 Task: Enable GitHub's security features, tools, integrations, or plugins for vulnerability management, detection, remediation, or prevention.
Action: Mouse moved to (982, 276)
Screenshot: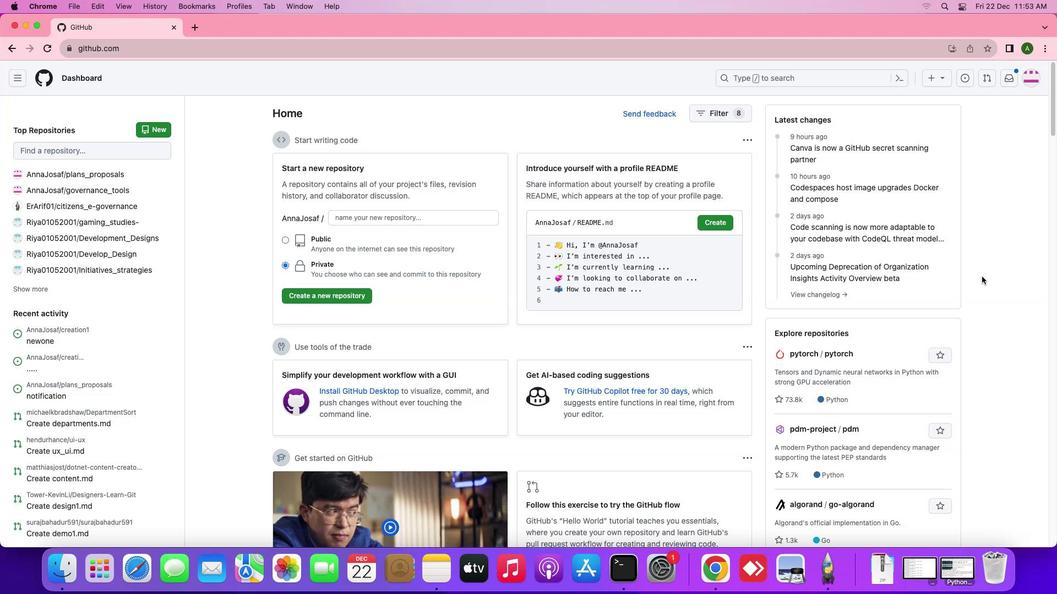 
Action: Mouse pressed left at (982, 276)
Screenshot: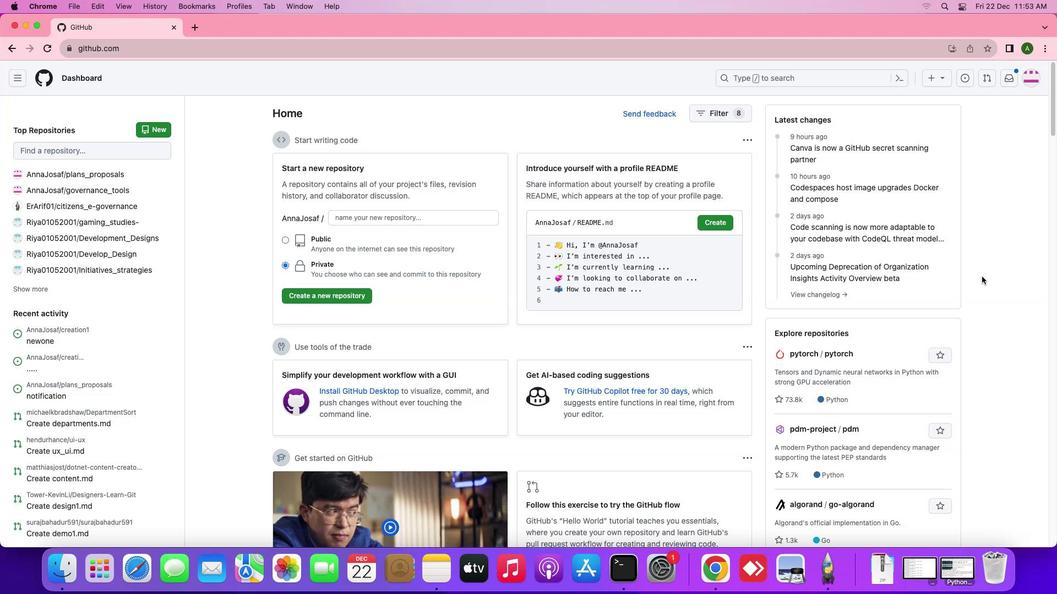 
Action: Mouse moved to (1032, 79)
Screenshot: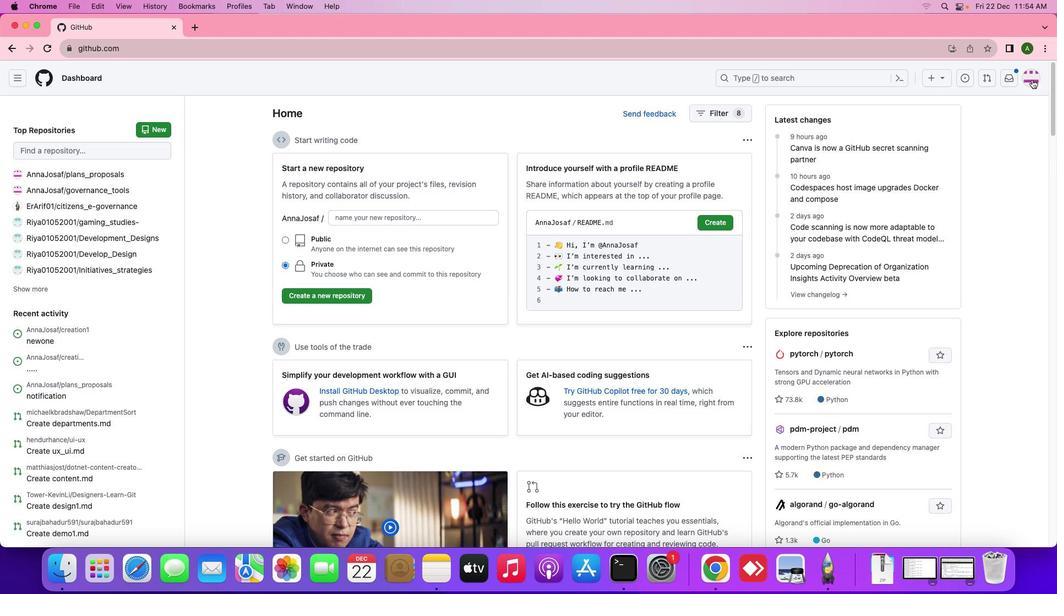 
Action: Mouse pressed left at (1032, 79)
Screenshot: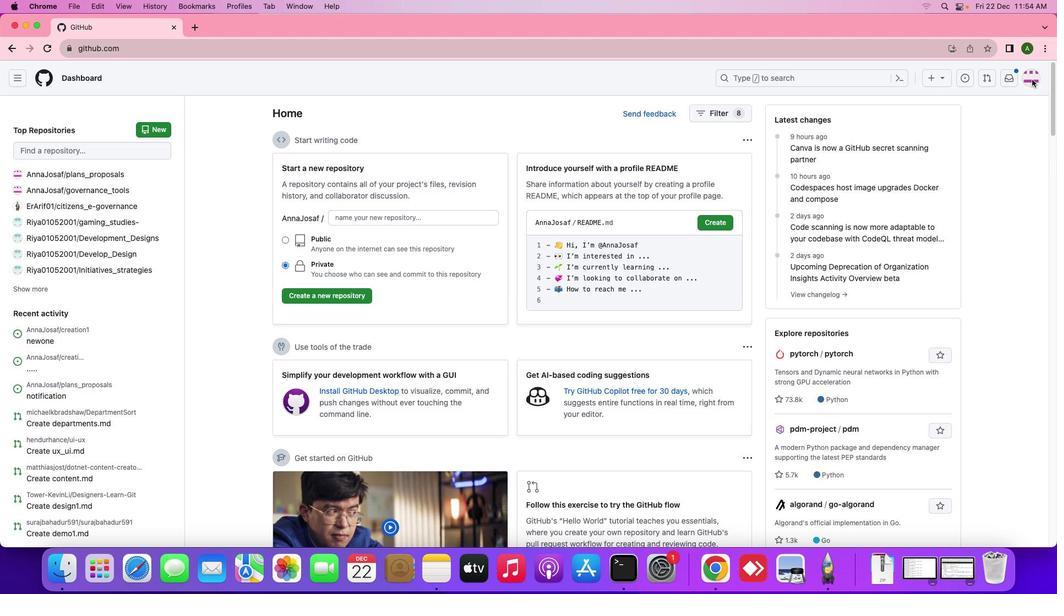 
Action: Mouse moved to (913, 380)
Screenshot: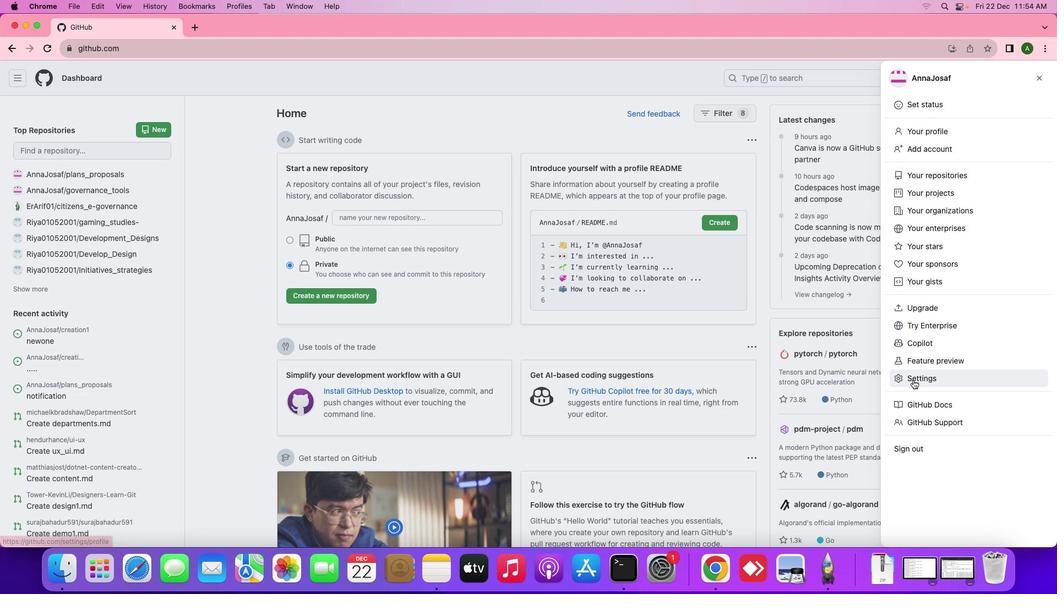 
Action: Mouse pressed left at (913, 380)
Screenshot: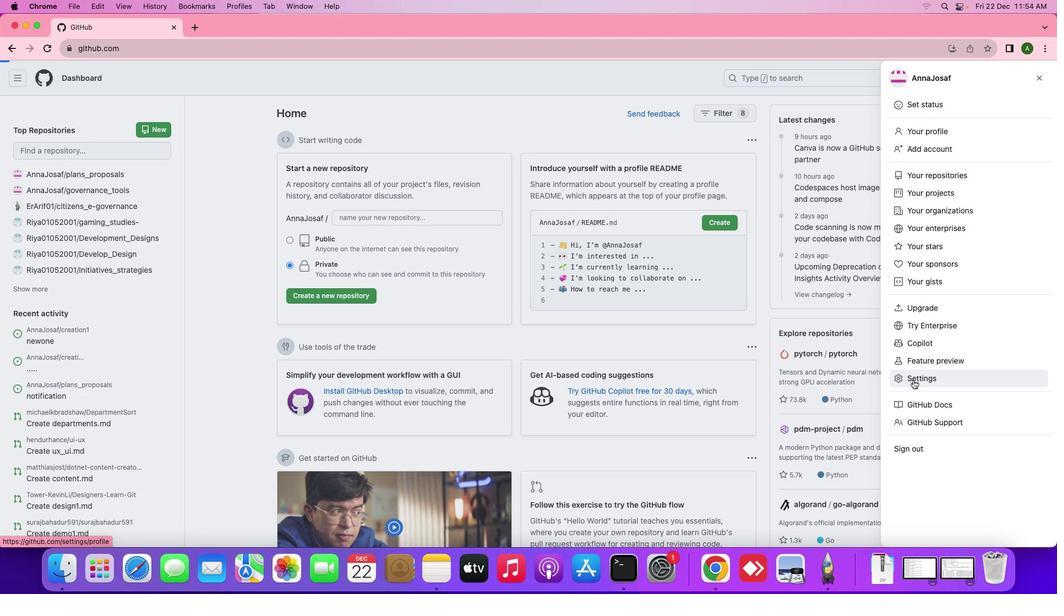 
Action: Mouse moved to (270, 362)
Screenshot: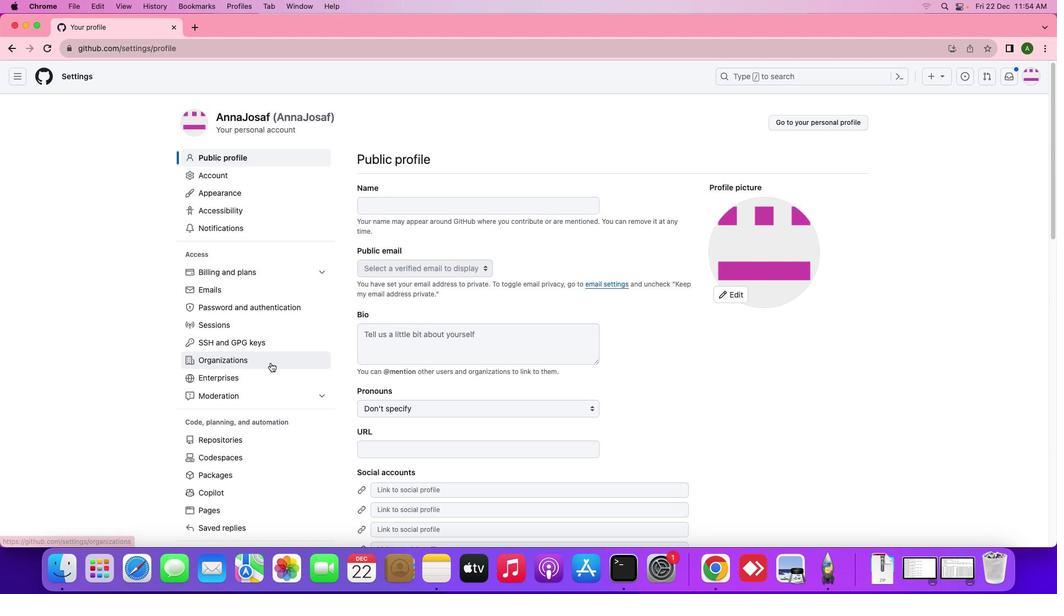 
Action: Mouse scrolled (270, 362) with delta (0, 0)
Screenshot: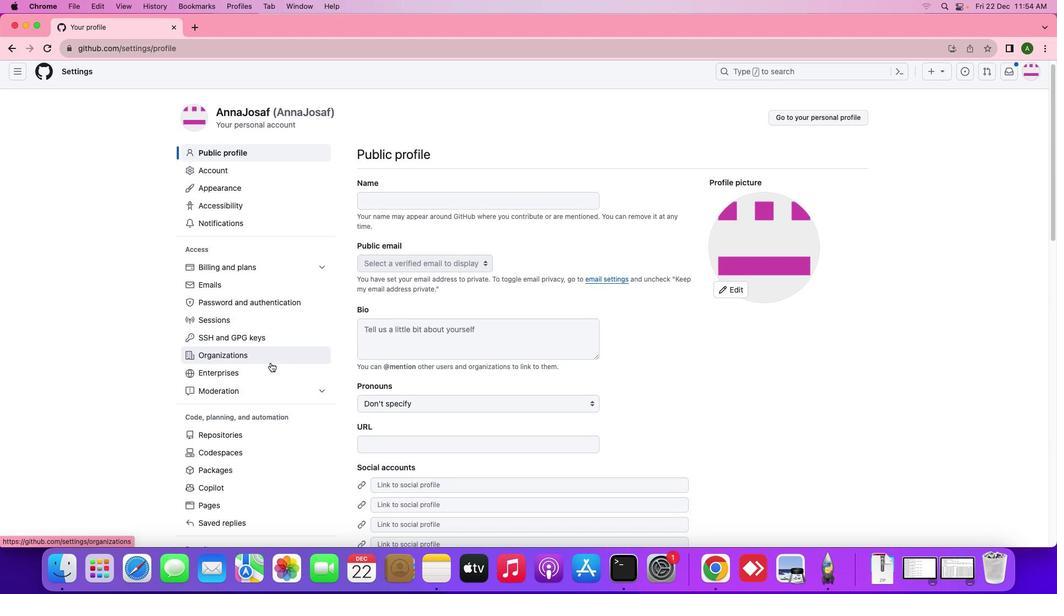 
Action: Mouse scrolled (270, 362) with delta (0, 0)
Screenshot: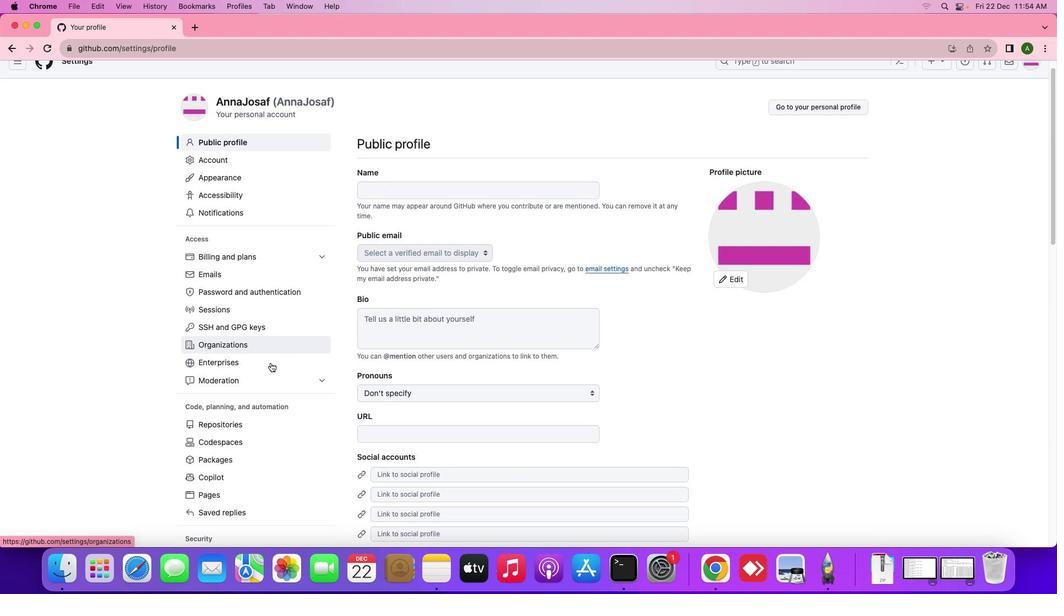 
Action: Mouse scrolled (270, 362) with delta (0, 0)
Screenshot: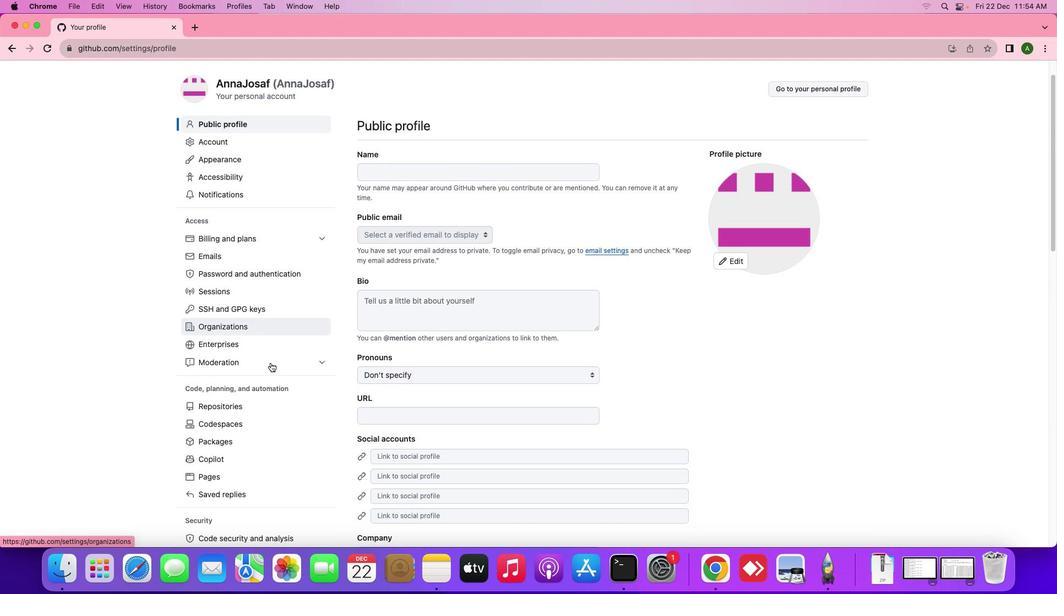 
Action: Mouse scrolled (270, 362) with delta (0, 0)
Screenshot: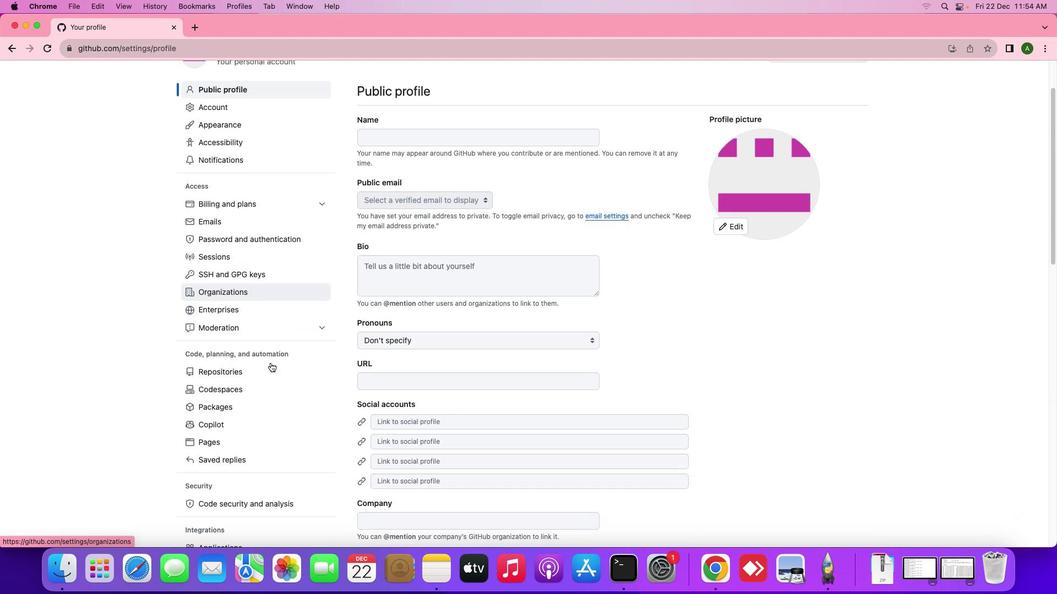 
Action: Mouse scrolled (270, 362) with delta (0, 0)
Screenshot: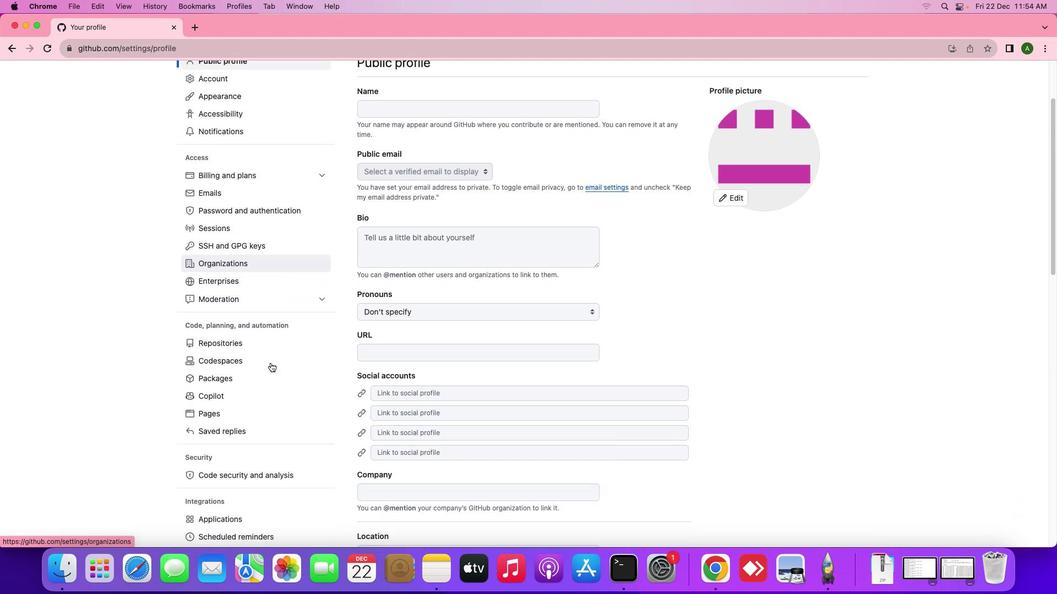 
Action: Mouse scrolled (270, 362) with delta (0, 0)
Screenshot: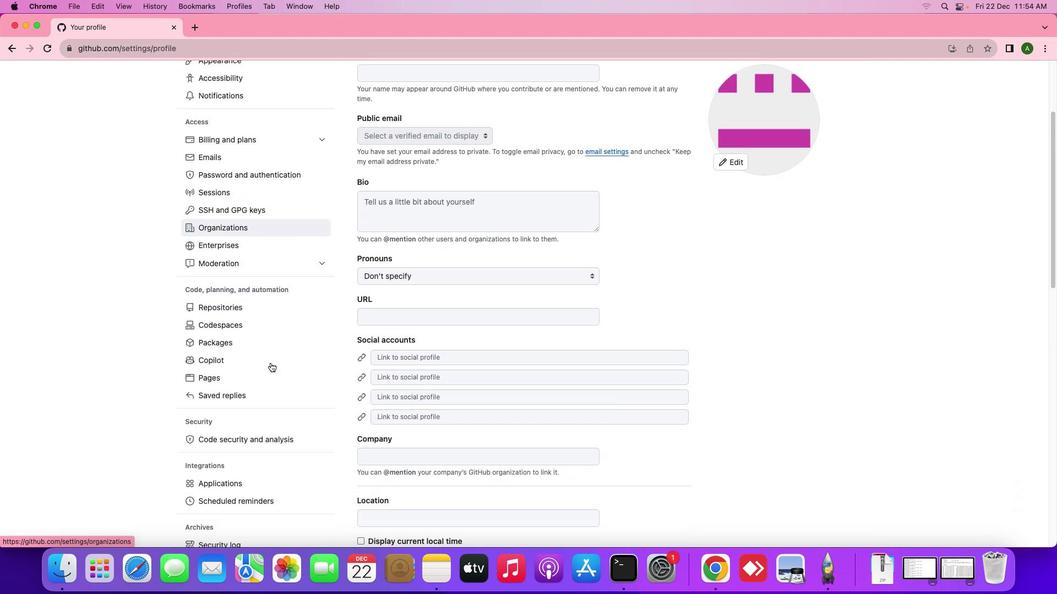 
Action: Mouse moved to (271, 363)
Screenshot: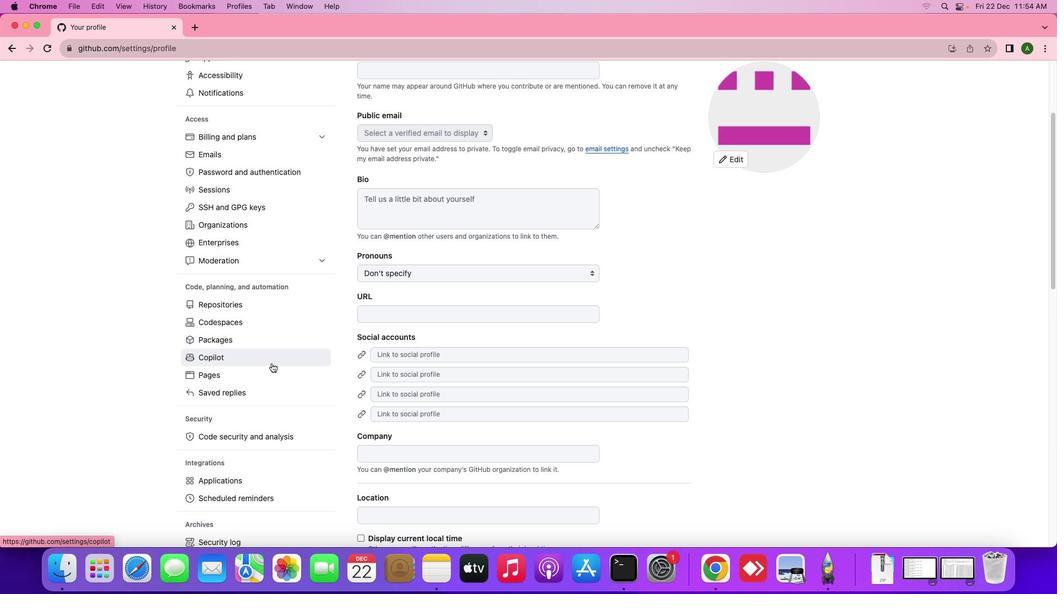 
Action: Mouse scrolled (271, 363) with delta (0, 0)
Screenshot: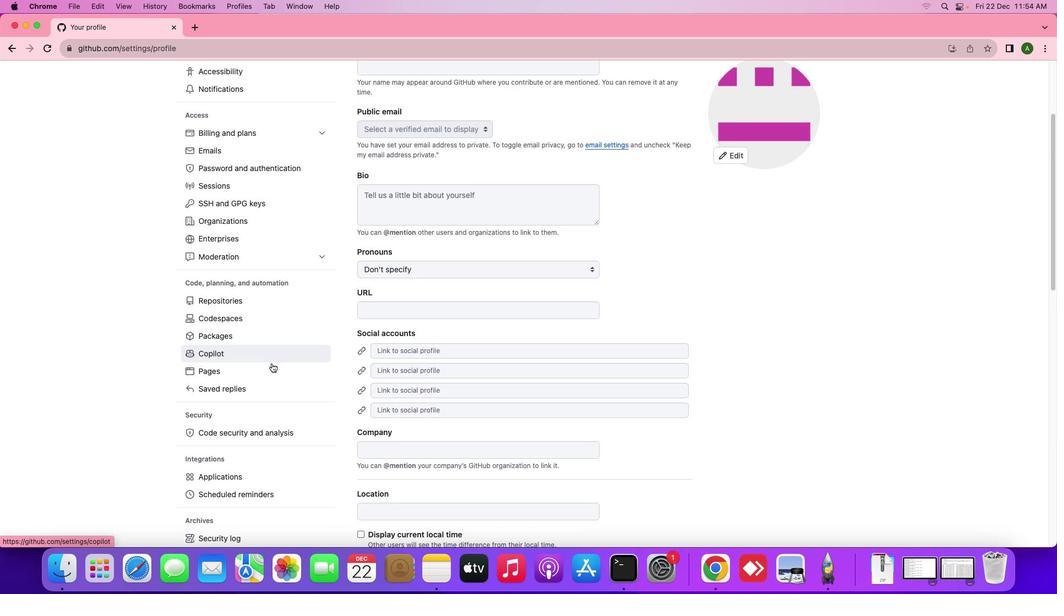 
Action: Mouse scrolled (271, 363) with delta (0, 0)
Screenshot: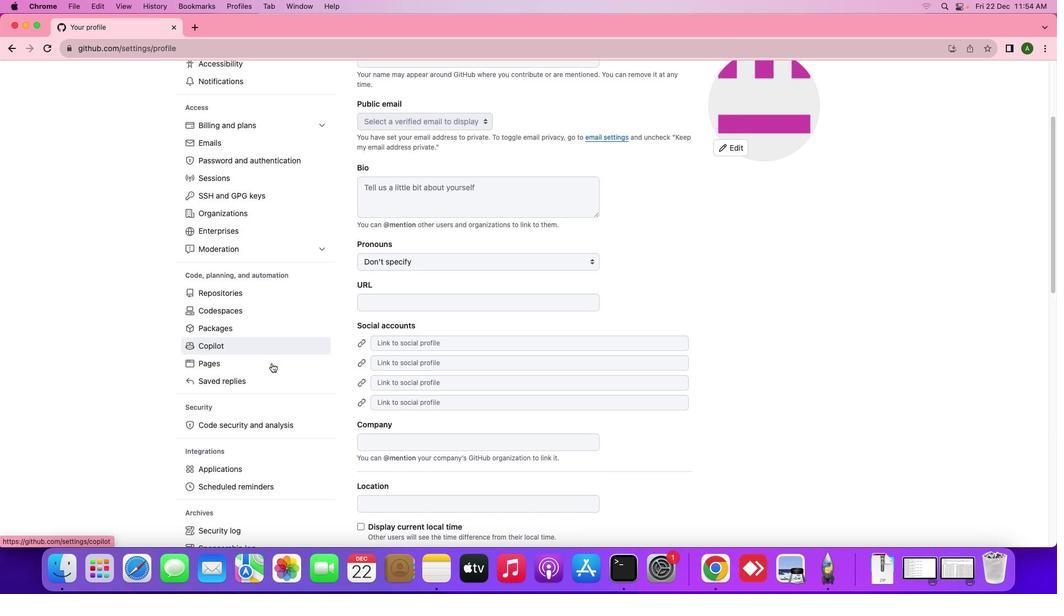 
Action: Mouse scrolled (271, 363) with delta (0, 0)
Screenshot: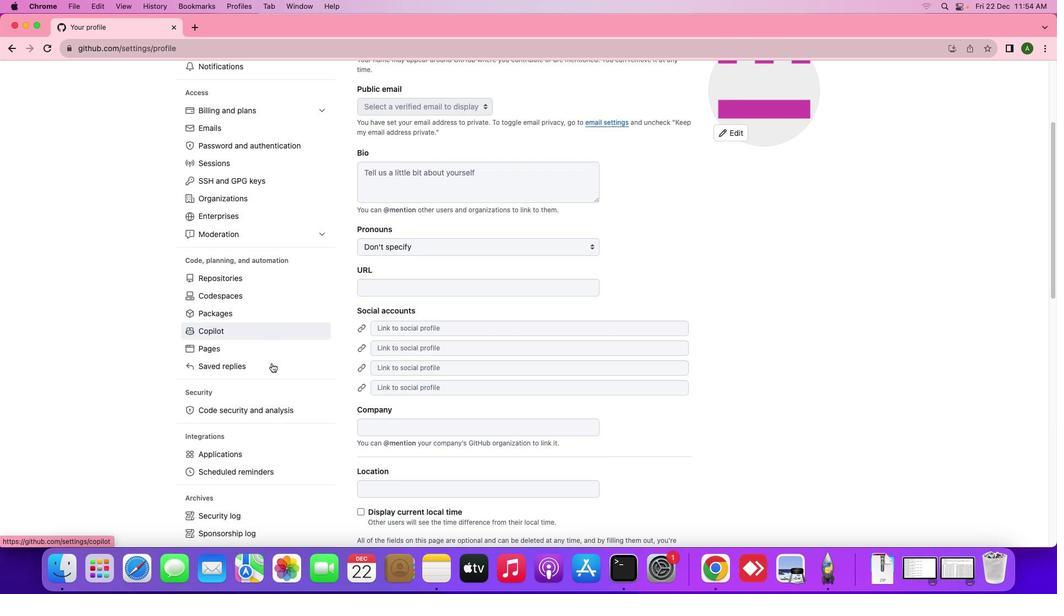 
Action: Mouse scrolled (271, 363) with delta (0, 0)
Screenshot: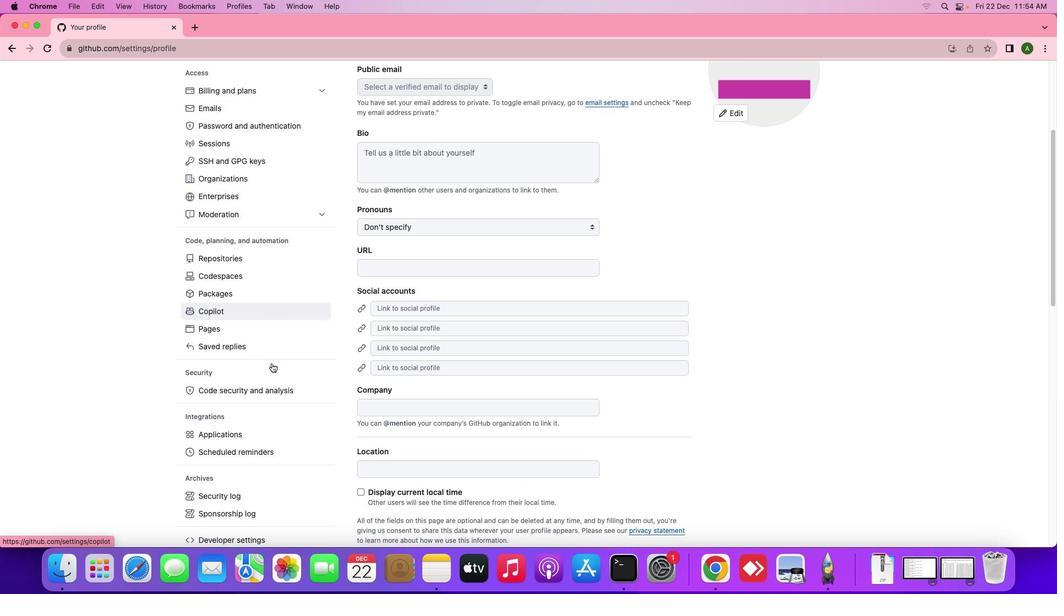 
Action: Mouse moved to (247, 391)
Screenshot: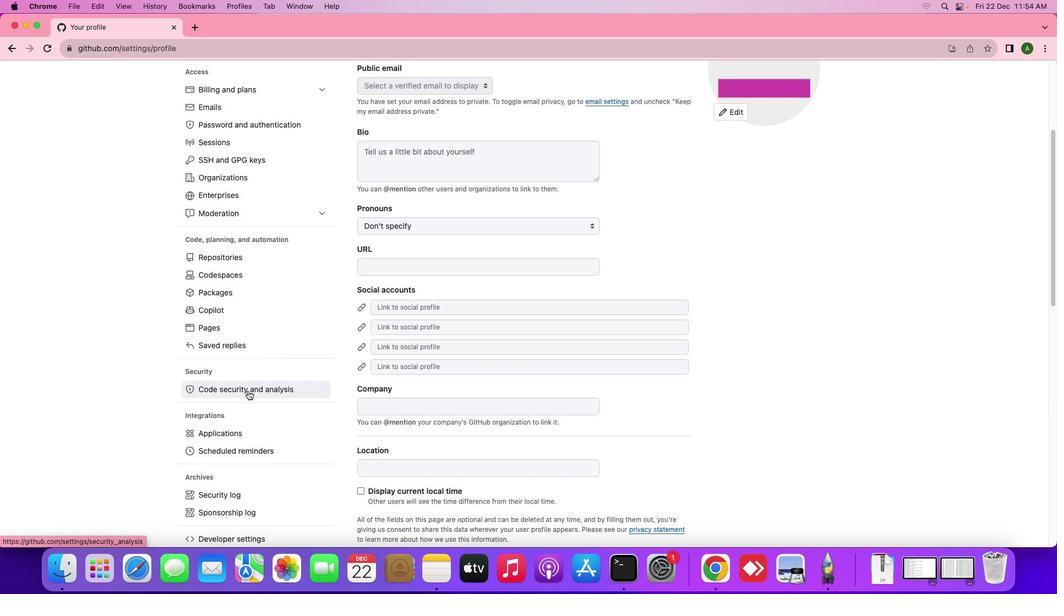 
Action: Mouse pressed left at (247, 391)
Screenshot: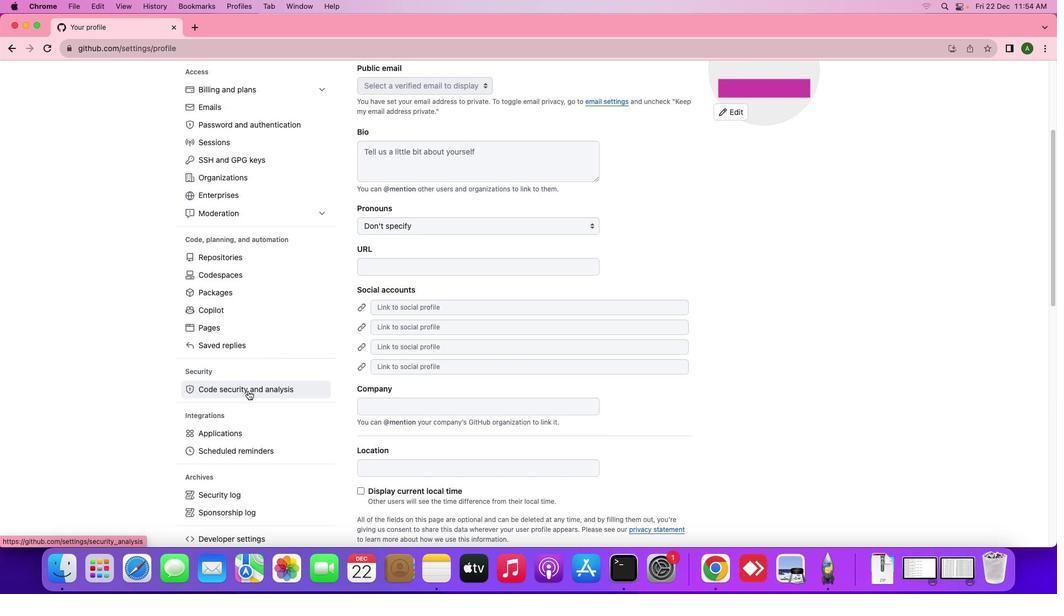 
Action: Mouse moved to (486, 421)
Screenshot: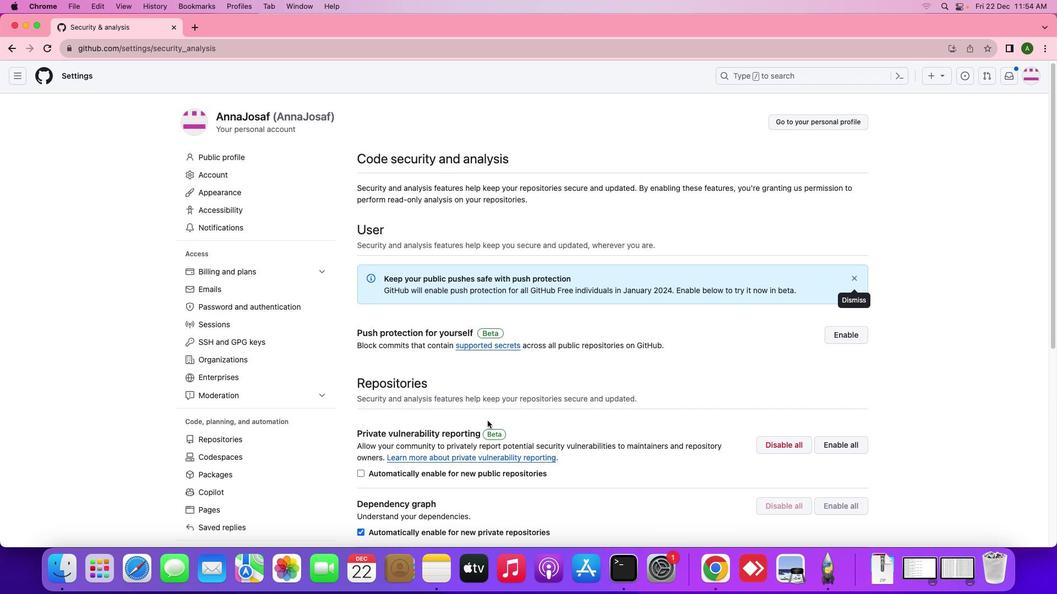 
Action: Mouse scrolled (486, 421) with delta (0, 0)
Screenshot: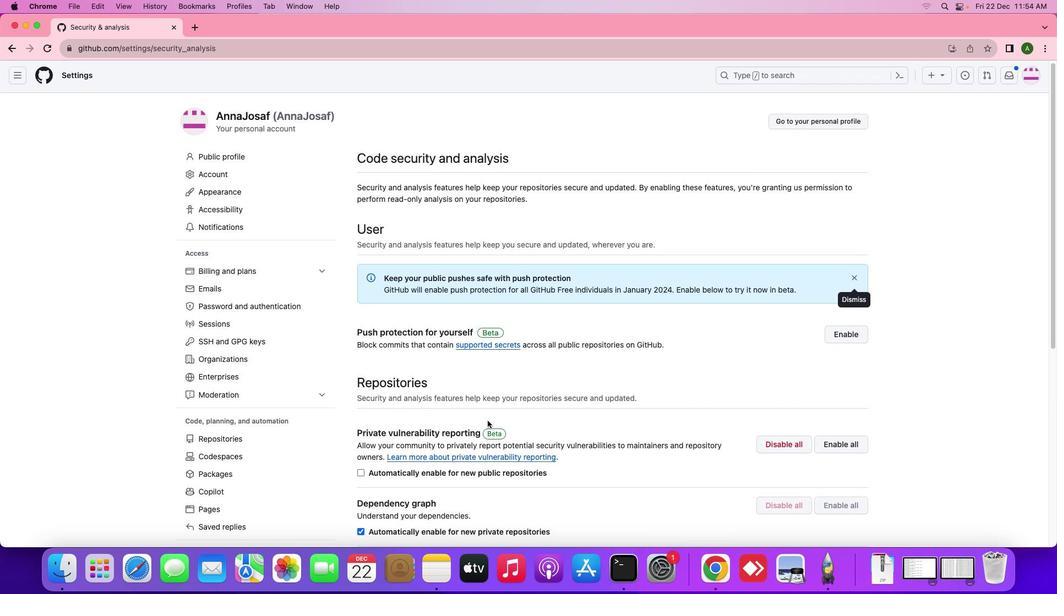 
Action: Mouse moved to (487, 421)
Screenshot: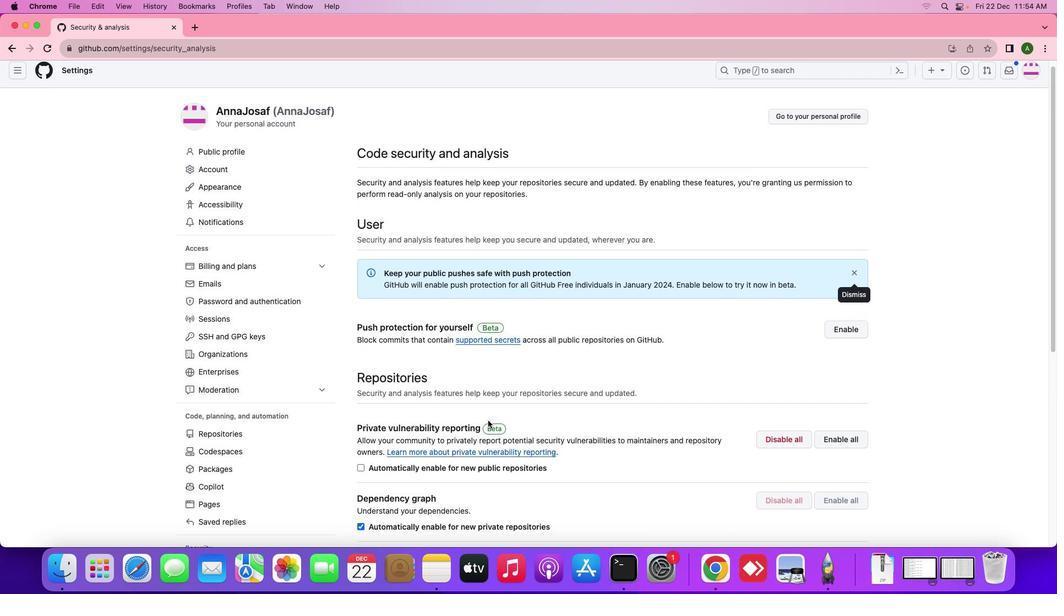 
Action: Mouse scrolled (487, 421) with delta (0, 0)
Screenshot: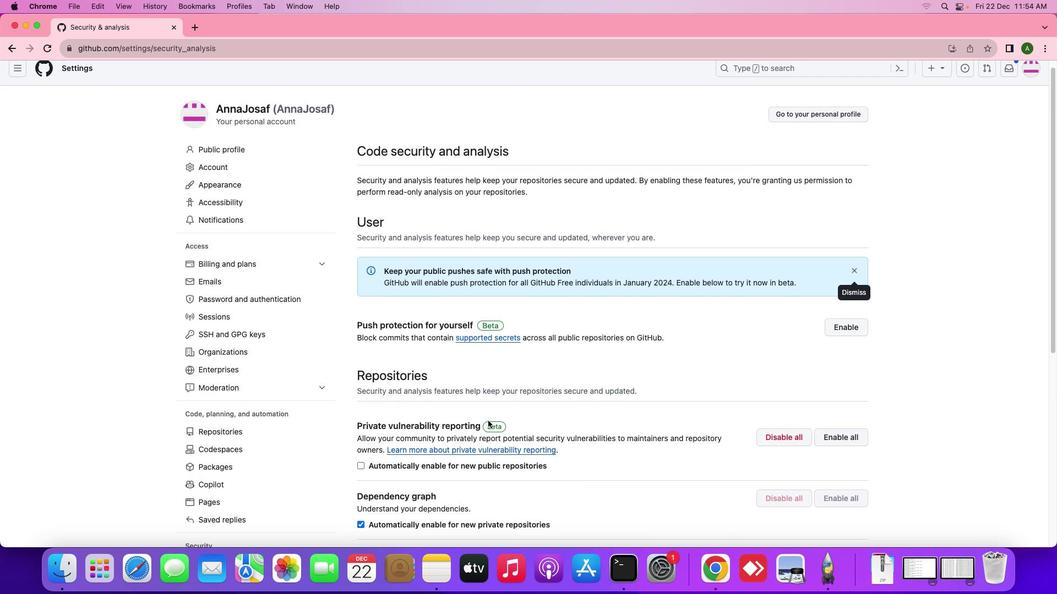 
Action: Mouse scrolled (487, 421) with delta (0, 0)
Screenshot: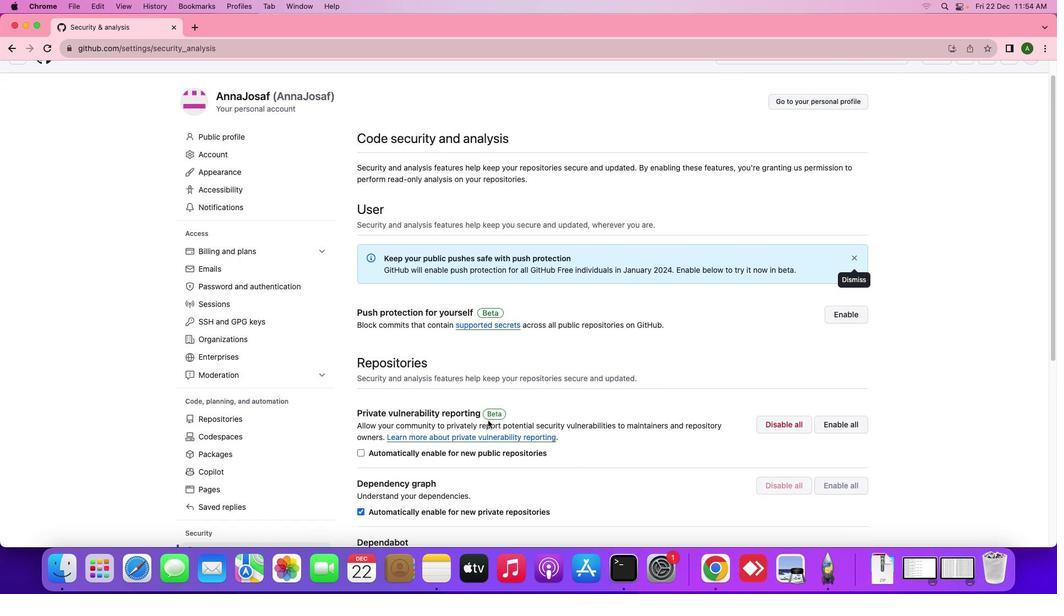 
Action: Mouse moved to (487, 421)
Screenshot: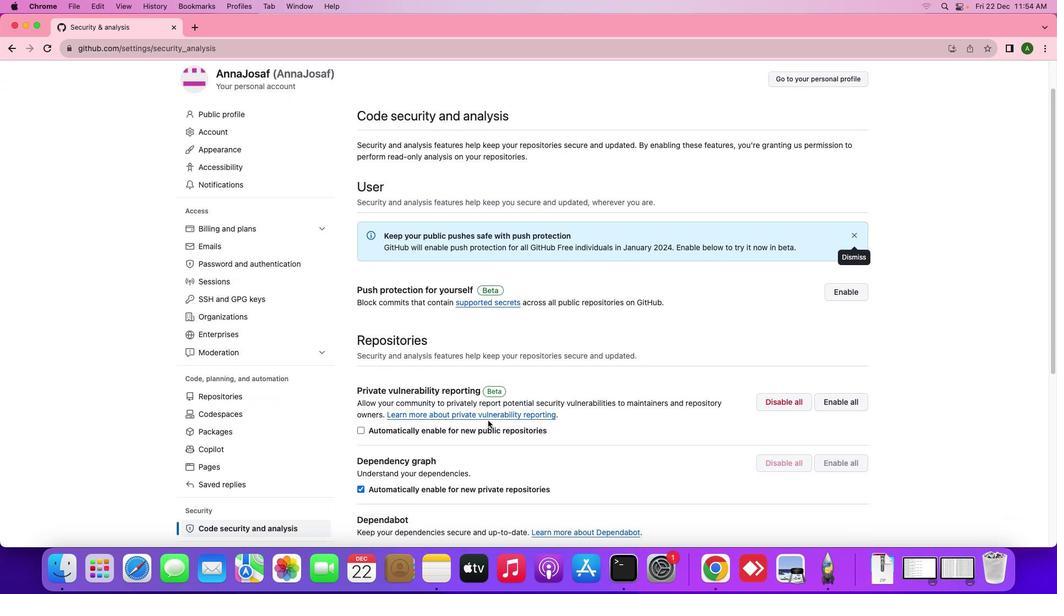 
Action: Mouse scrolled (487, 421) with delta (0, 0)
Screenshot: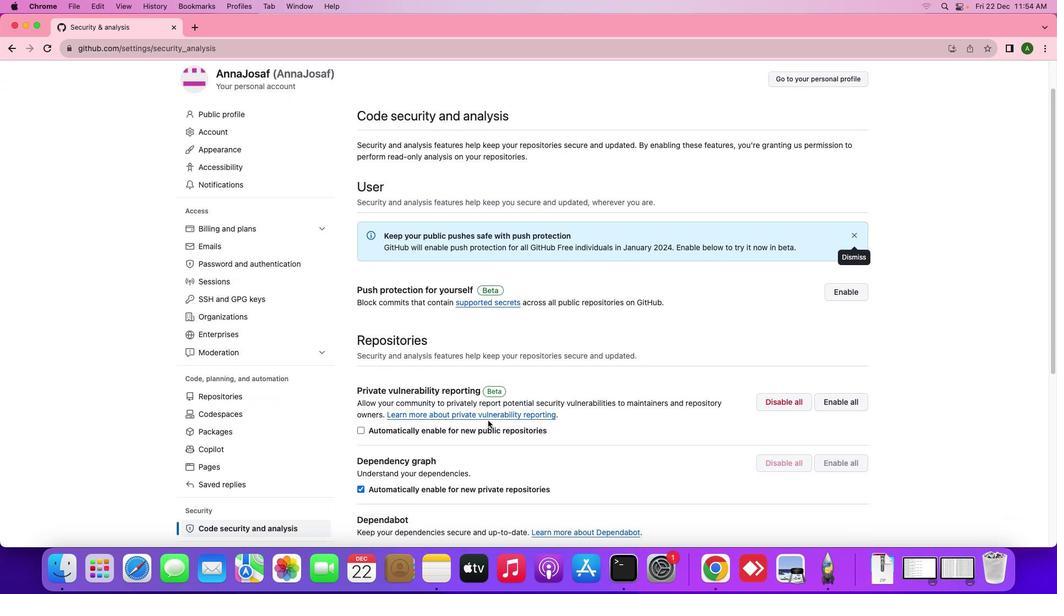 
Action: Mouse scrolled (487, 421) with delta (0, 0)
Screenshot: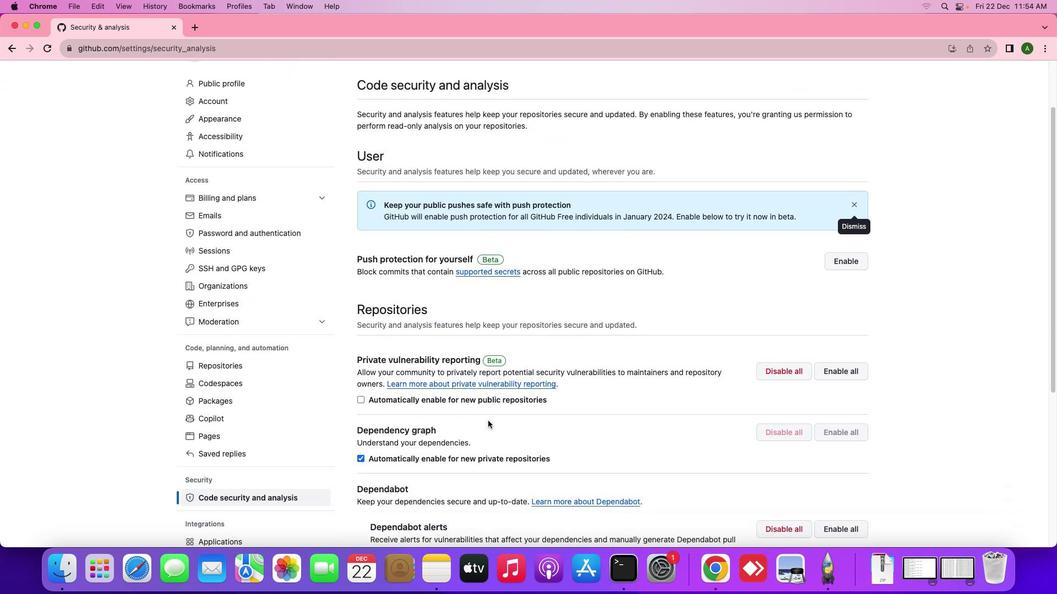 
Action: Mouse moved to (491, 413)
Screenshot: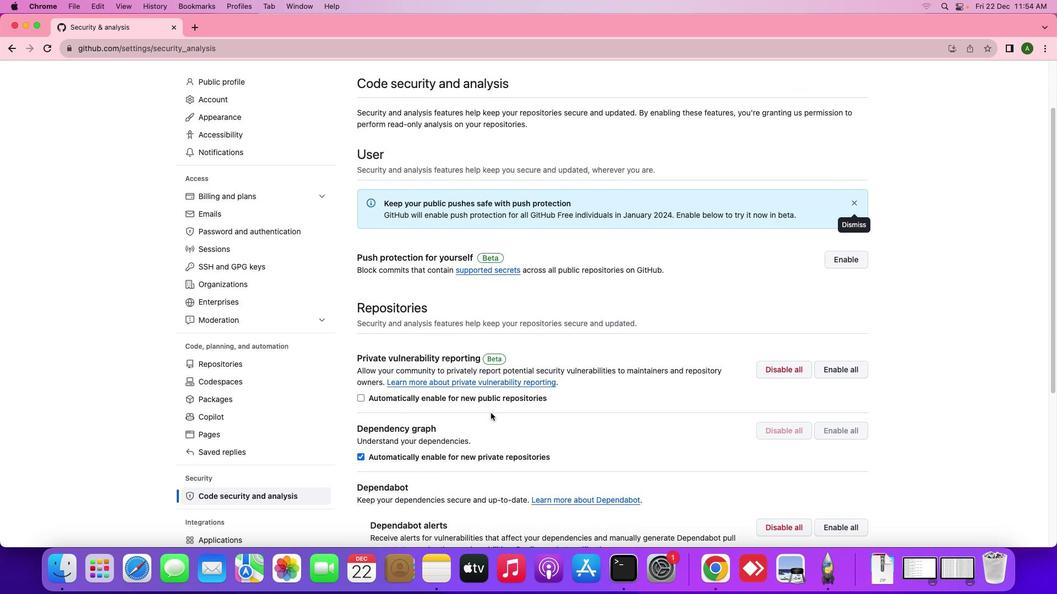
Action: Mouse scrolled (491, 413) with delta (0, 0)
Screenshot: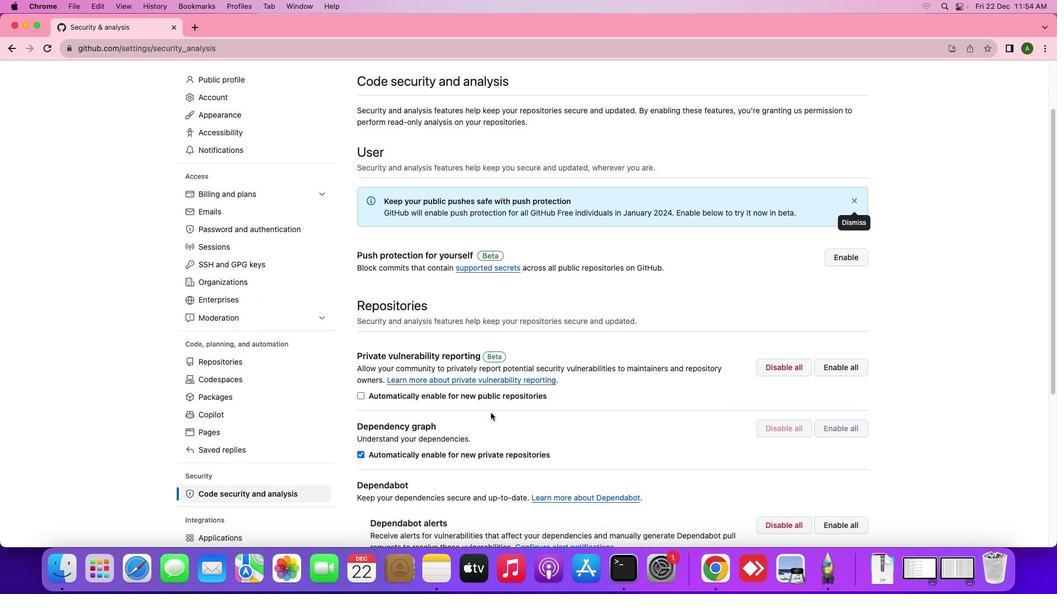 
Action: Mouse scrolled (491, 413) with delta (0, 0)
Screenshot: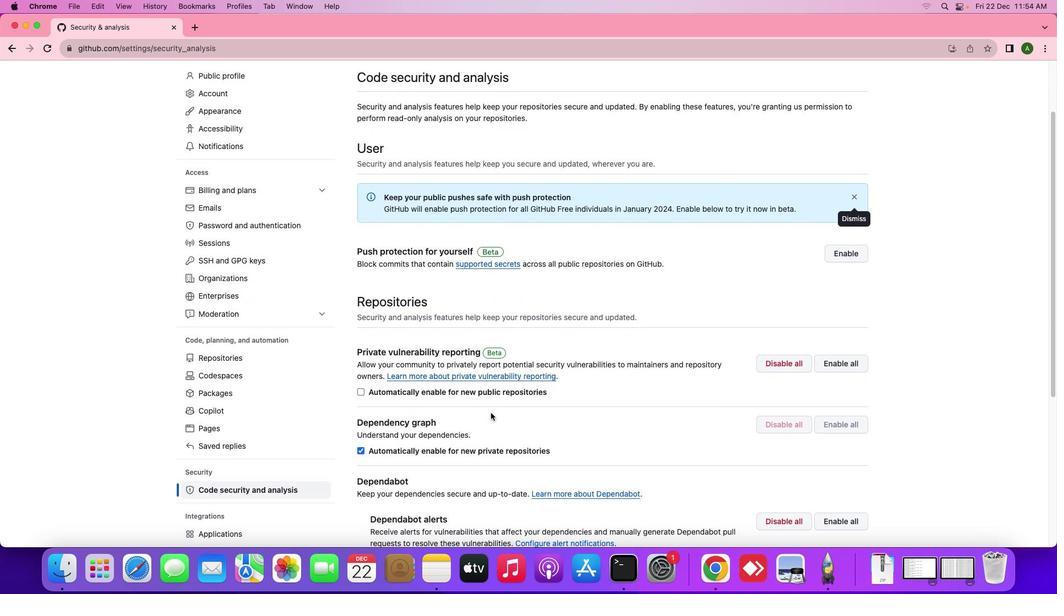 
Action: Mouse scrolled (491, 413) with delta (0, 0)
Screenshot: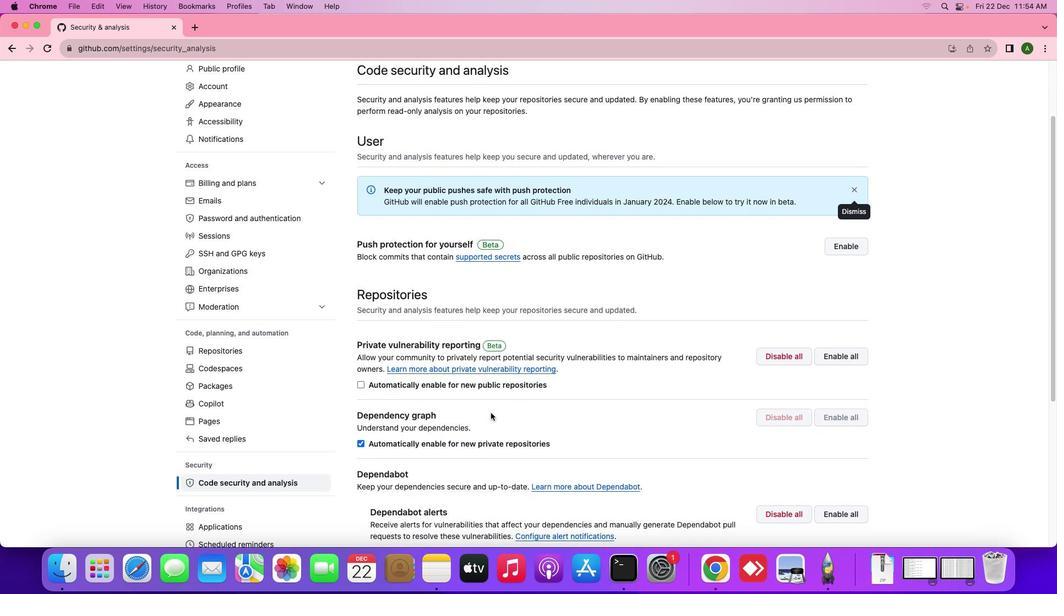 
Action: Mouse scrolled (491, 413) with delta (0, 0)
Screenshot: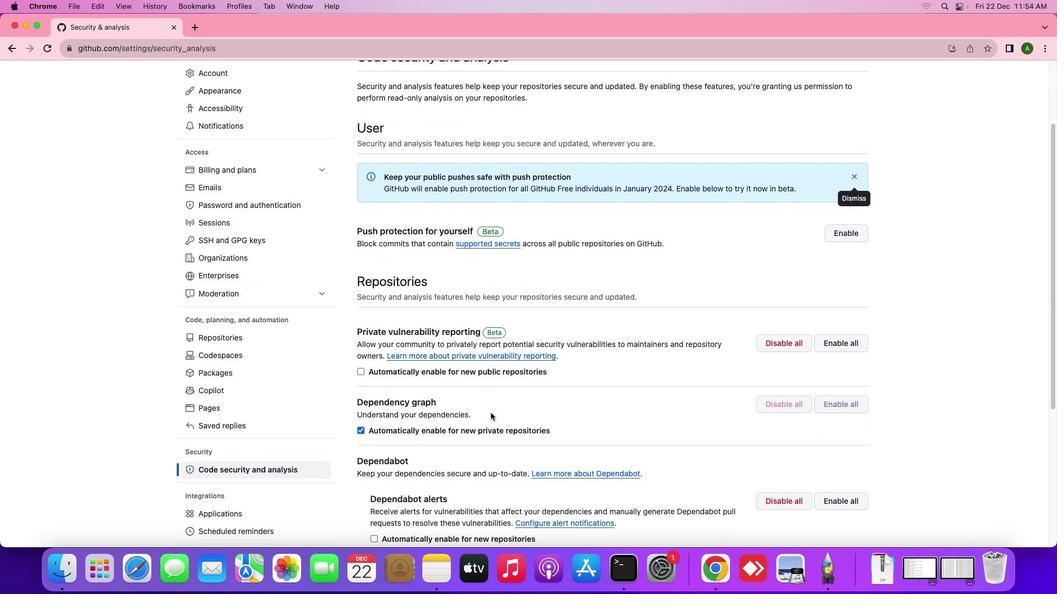 
Action: Mouse moved to (466, 408)
Screenshot: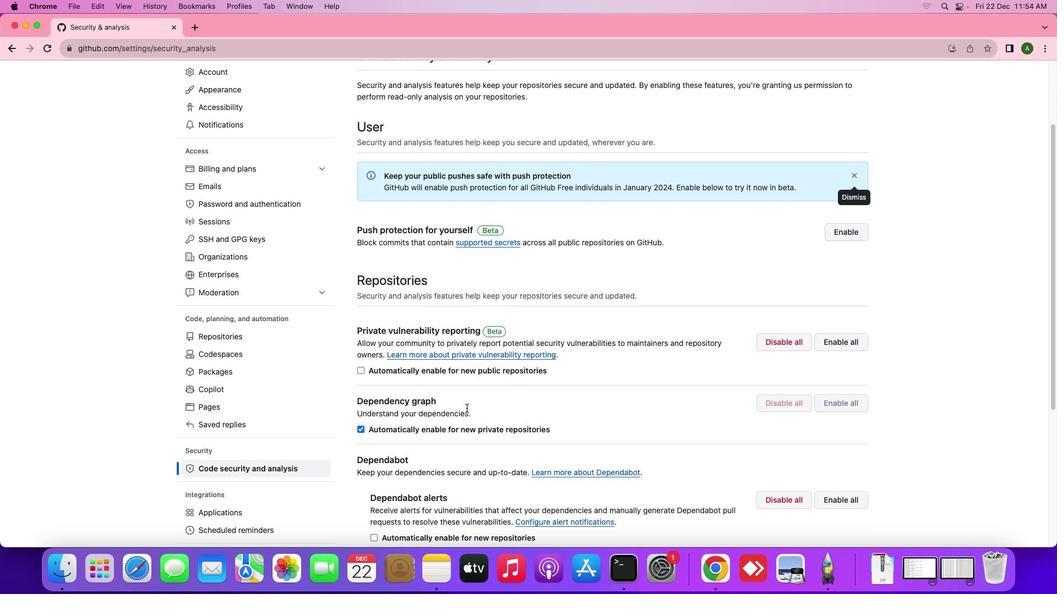 
Action: Mouse scrolled (466, 408) with delta (0, 0)
Screenshot: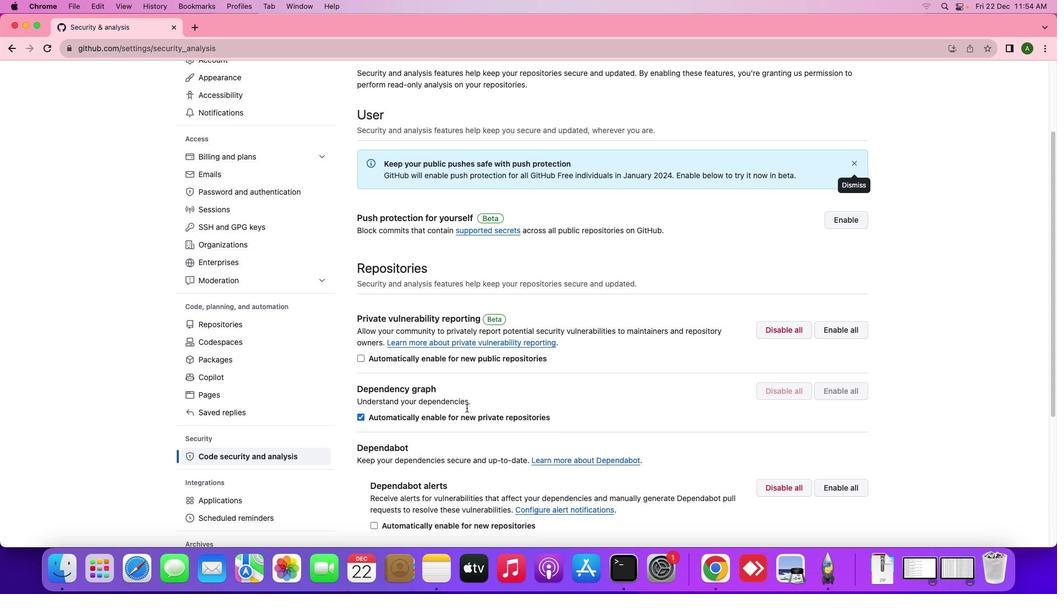 
Action: Mouse scrolled (466, 408) with delta (0, 0)
Screenshot: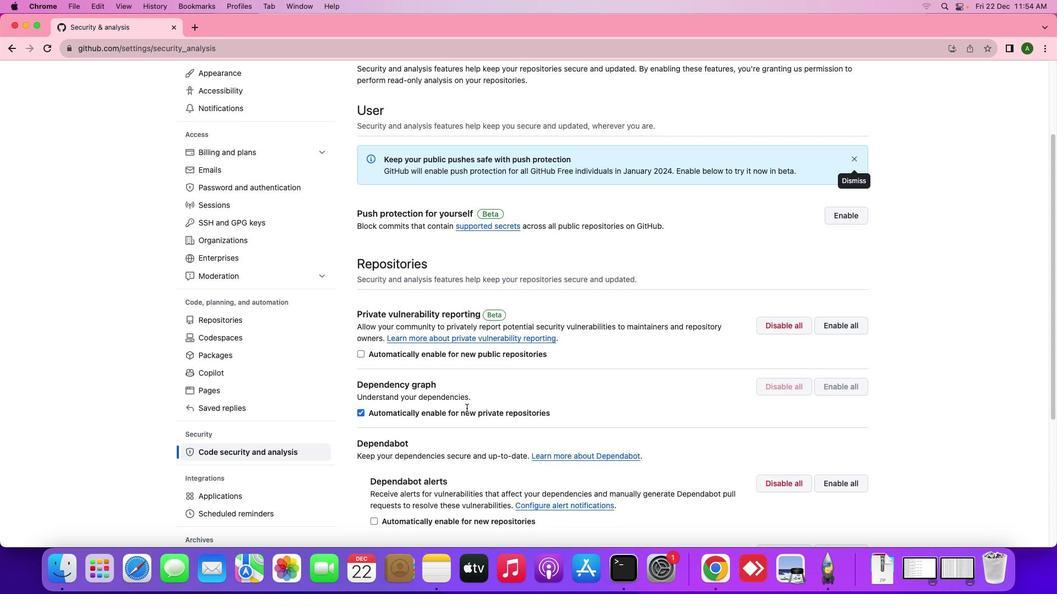 
Action: Mouse scrolled (466, 408) with delta (0, 0)
Screenshot: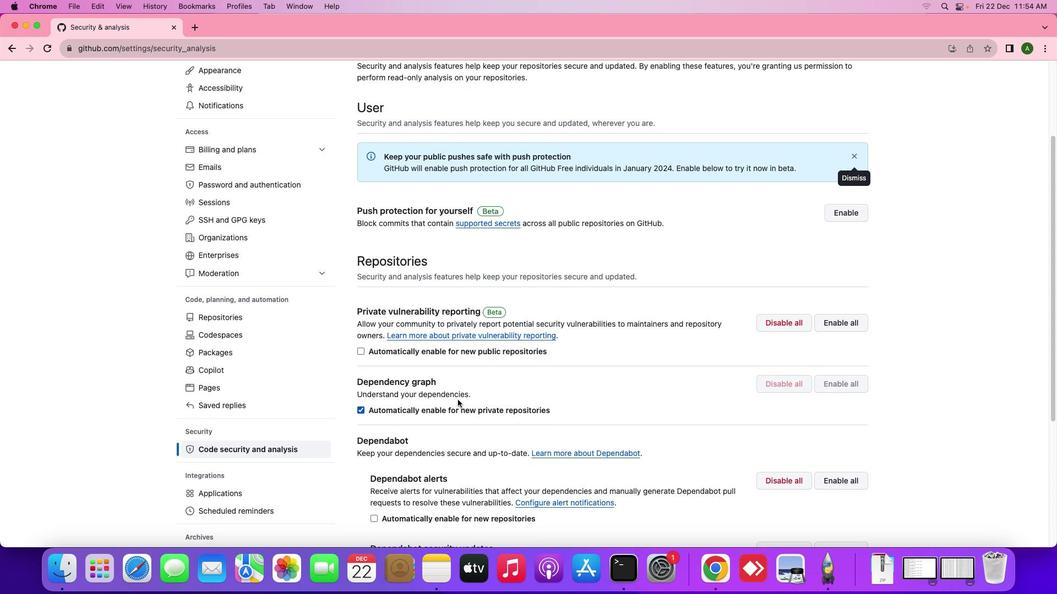 
Action: Mouse moved to (361, 349)
Screenshot: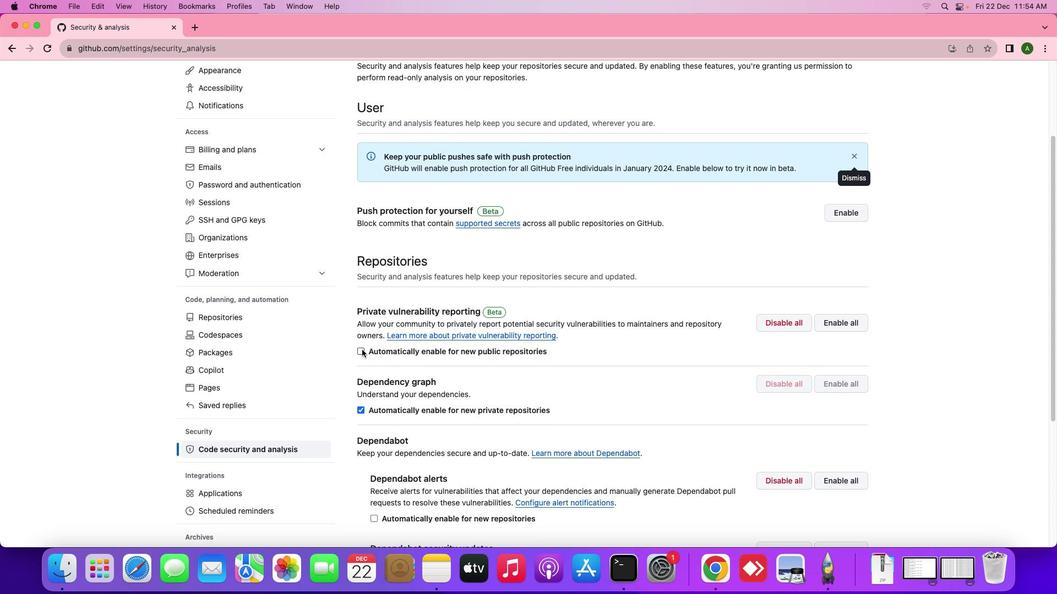 
Action: Mouse pressed left at (361, 349)
Screenshot: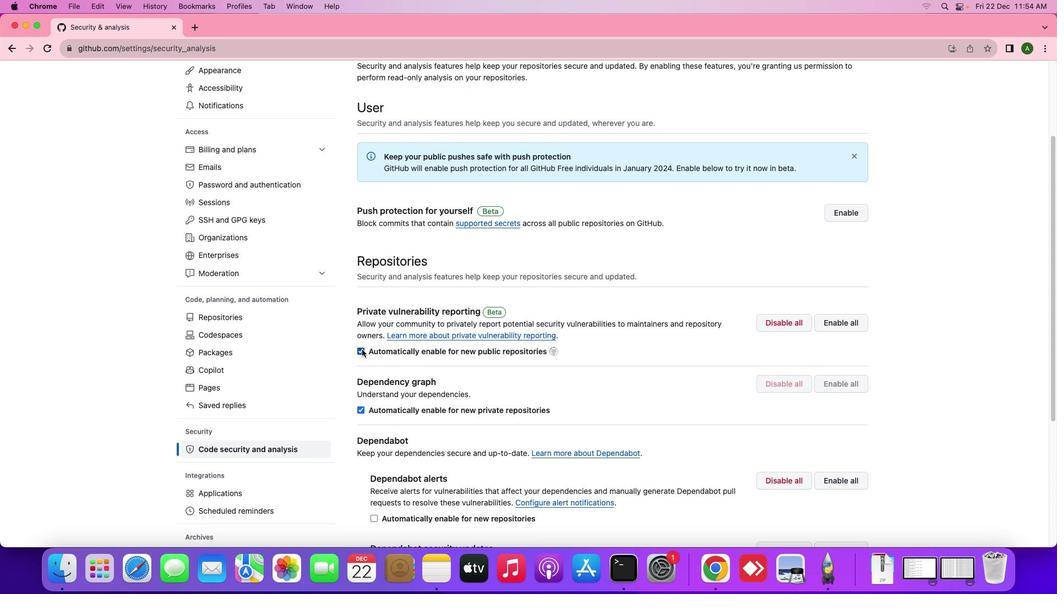 
Action: Mouse moved to (518, 379)
Screenshot: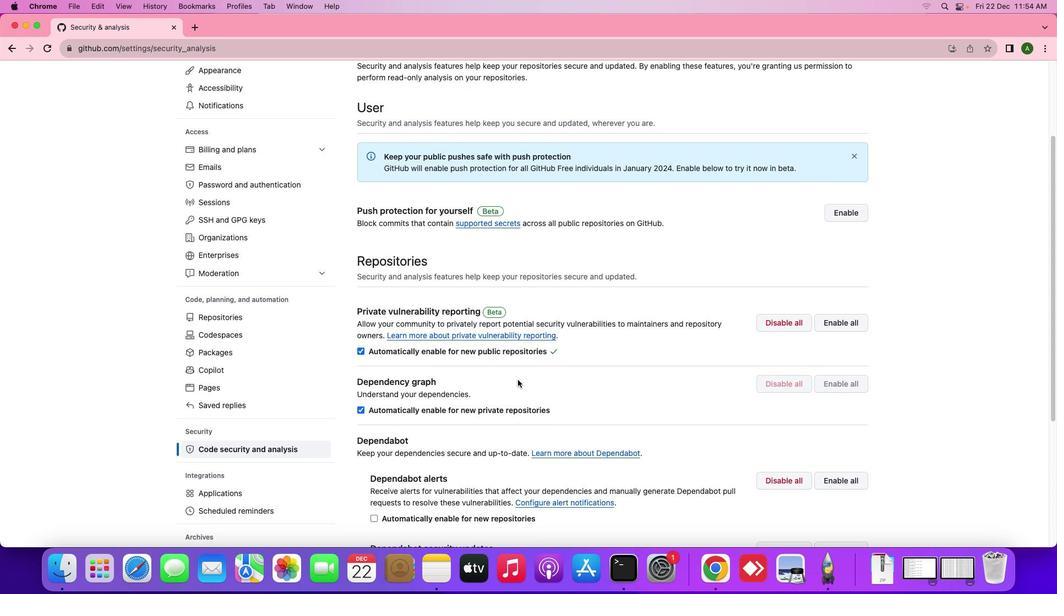 
Action: Mouse scrolled (518, 379) with delta (0, 0)
Screenshot: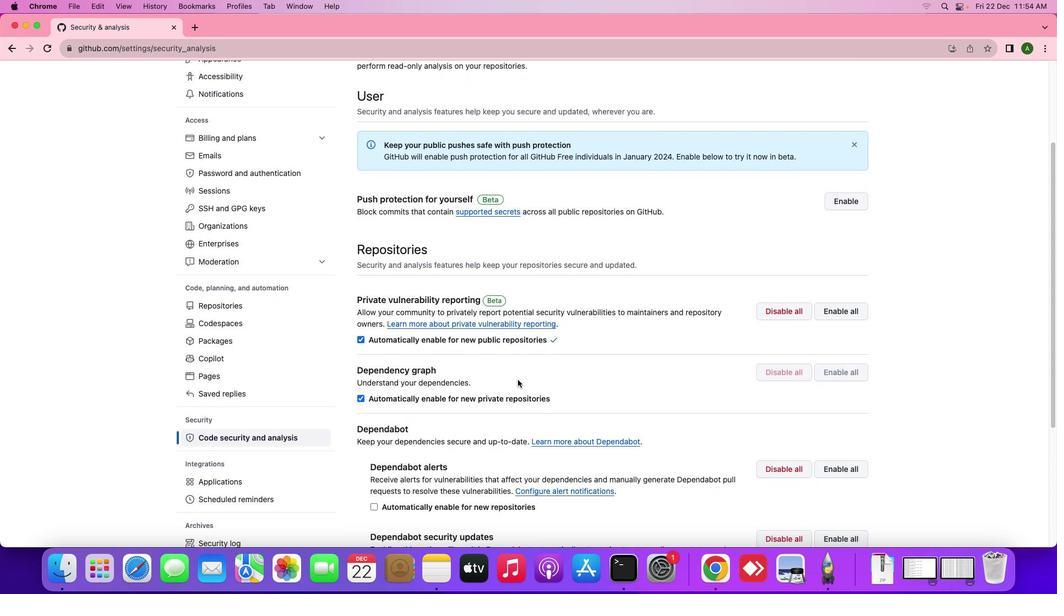 
Action: Mouse scrolled (518, 379) with delta (0, 0)
Screenshot: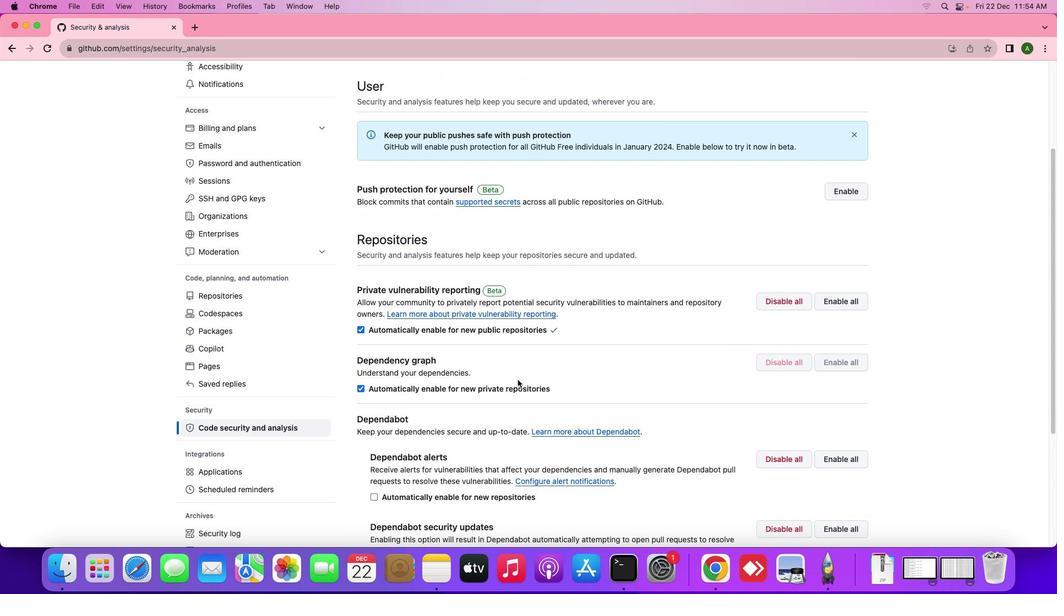 
Action: Mouse scrolled (518, 379) with delta (0, 0)
Screenshot: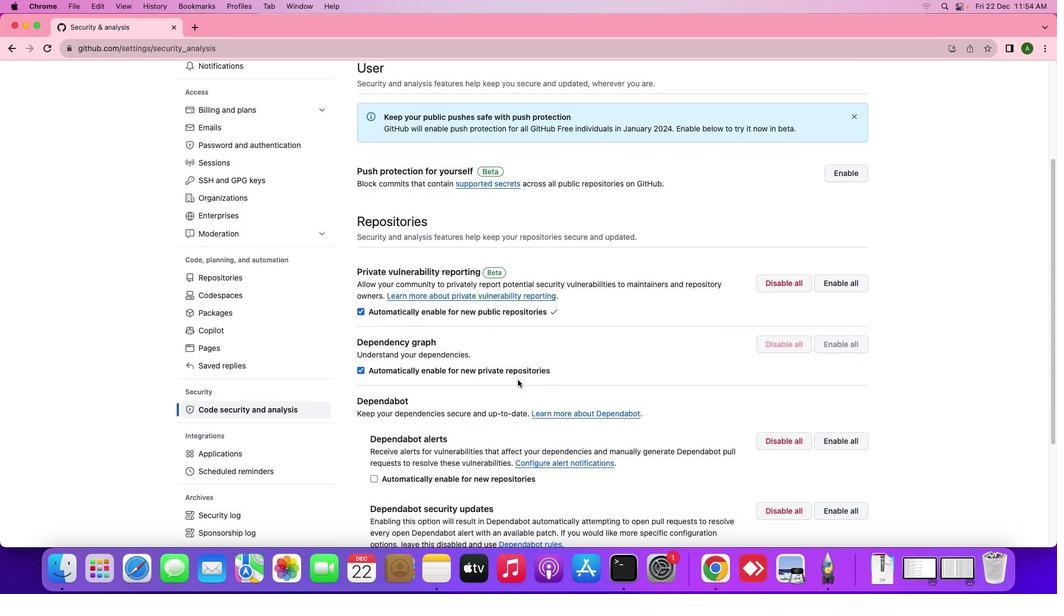 
Action: Mouse scrolled (518, 379) with delta (0, 0)
Screenshot: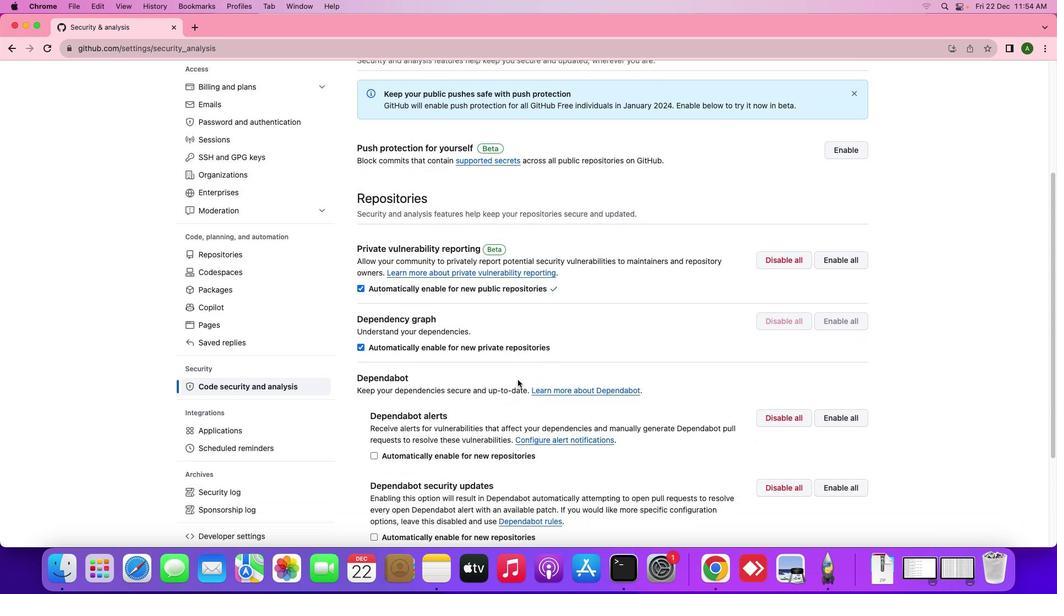 
Action: Mouse moved to (592, 401)
Screenshot: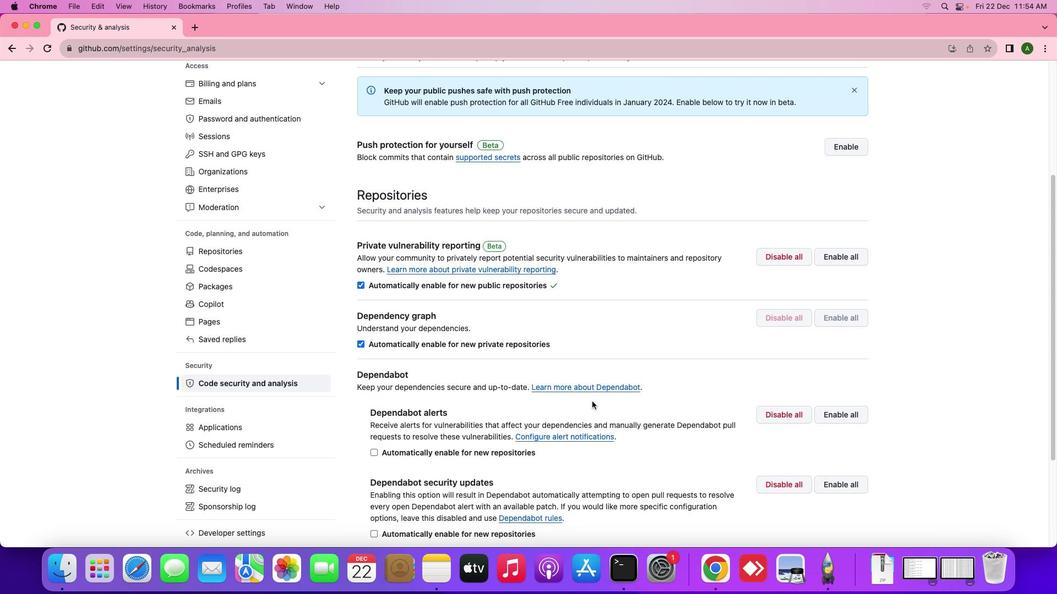 
Action: Mouse scrolled (592, 401) with delta (0, 0)
Screenshot: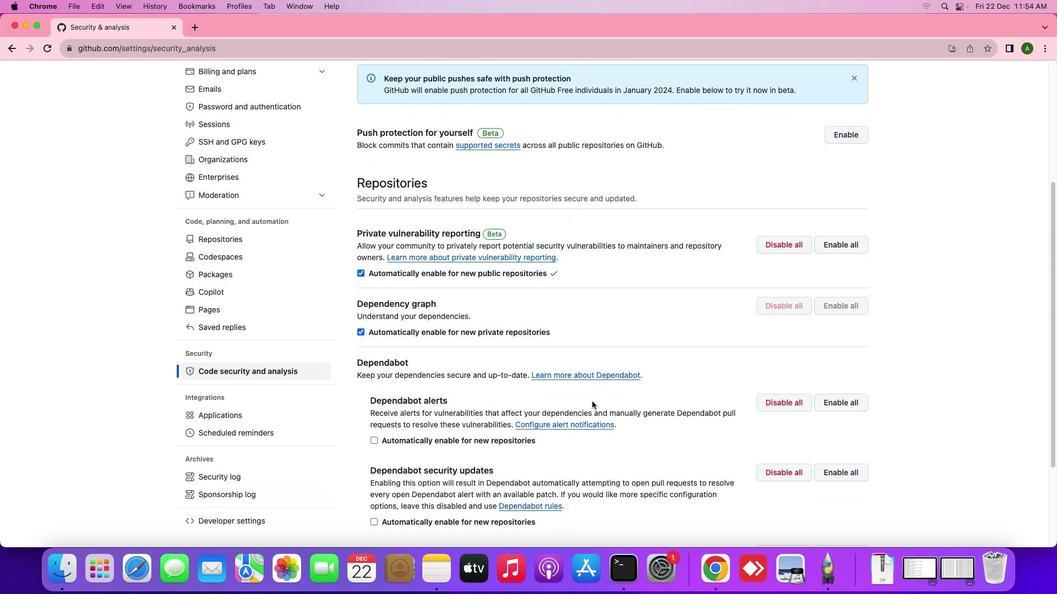 
Action: Mouse scrolled (592, 401) with delta (0, 0)
Screenshot: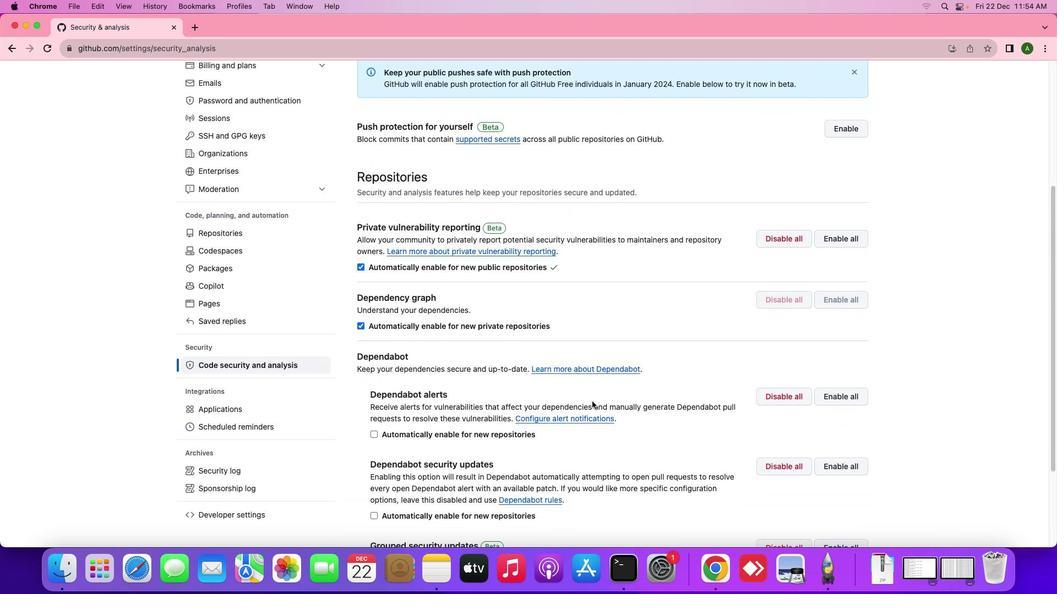 
Action: Mouse scrolled (592, 401) with delta (0, 0)
Screenshot: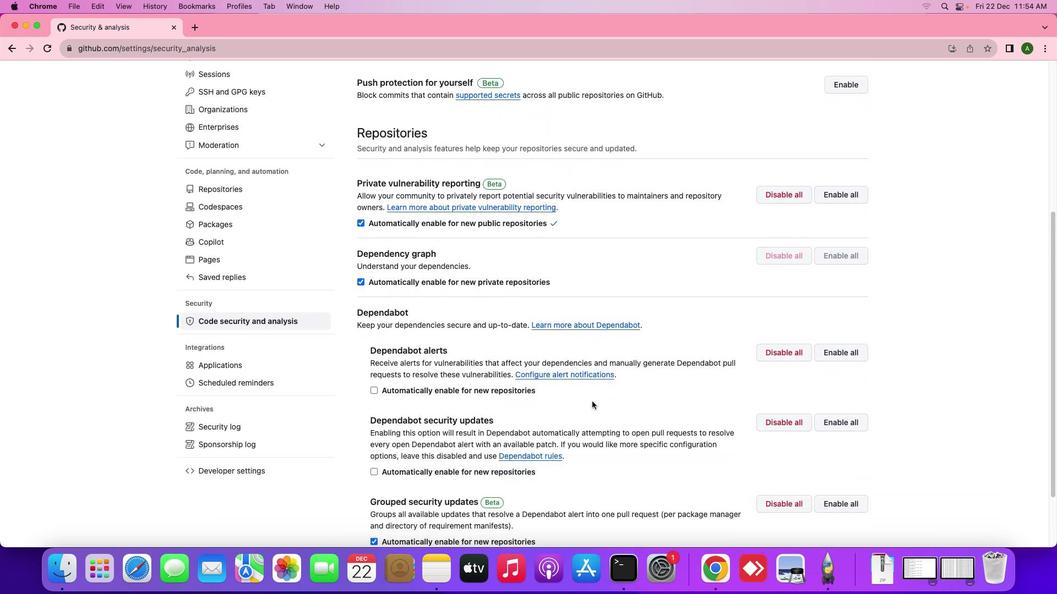 
Action: Mouse scrolled (592, 401) with delta (0, 0)
Screenshot: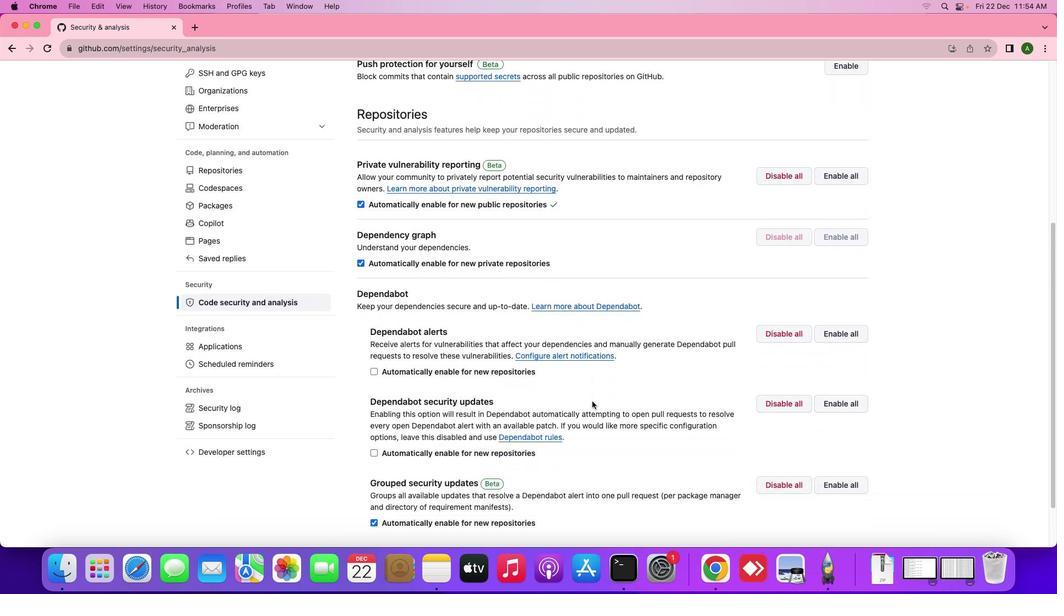 
Action: Mouse moved to (580, 382)
Screenshot: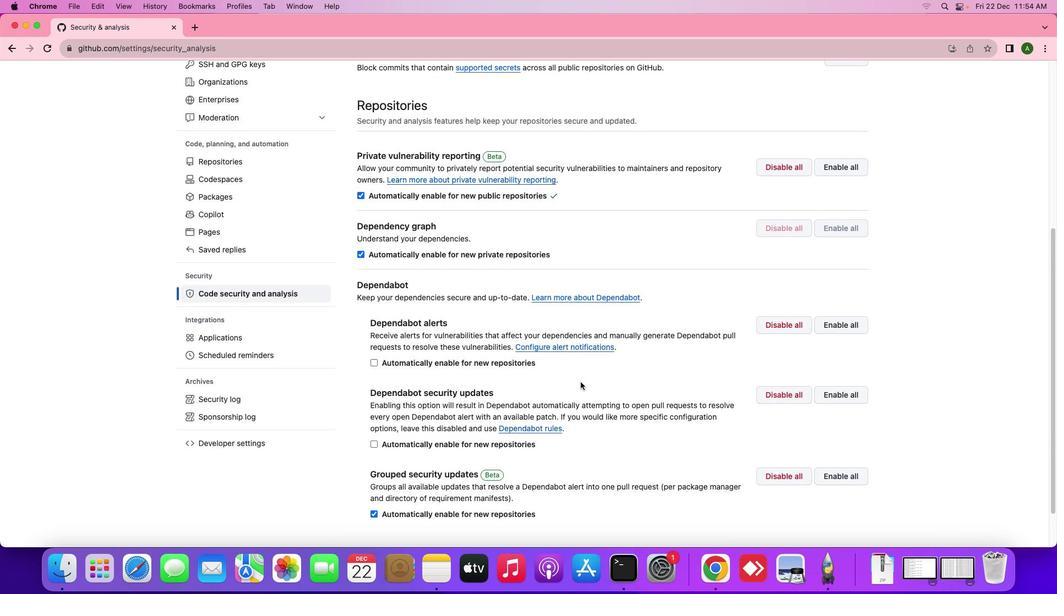 
Action: Mouse scrolled (580, 382) with delta (0, 0)
Screenshot: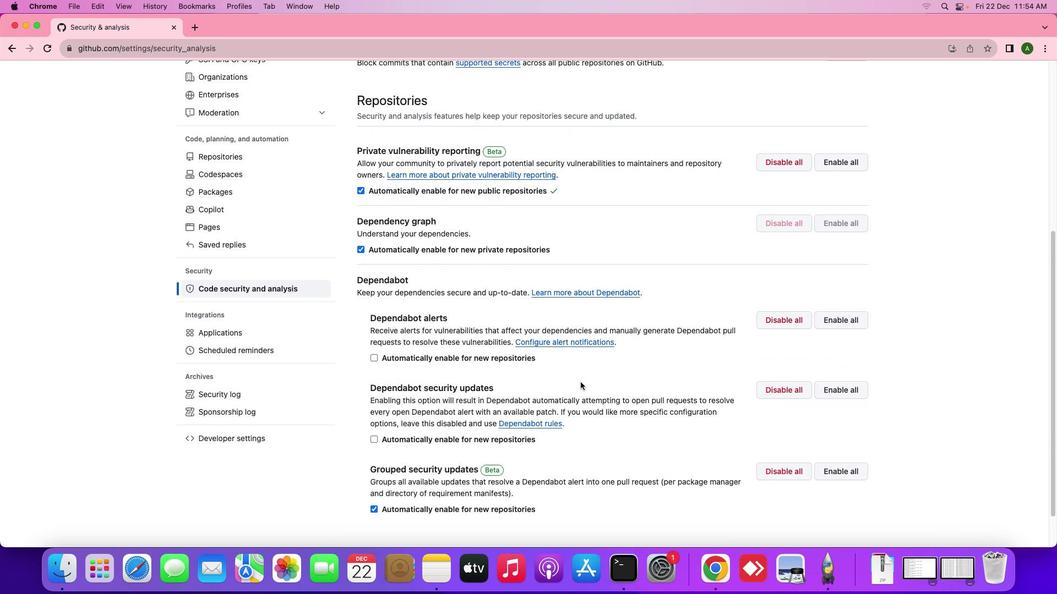 
Action: Mouse scrolled (580, 382) with delta (0, 0)
Screenshot: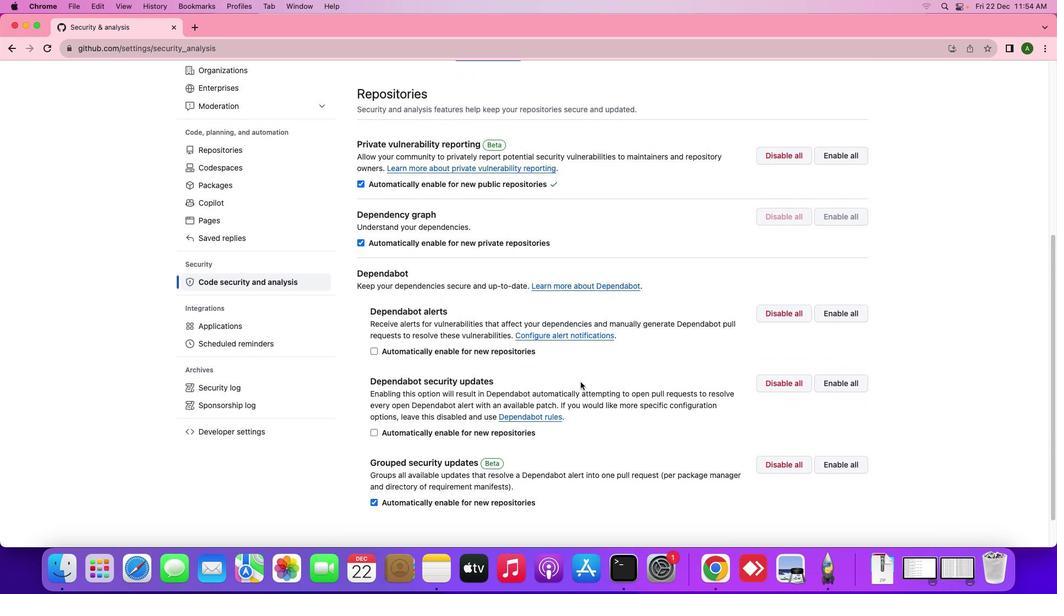 
Action: Mouse scrolled (580, 382) with delta (0, 0)
Screenshot: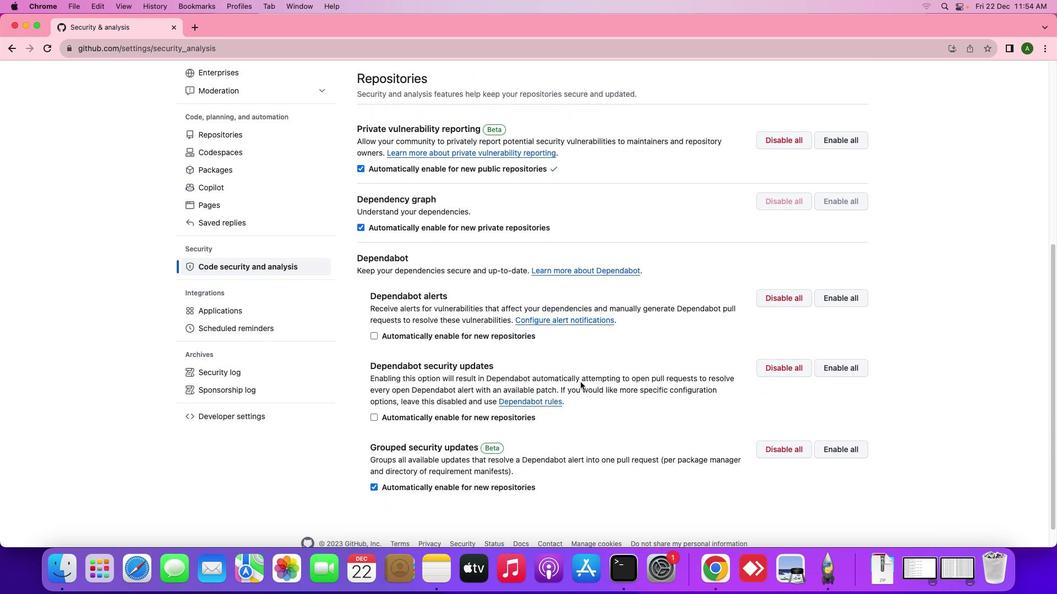 
Action: Mouse scrolled (580, 382) with delta (0, 0)
Screenshot: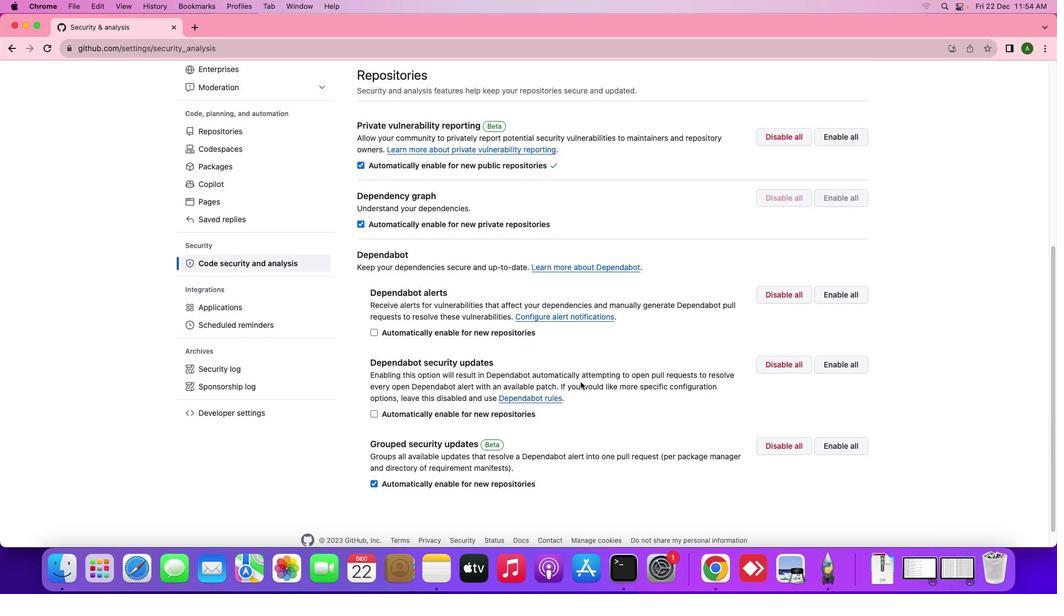 
Action: Mouse moved to (377, 413)
Screenshot: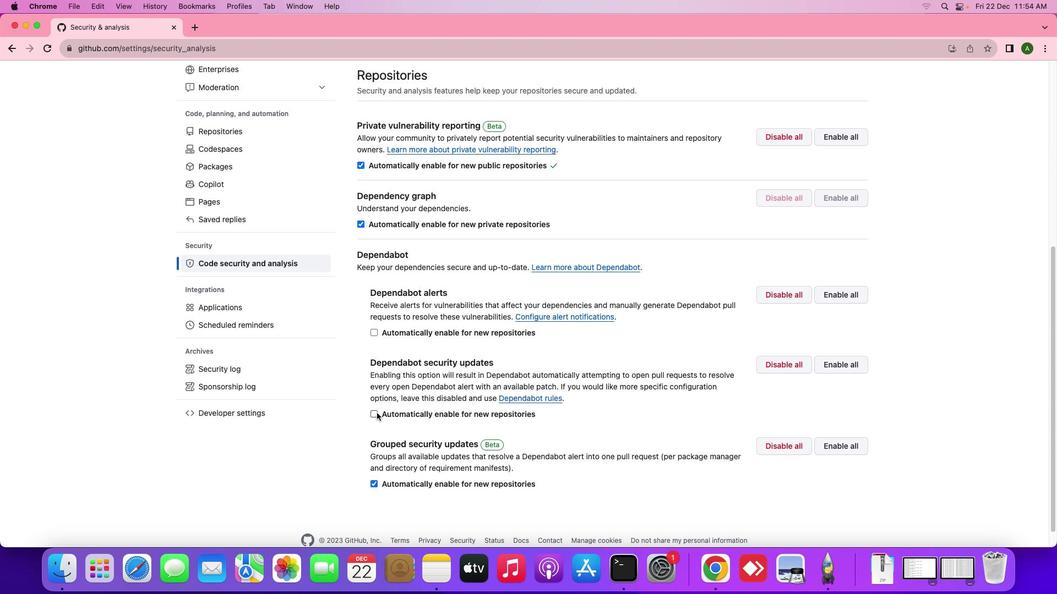
Action: Mouse pressed left at (377, 413)
Screenshot: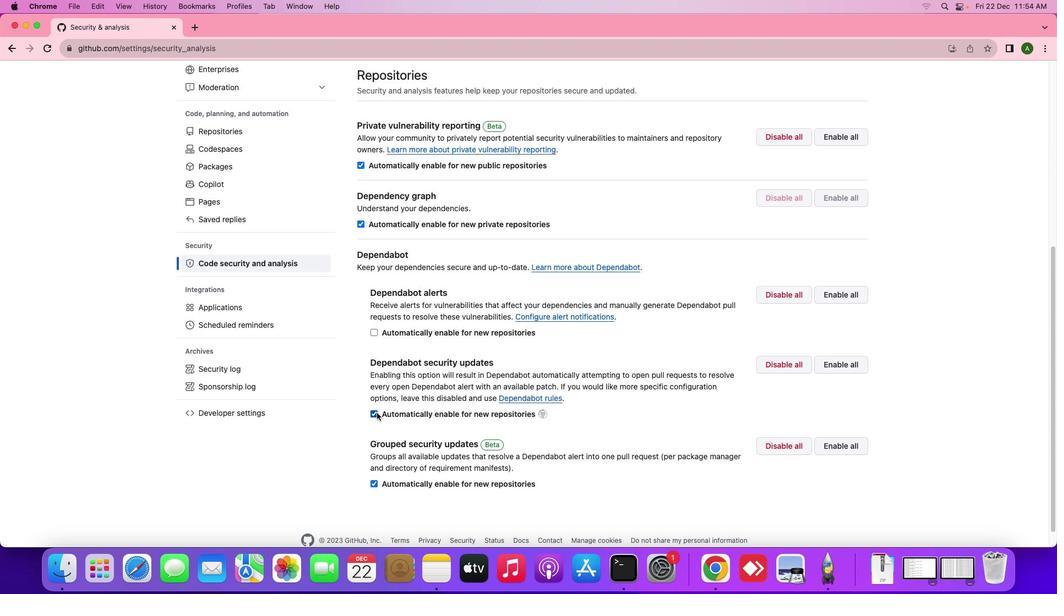 
Action: Mouse moved to (695, 424)
Screenshot: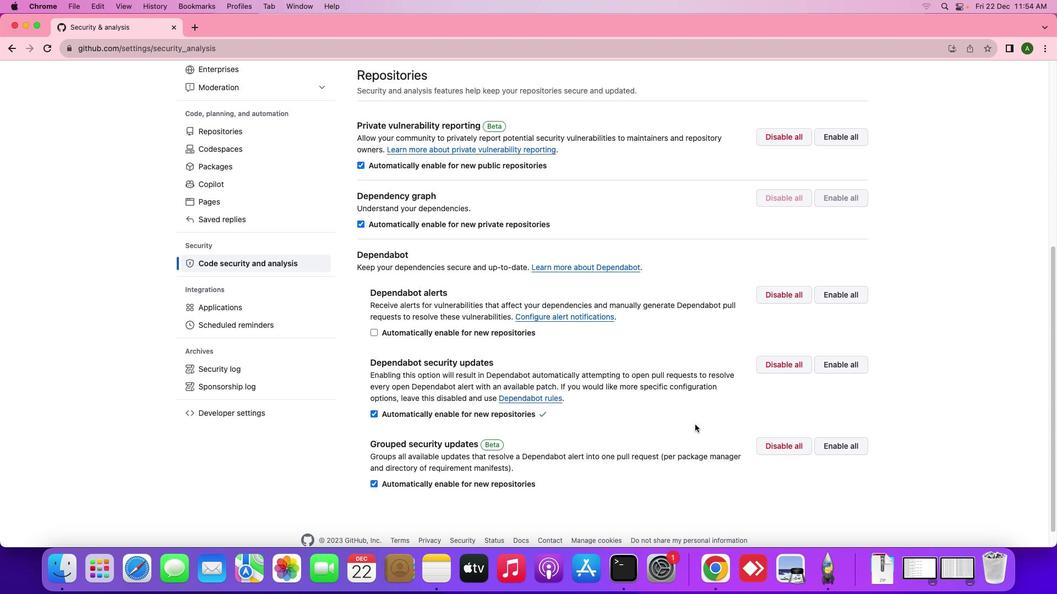
Action: Mouse scrolled (695, 424) with delta (0, 0)
Screenshot: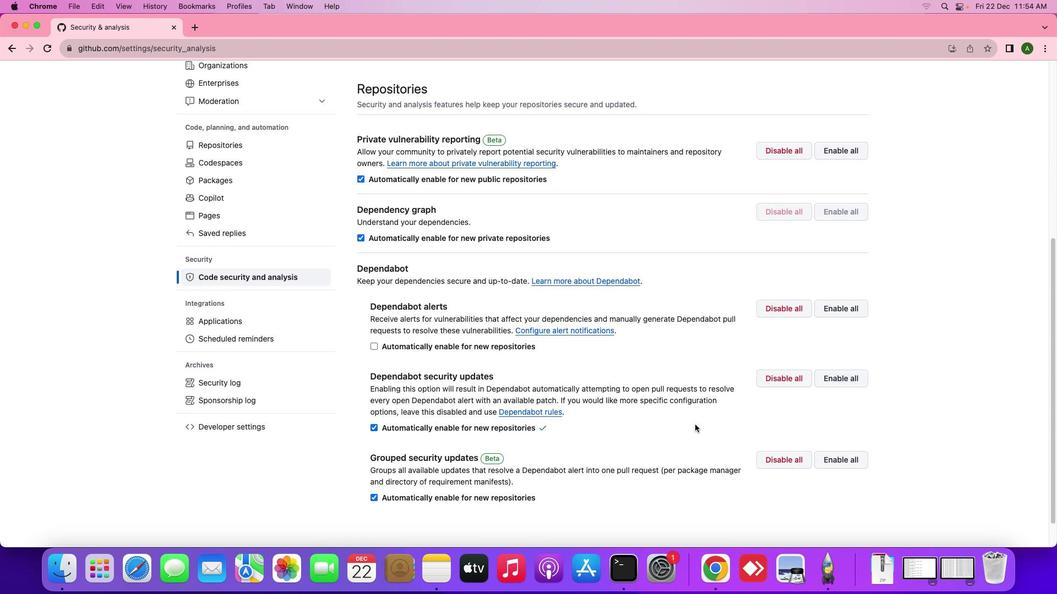 
Action: Mouse scrolled (695, 424) with delta (0, 0)
Screenshot: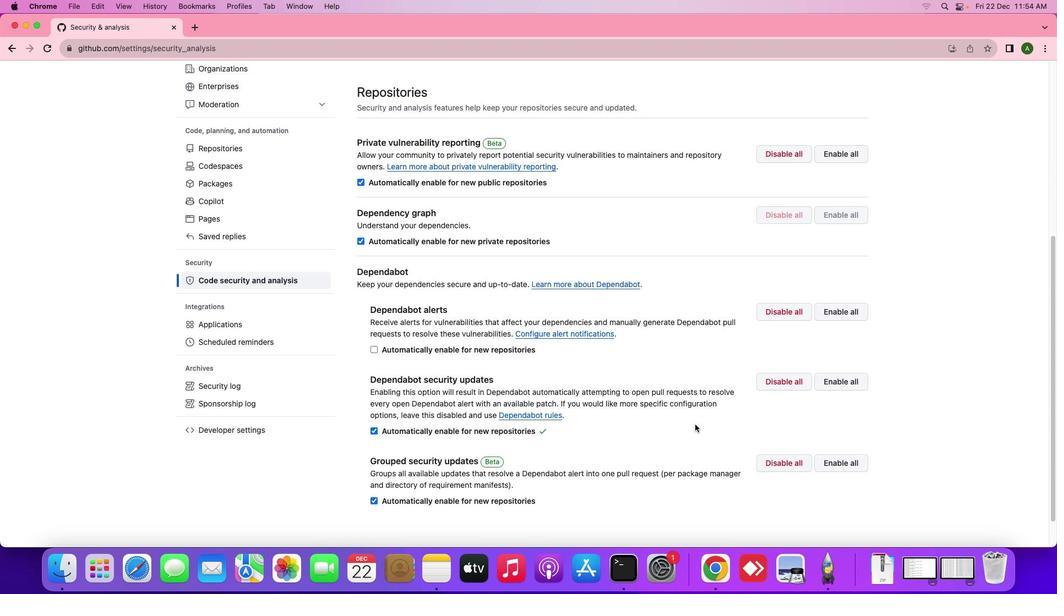 
Action: Mouse moved to (374, 353)
Screenshot: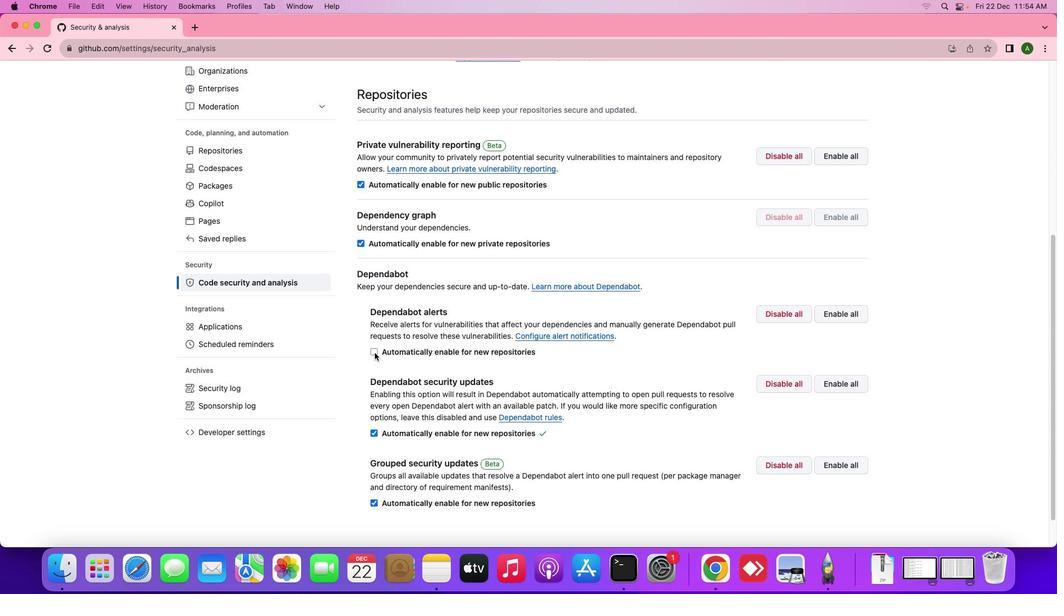 
Action: Mouse pressed left at (374, 353)
Screenshot: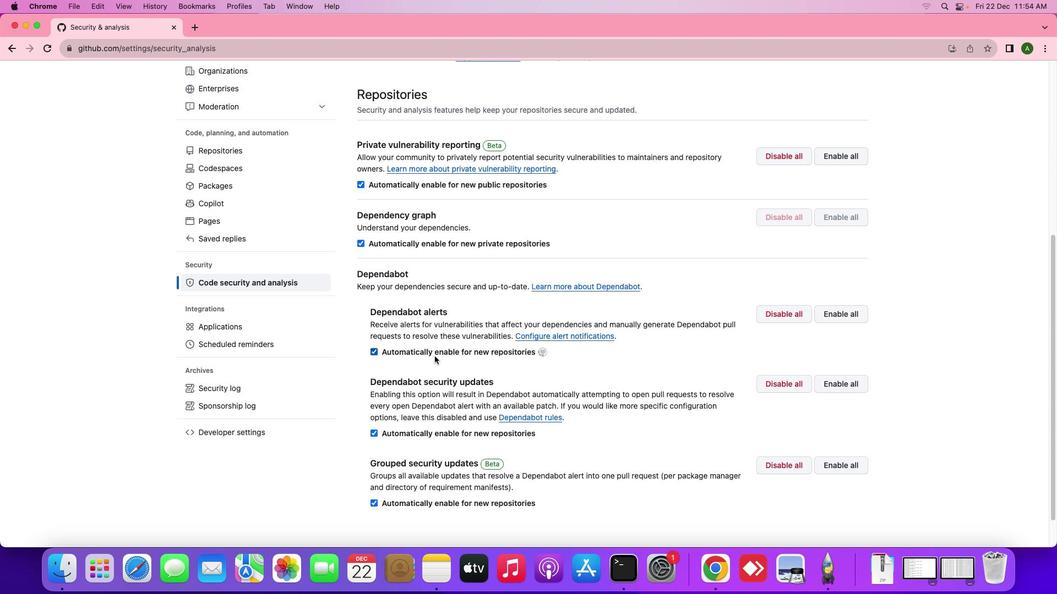 
Action: Mouse moved to (555, 375)
Screenshot: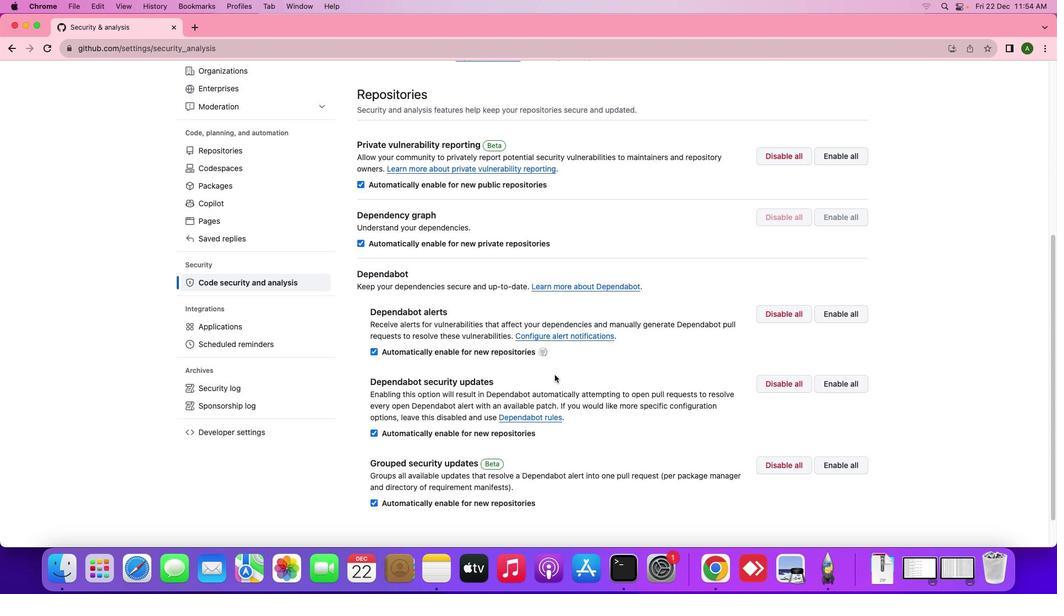 
Action: Mouse scrolled (555, 375) with delta (0, 0)
Screenshot: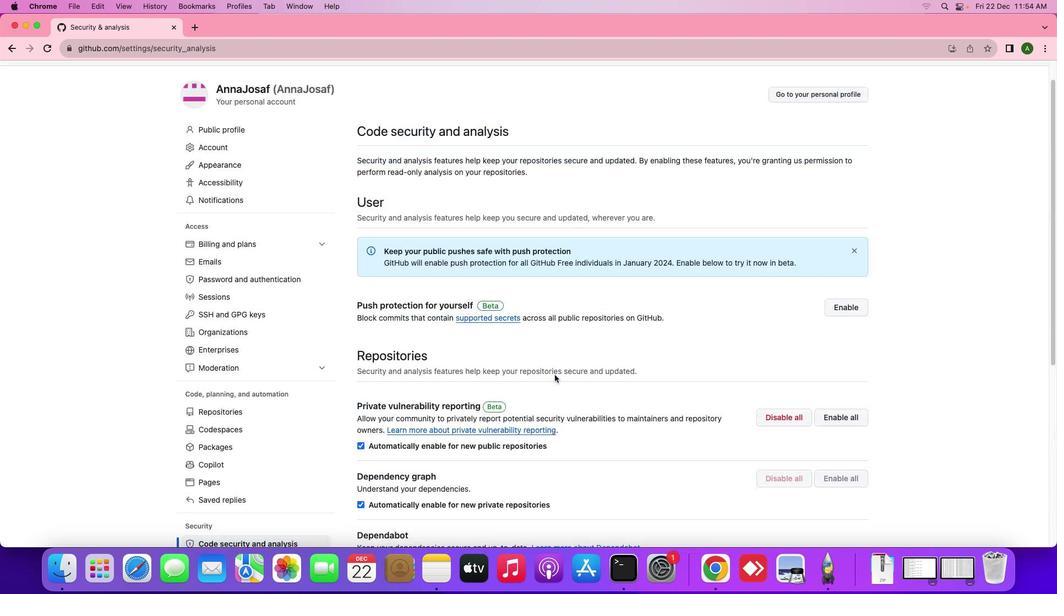 
Action: Mouse scrolled (555, 375) with delta (0, 0)
Screenshot: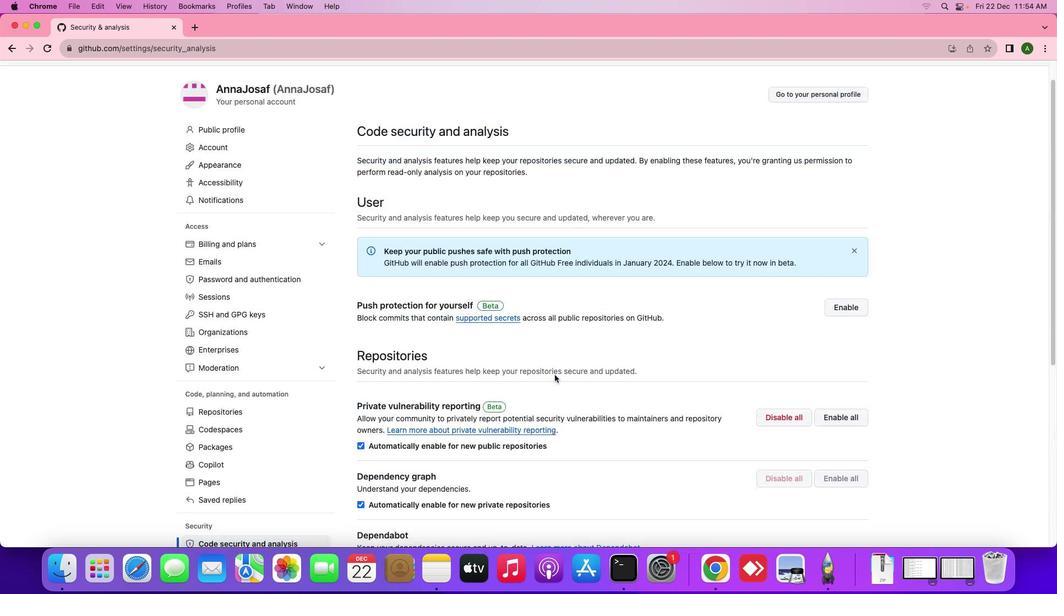 
Action: Mouse scrolled (555, 375) with delta (0, 1)
Screenshot: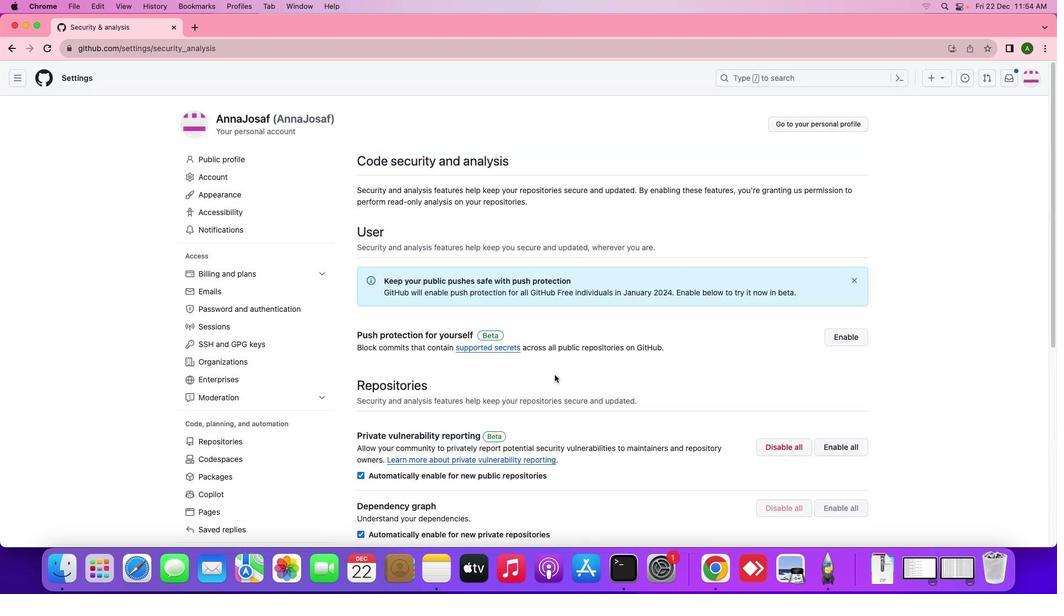 
Action: Mouse scrolled (555, 375) with delta (0, 2)
Screenshot: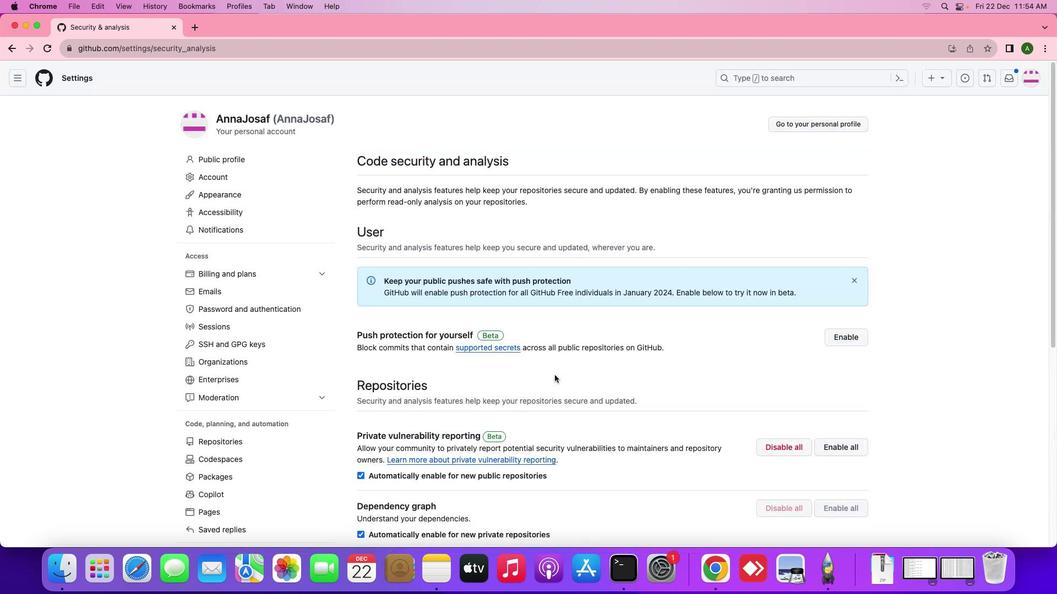 
Action: Mouse scrolled (555, 375) with delta (0, 3)
Screenshot: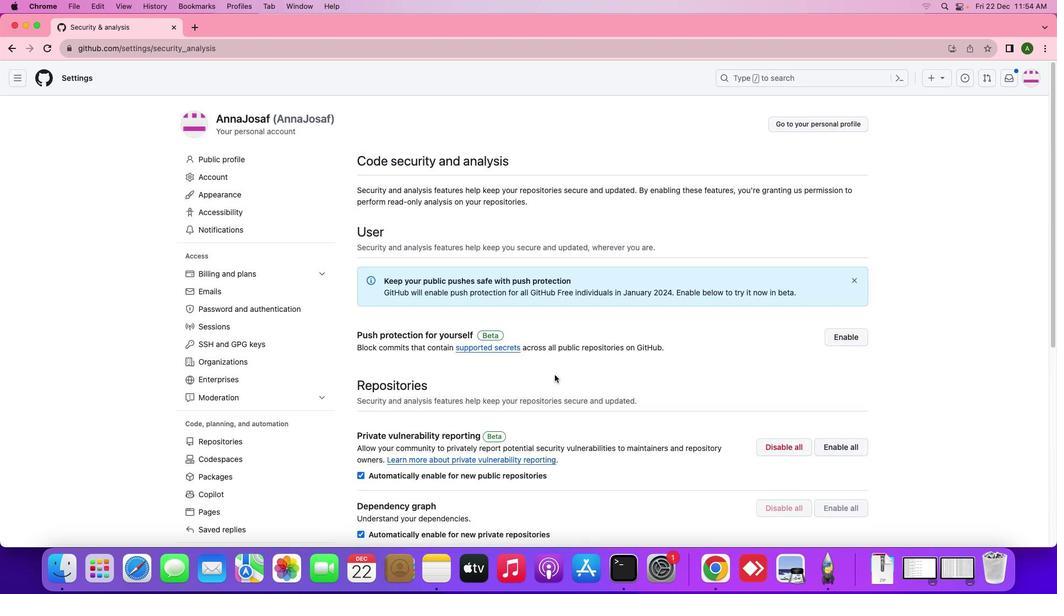 
Action: Mouse scrolled (555, 375) with delta (0, 0)
Screenshot: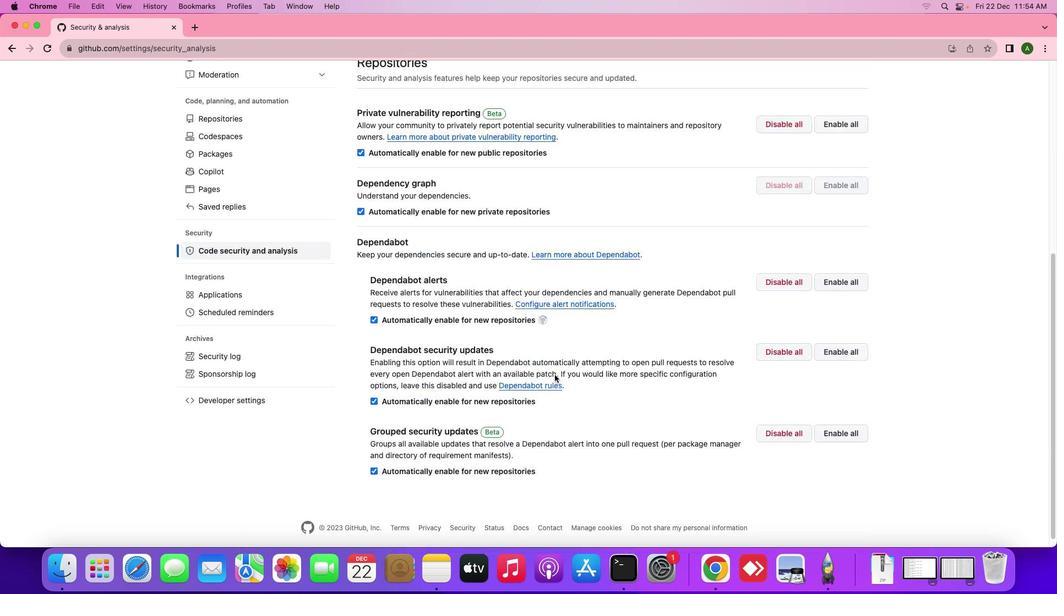 
Action: Mouse scrolled (555, 375) with delta (0, 0)
Screenshot: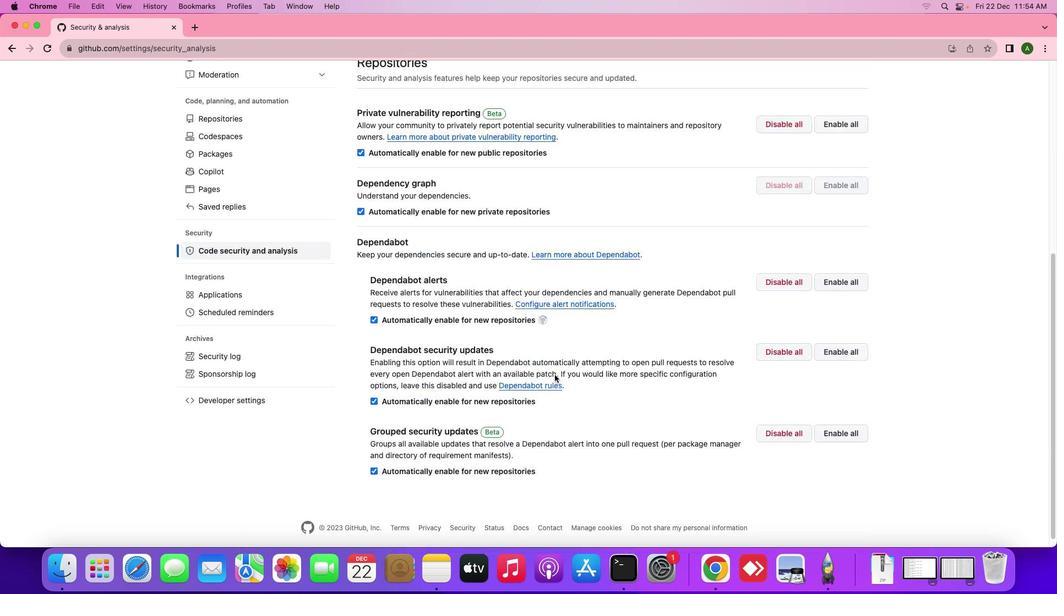
Action: Mouse scrolled (555, 375) with delta (0, -1)
Screenshot: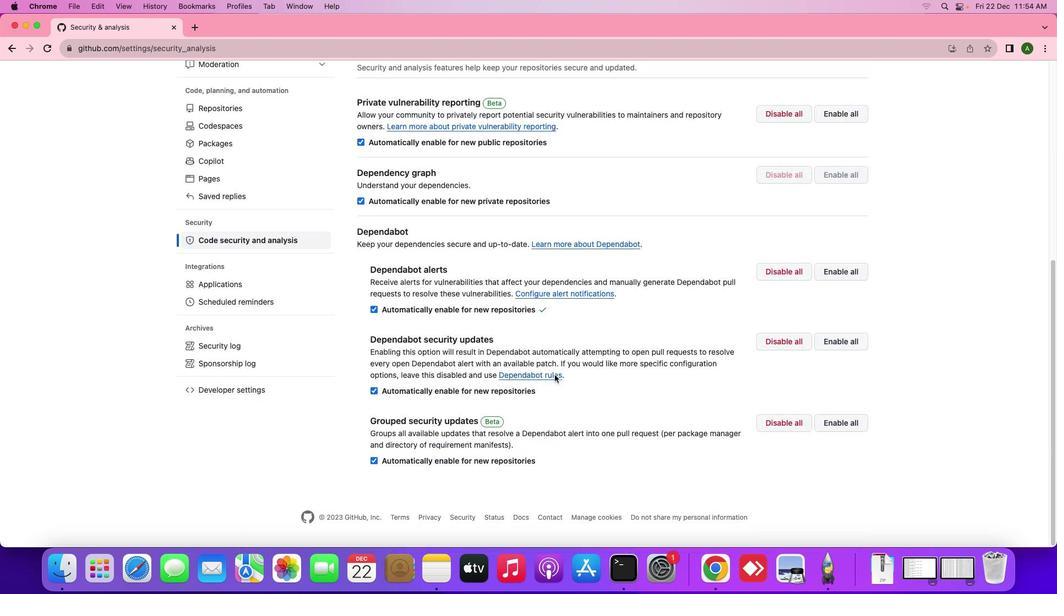 
Action: Mouse scrolled (555, 375) with delta (0, -2)
Screenshot: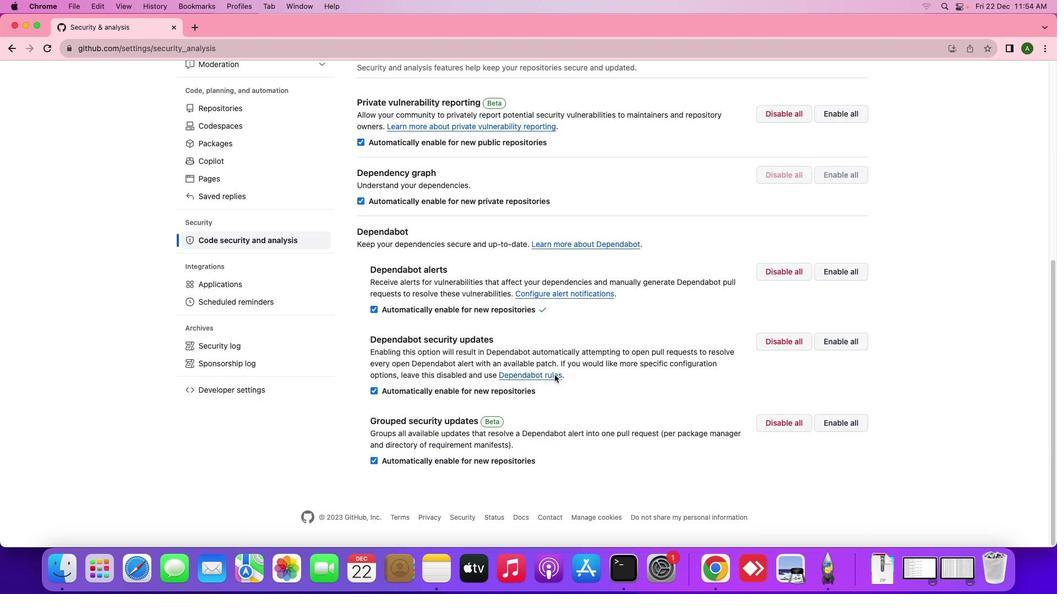 
Action: Mouse scrolled (555, 375) with delta (0, -3)
Screenshot: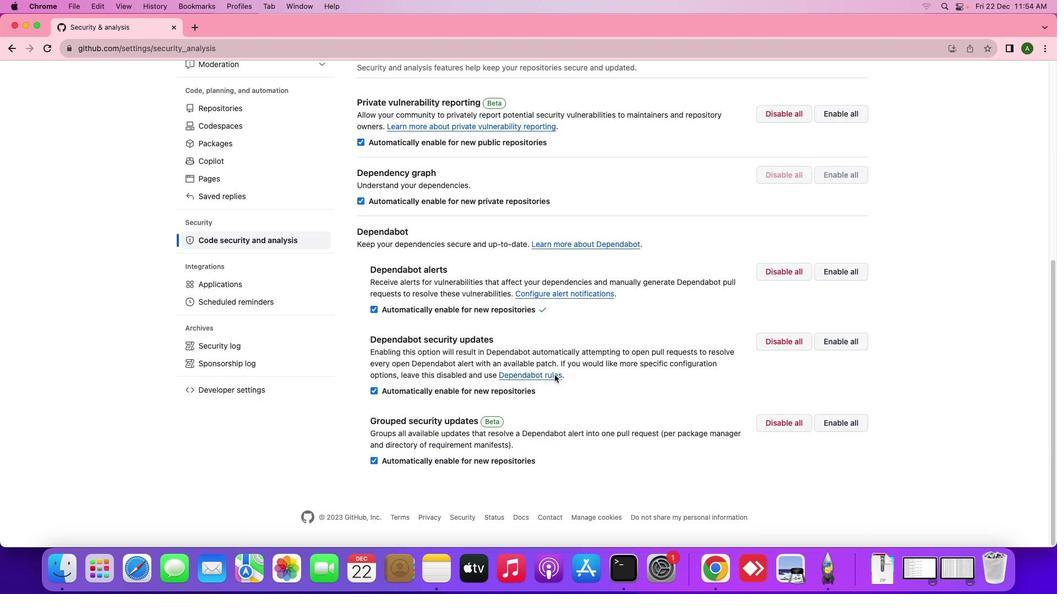 
Action: Mouse scrolled (555, 375) with delta (0, -3)
Screenshot: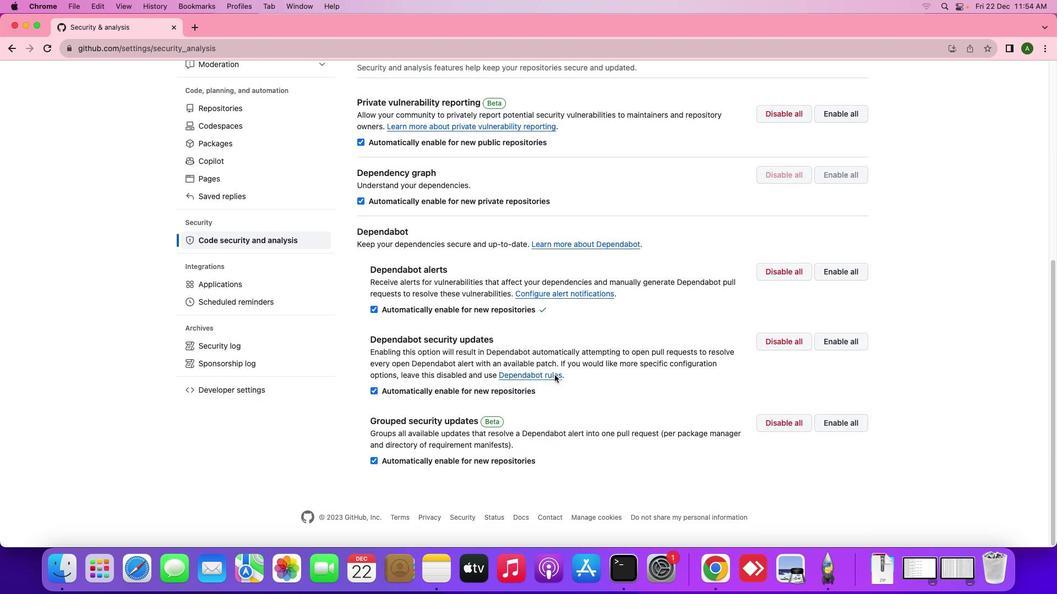 
Action: Mouse moved to (378, 308)
Screenshot: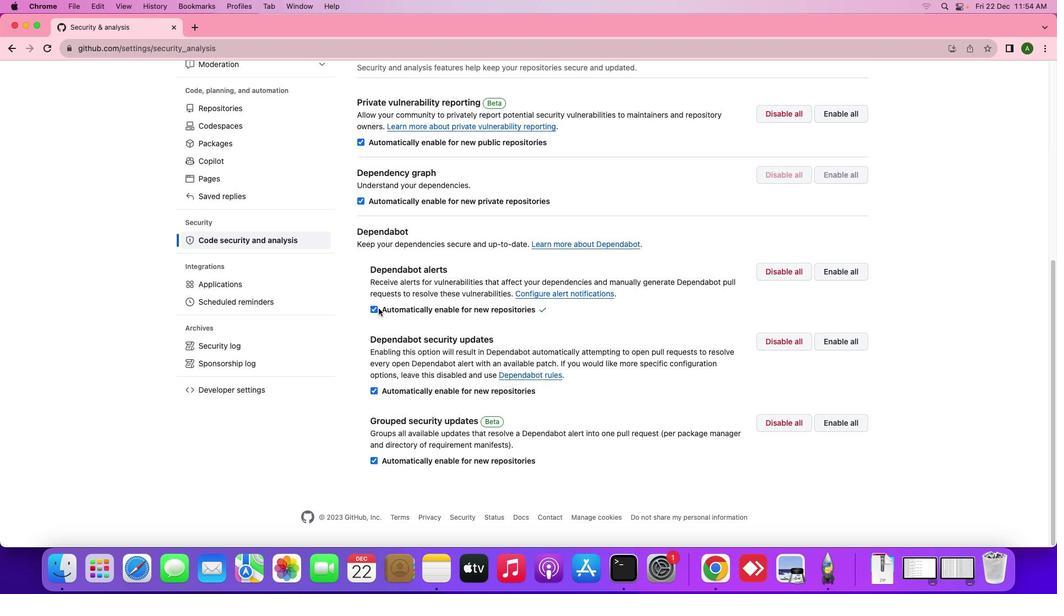 
Action: Mouse pressed left at (378, 308)
Screenshot: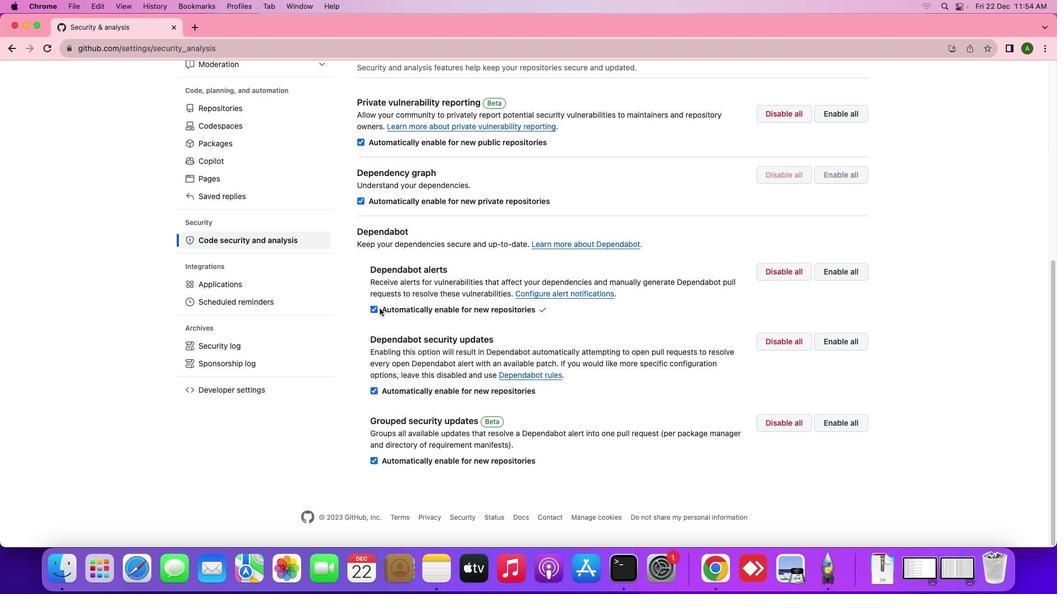 
Action: Mouse moved to (372, 311)
Screenshot: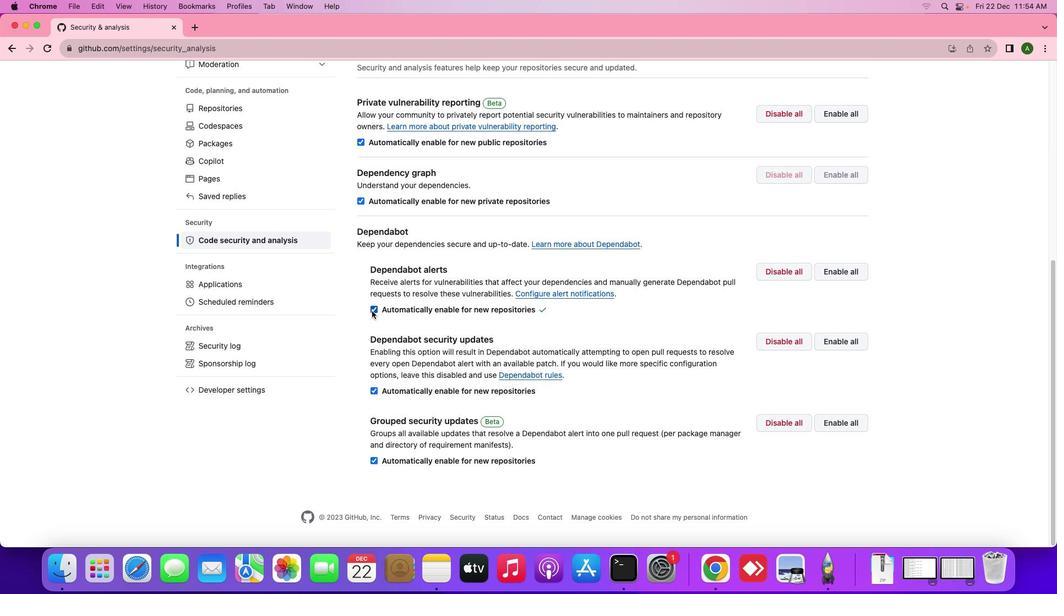 
Action: Mouse pressed left at (372, 311)
Screenshot: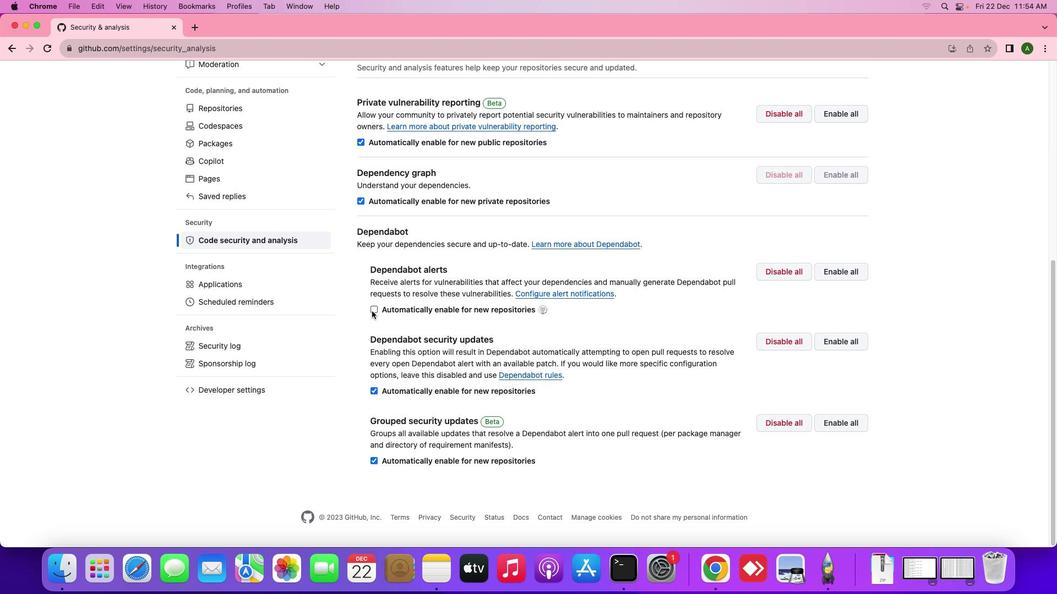 
Action: Mouse moved to (487, 325)
Screenshot: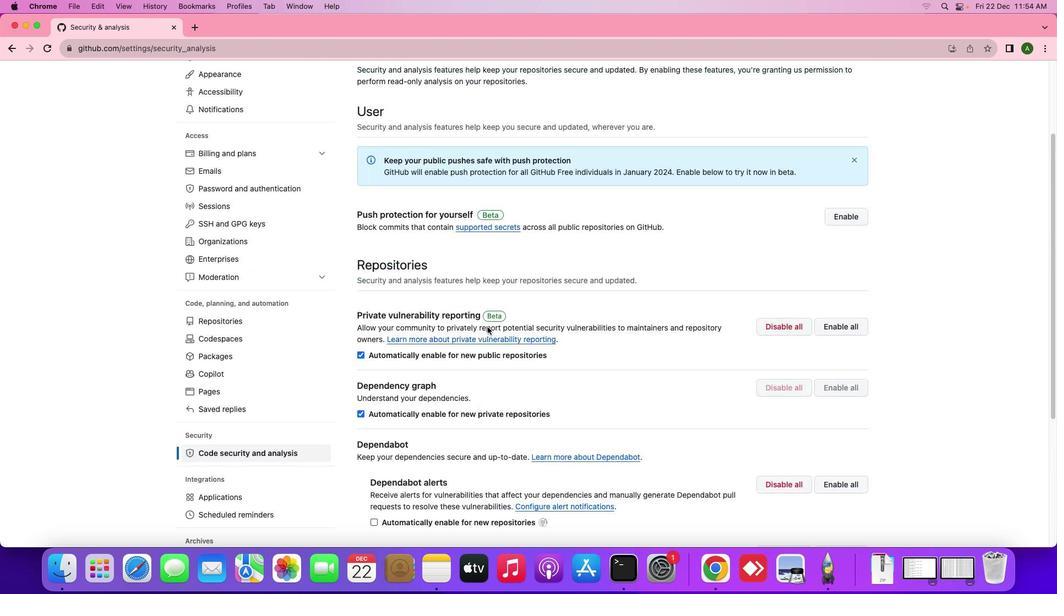 
Action: Mouse scrolled (487, 325) with delta (0, 0)
Screenshot: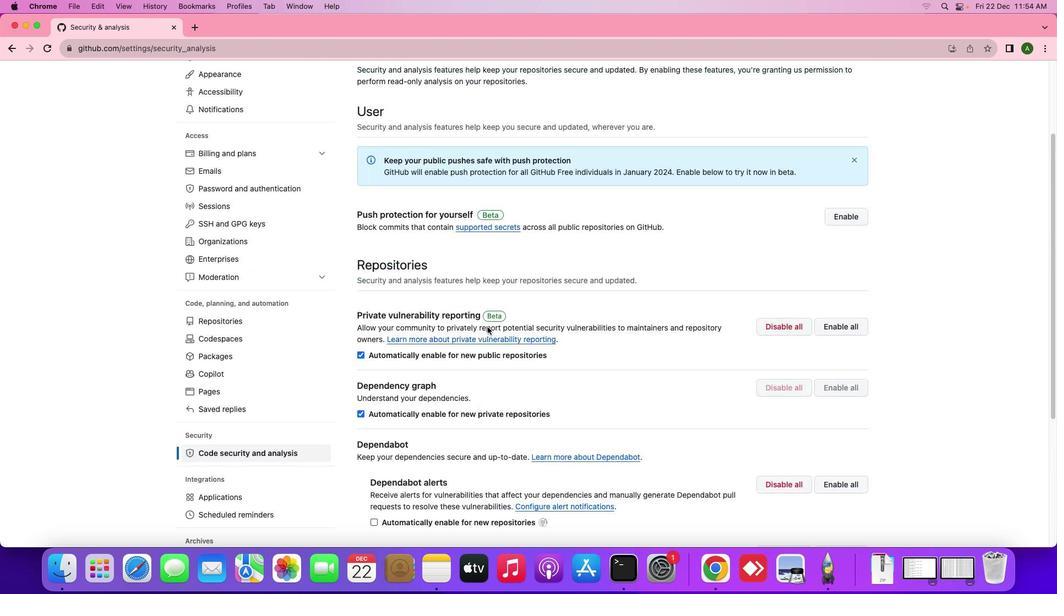 
Action: Mouse moved to (487, 327)
Screenshot: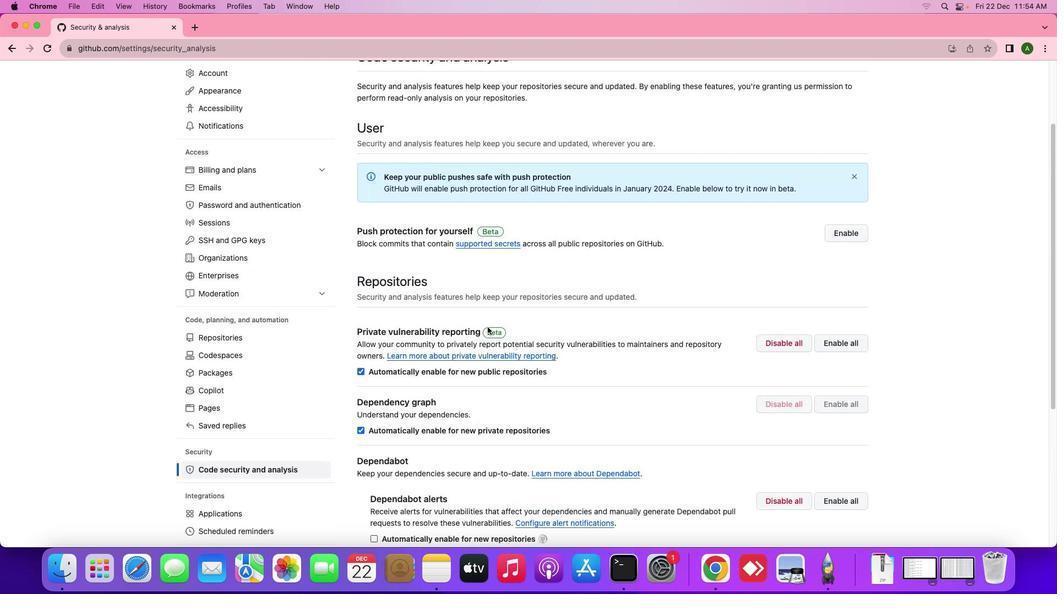 
Action: Mouse scrolled (487, 327) with delta (0, 0)
Screenshot: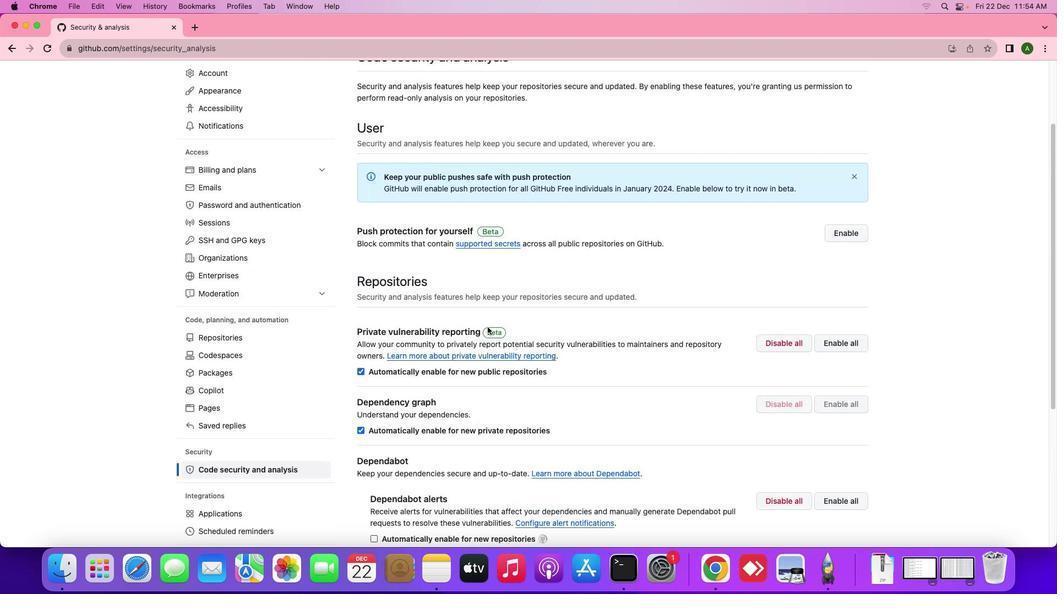 
Action: Mouse moved to (487, 327)
Screenshot: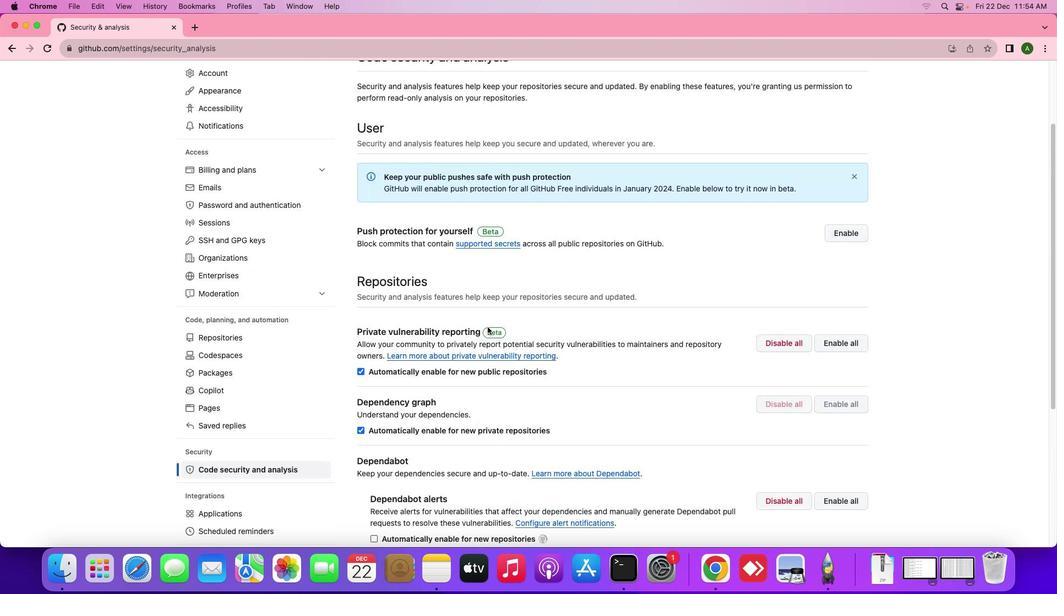 
Action: Mouse scrolled (487, 327) with delta (0, 1)
Screenshot: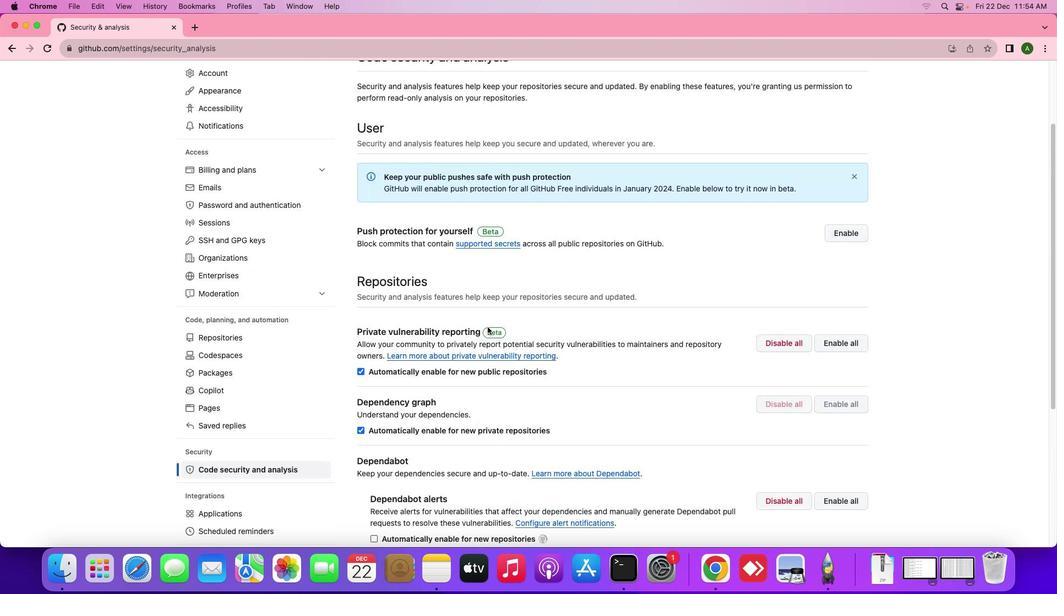 
Action: Mouse moved to (487, 327)
Screenshot: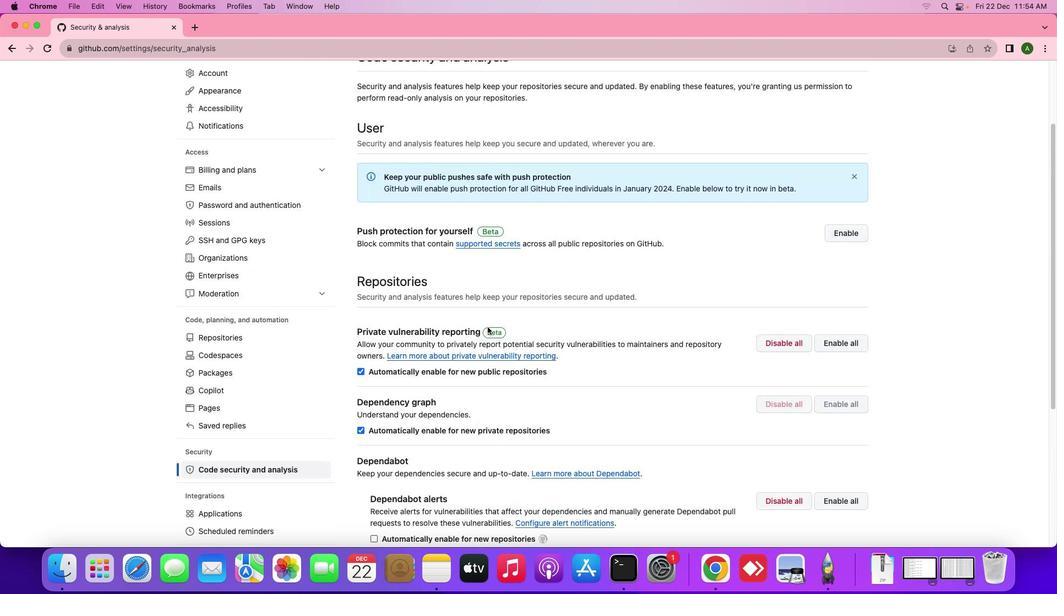 
Action: Mouse scrolled (487, 327) with delta (0, 2)
Screenshot: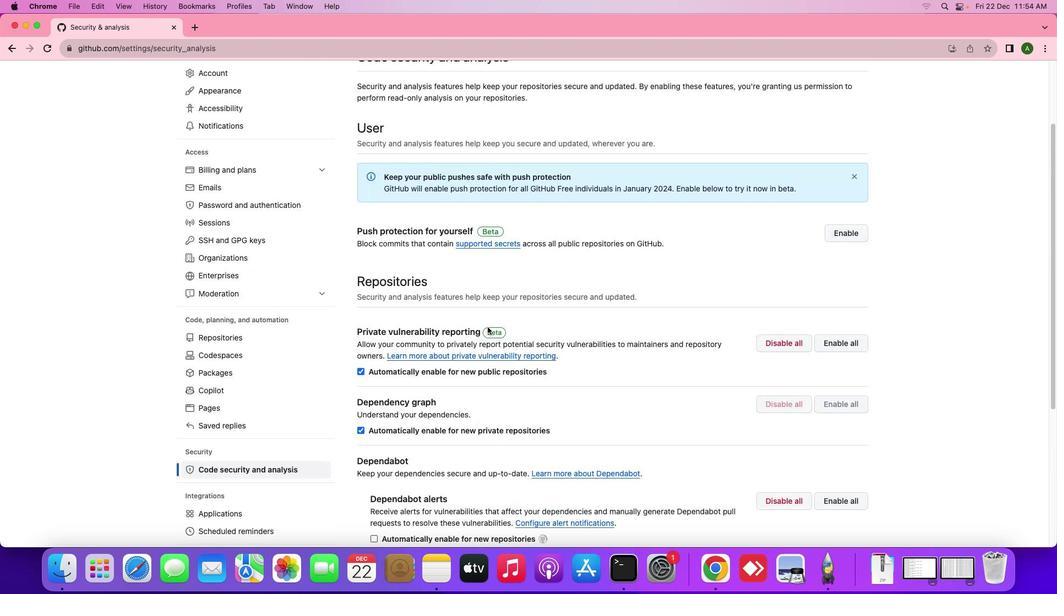
Action: Mouse scrolled (487, 327) with delta (0, 0)
Screenshot: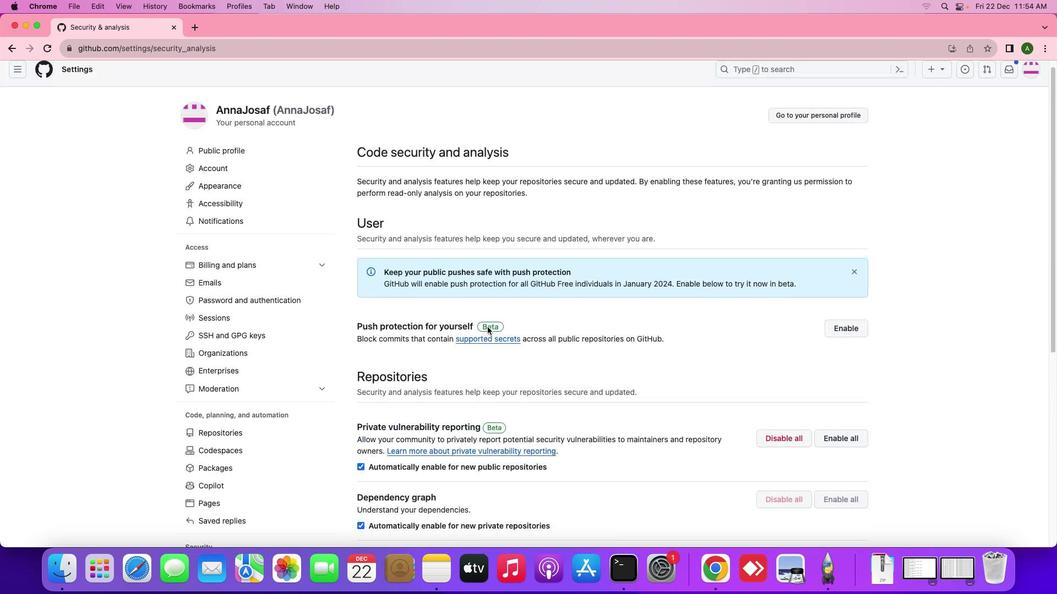 
Action: Mouse scrolled (487, 327) with delta (0, 0)
Screenshot: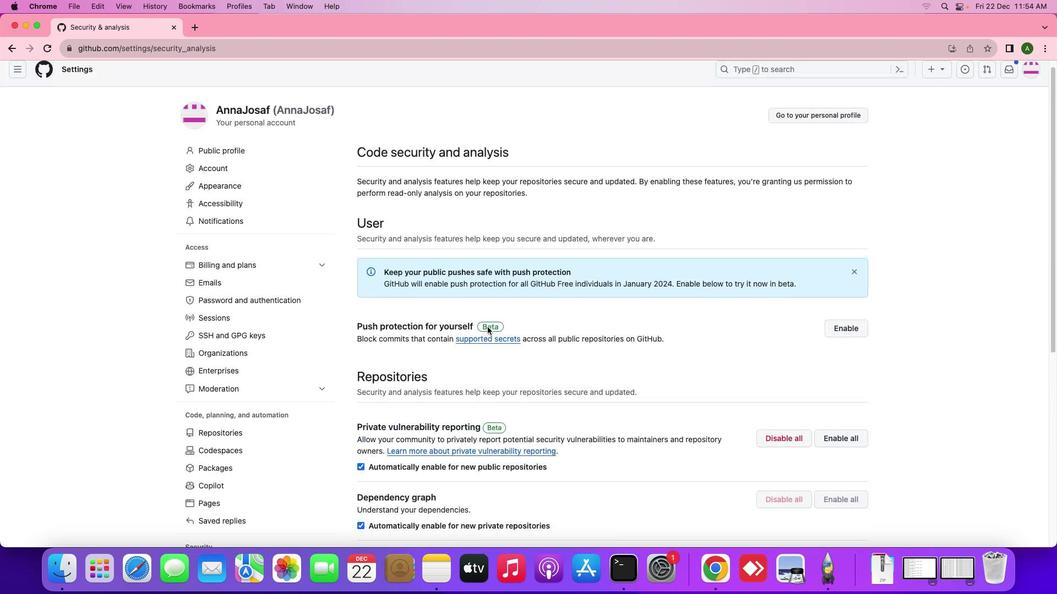 
Action: Mouse scrolled (487, 327) with delta (0, 1)
Screenshot: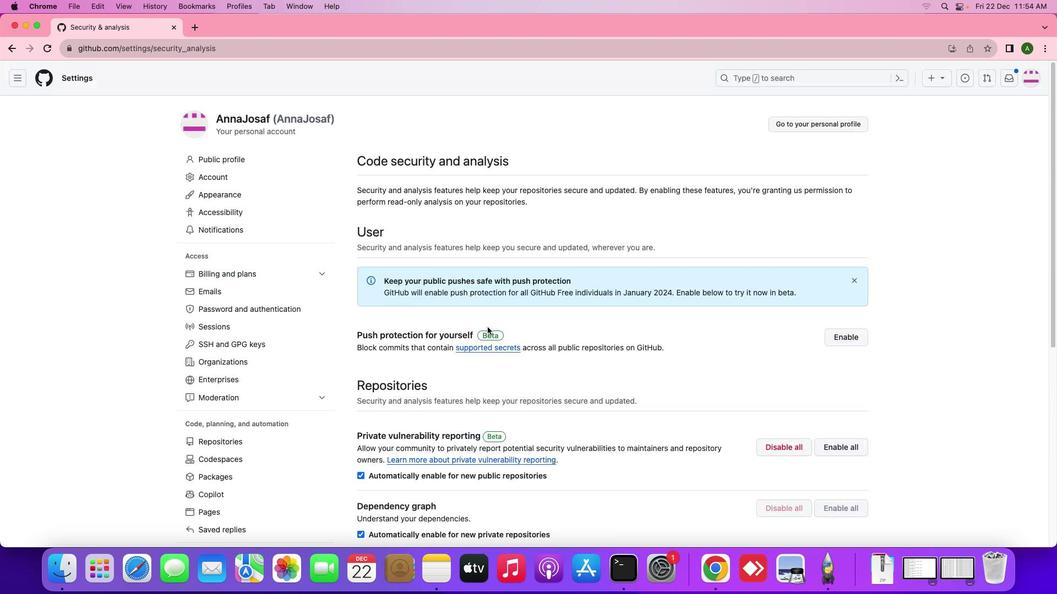 
Action: Mouse scrolled (487, 327) with delta (0, 2)
Screenshot: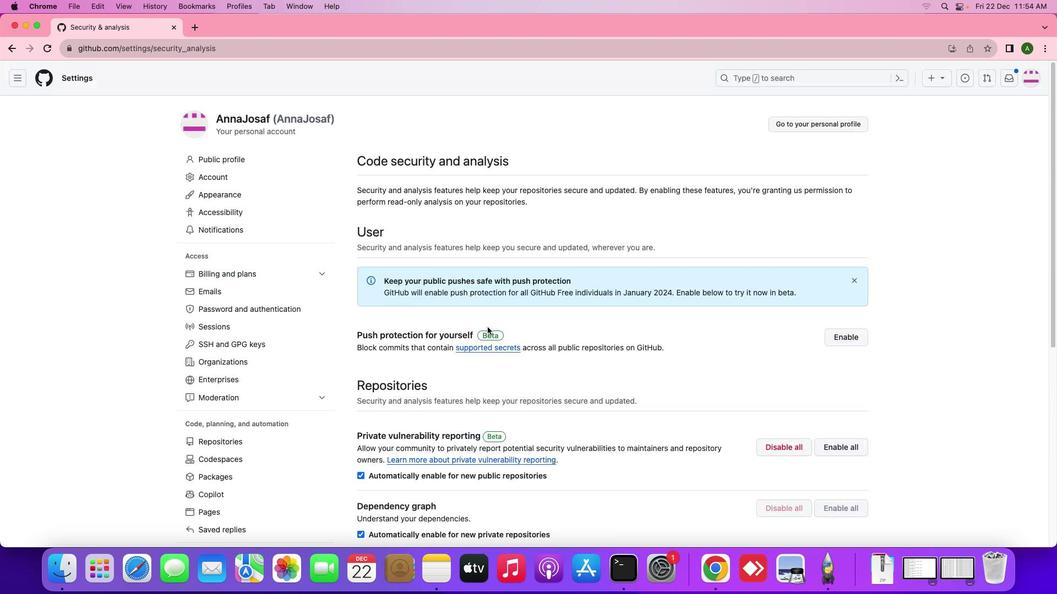 
Action: Mouse moved to (846, 335)
Screenshot: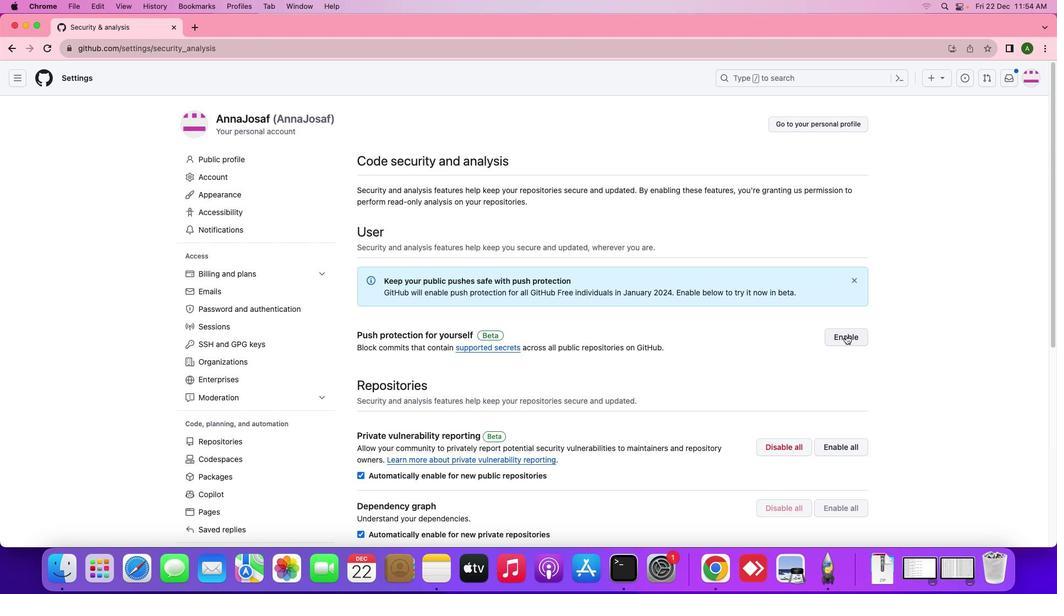 
Action: Mouse pressed left at (846, 335)
Screenshot: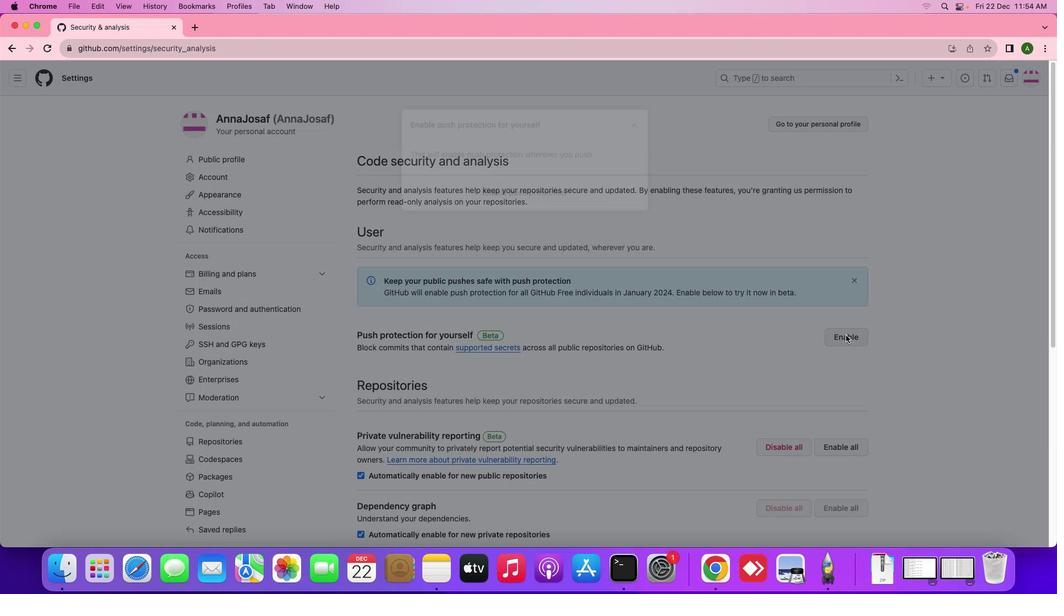 
Action: Mouse moved to (527, 189)
Screenshot: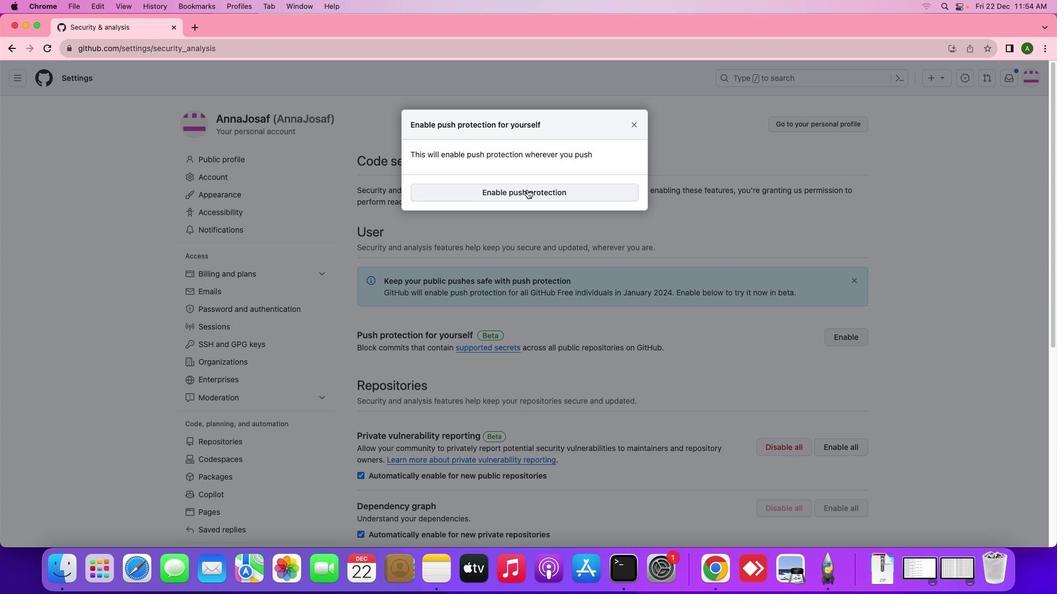 
Action: Mouse pressed left at (527, 189)
Screenshot: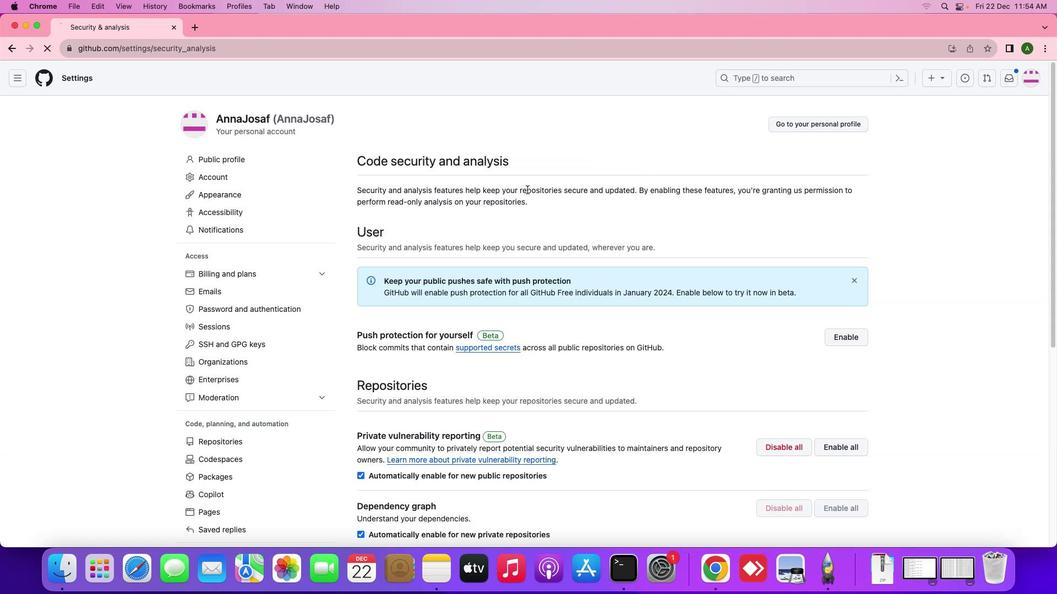 
Action: Mouse moved to (534, 392)
Screenshot: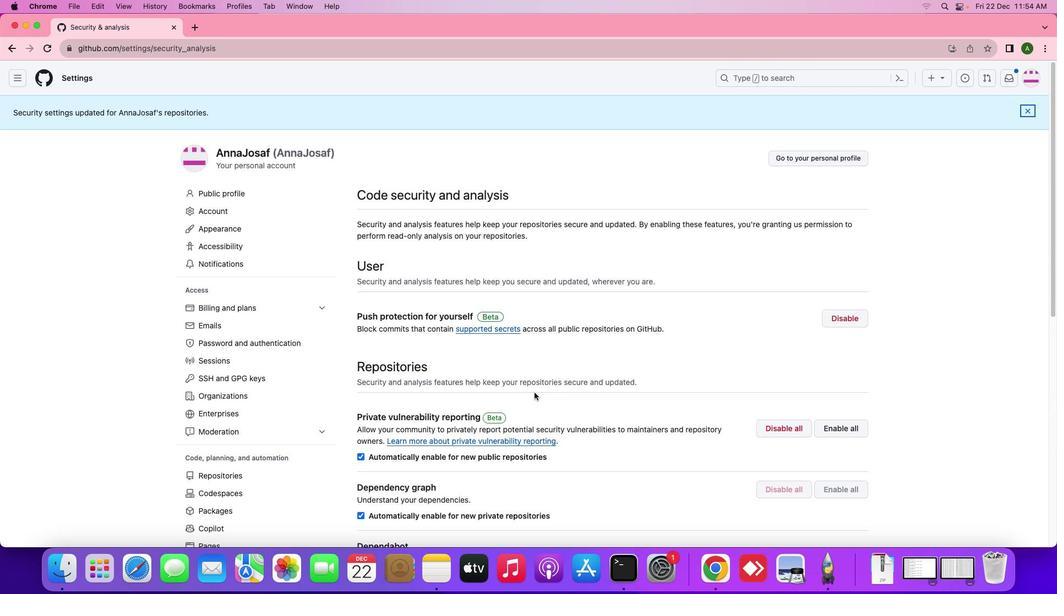 
Action: Mouse scrolled (534, 392) with delta (0, 0)
Screenshot: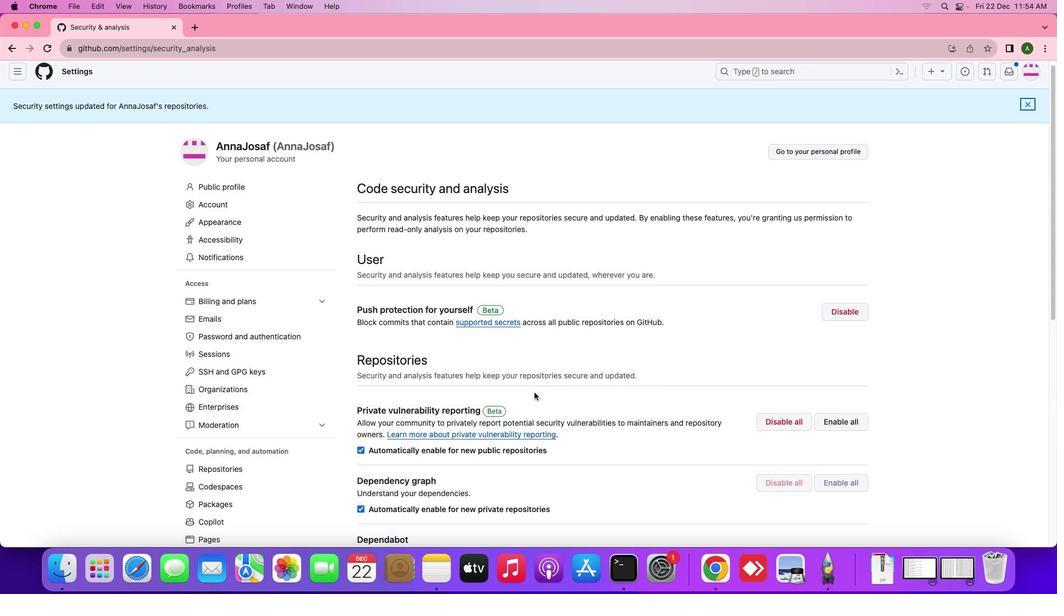 
Action: Mouse scrolled (534, 392) with delta (0, 0)
Screenshot: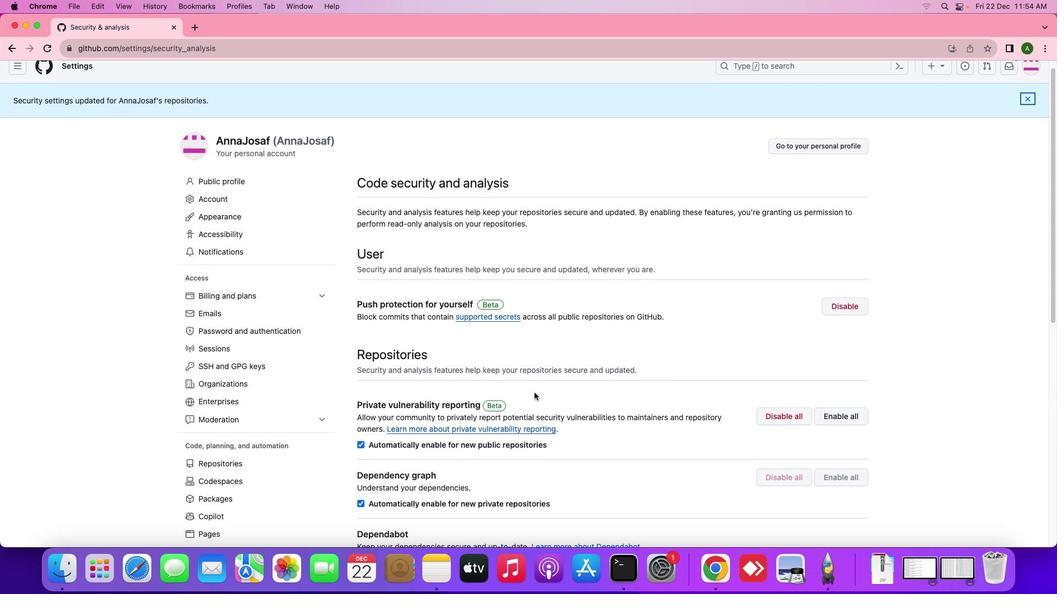 
Action: Mouse scrolled (534, 392) with delta (0, 0)
Screenshot: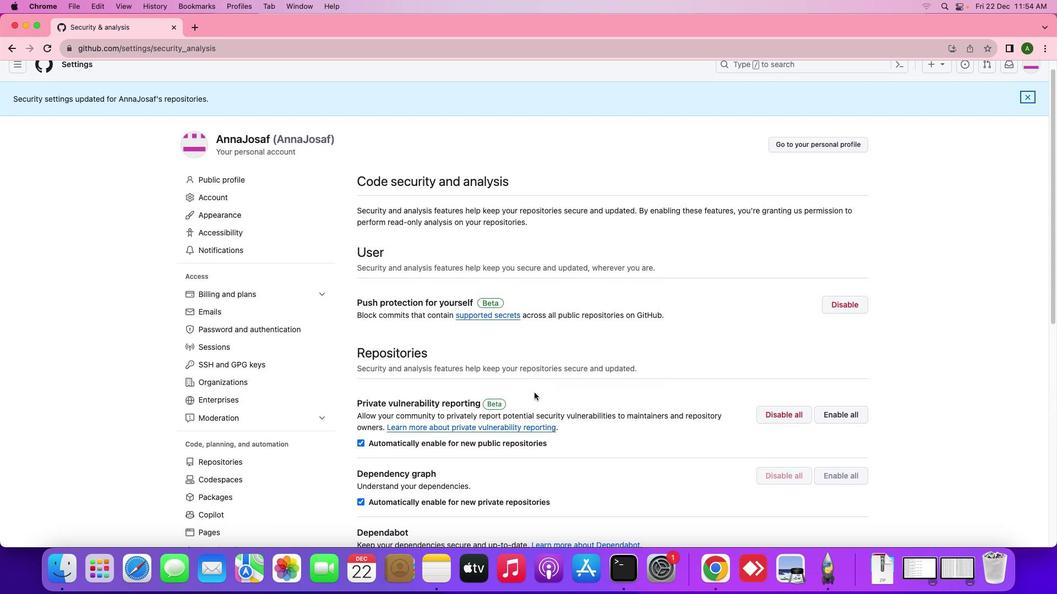 
Action: Mouse scrolled (534, 392) with delta (0, 0)
Screenshot: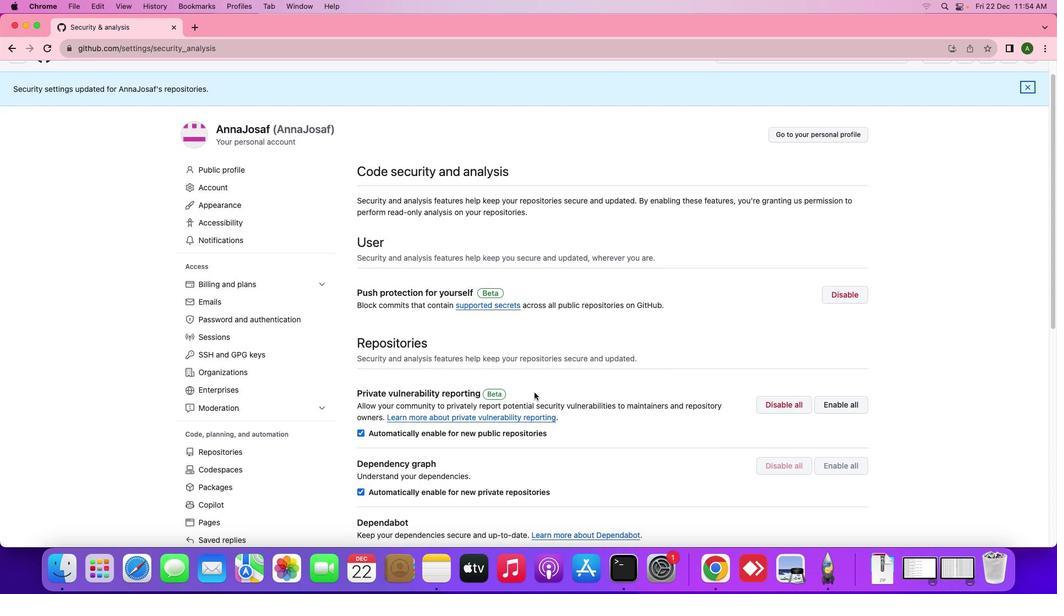 
Action: Mouse scrolled (534, 392) with delta (0, 0)
Screenshot: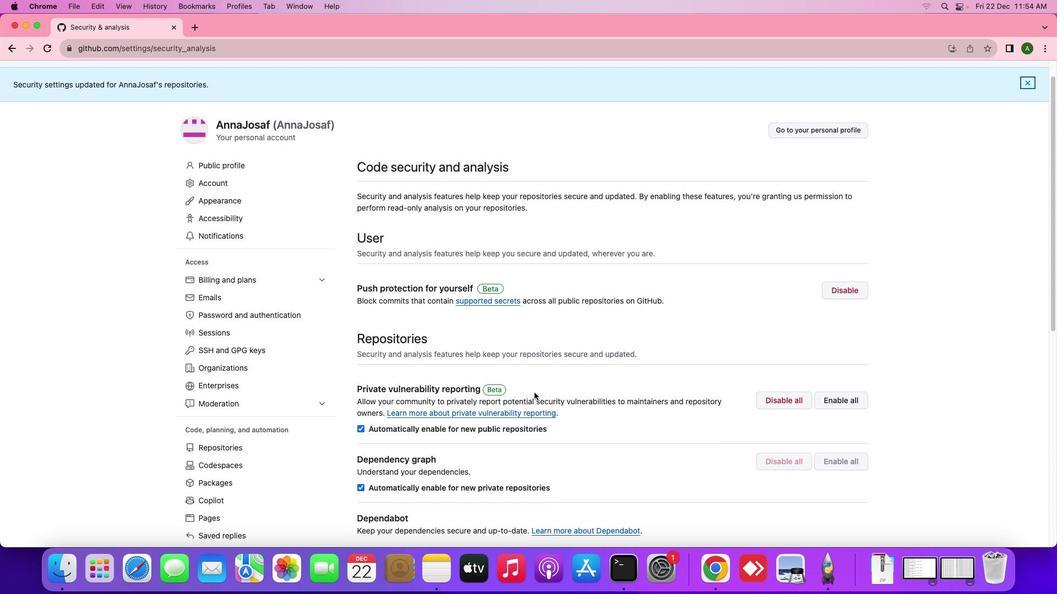 
Action: Mouse scrolled (534, 392) with delta (0, 0)
Screenshot: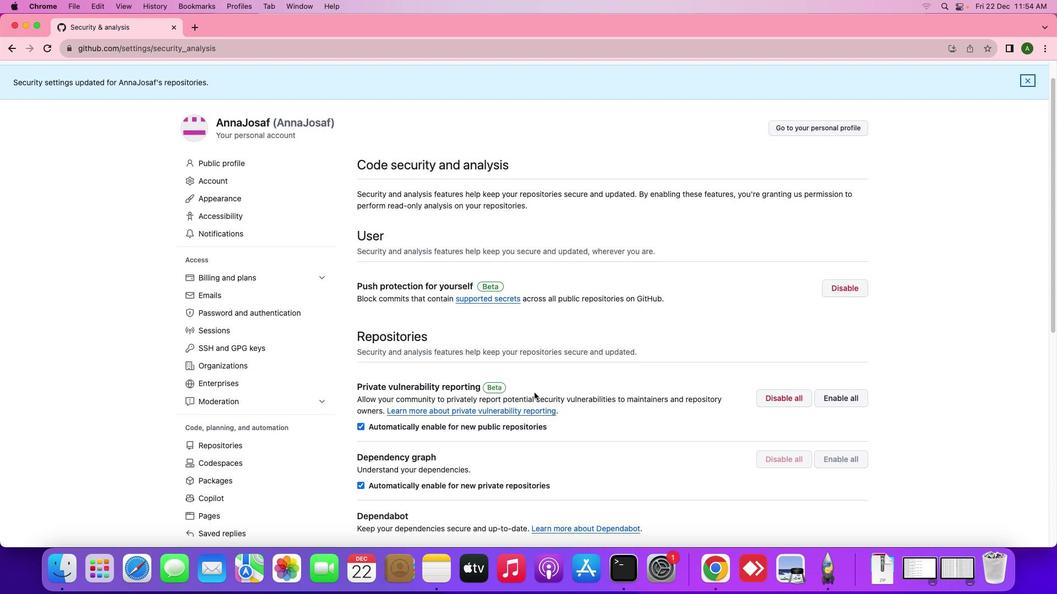 
Action: Mouse scrolled (534, 392) with delta (0, 0)
Screenshot: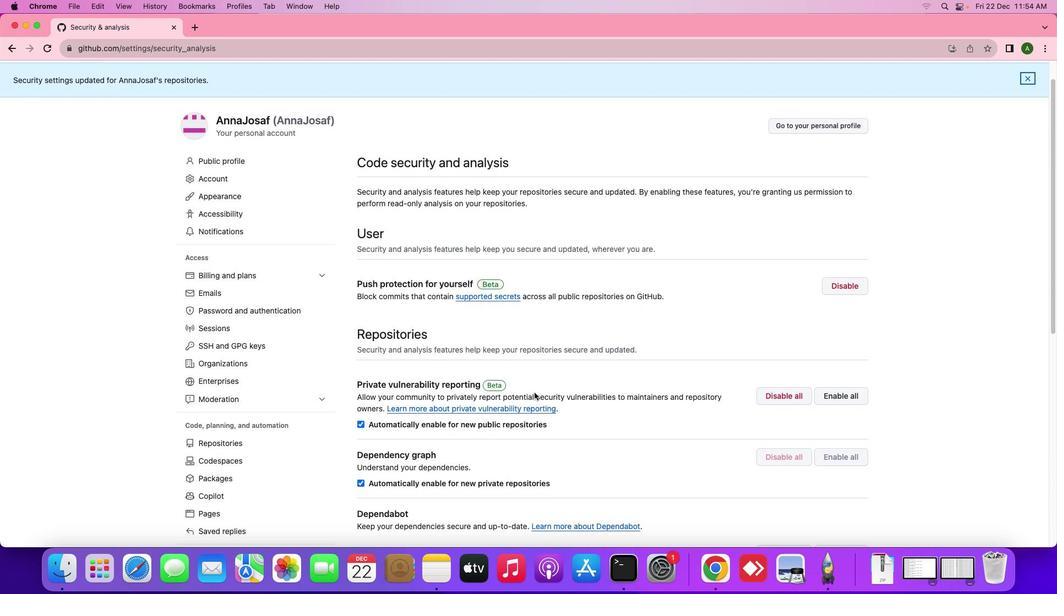
Action: Mouse scrolled (534, 392) with delta (0, 0)
Screenshot: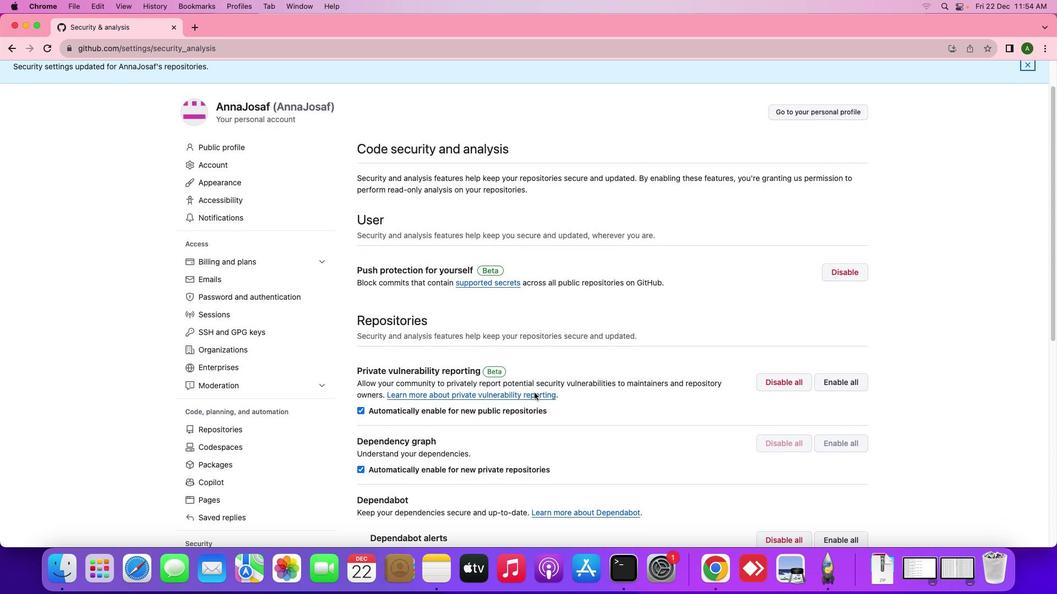 
Action: Mouse scrolled (534, 392) with delta (0, 0)
Screenshot: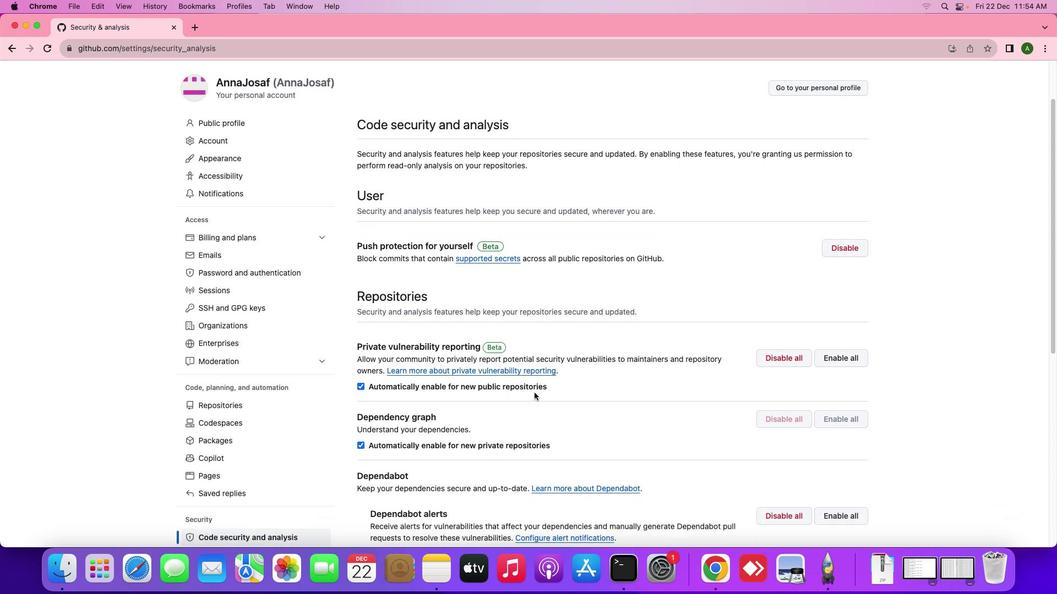 
Action: Mouse scrolled (534, 392) with delta (0, 0)
Screenshot: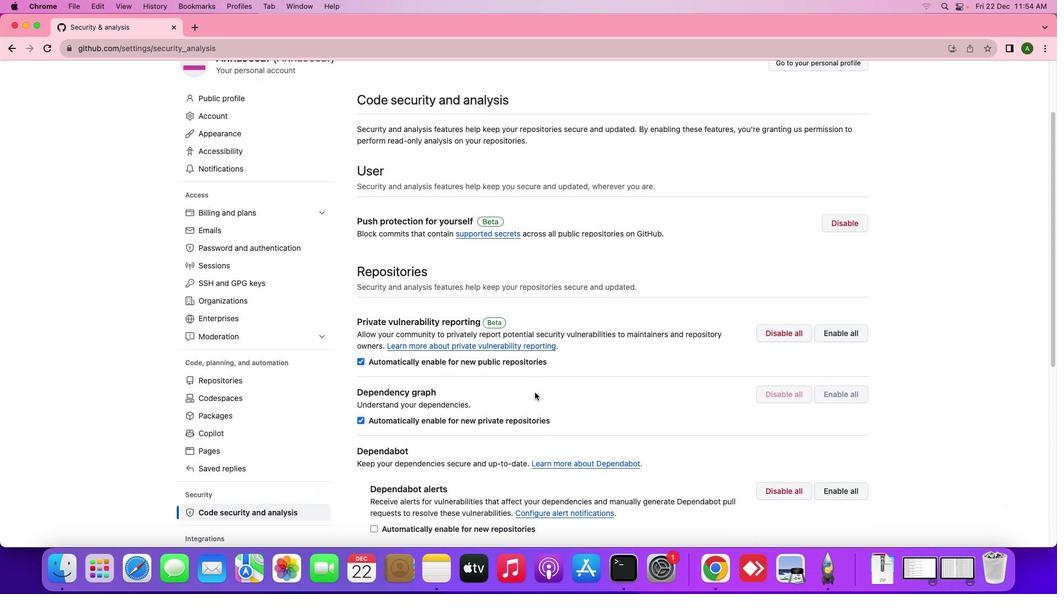 
Action: Mouse scrolled (534, 392) with delta (0, 0)
Screenshot: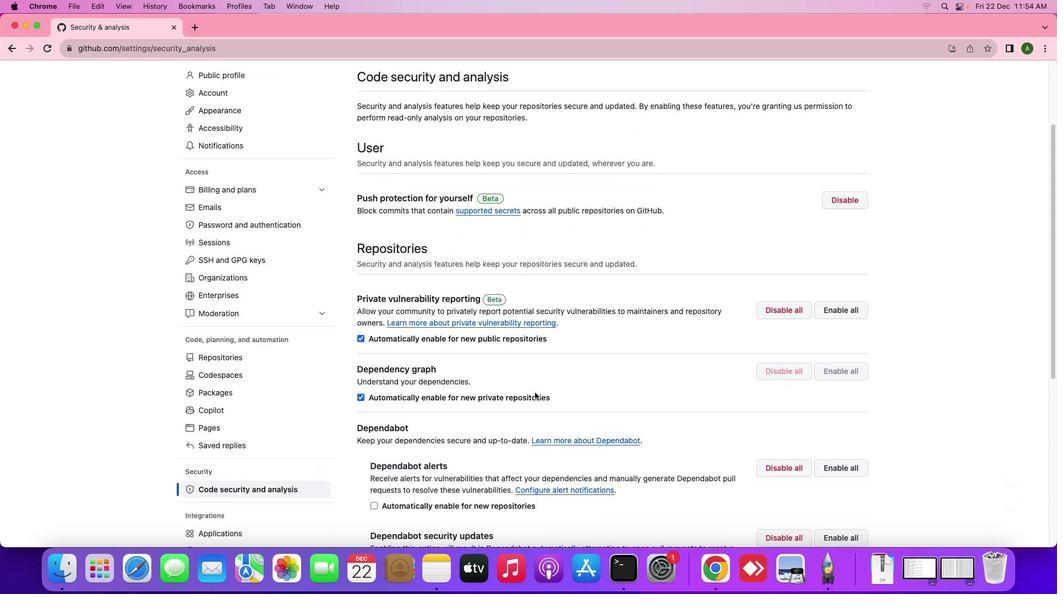 
Action: Mouse moved to (534, 392)
Screenshot: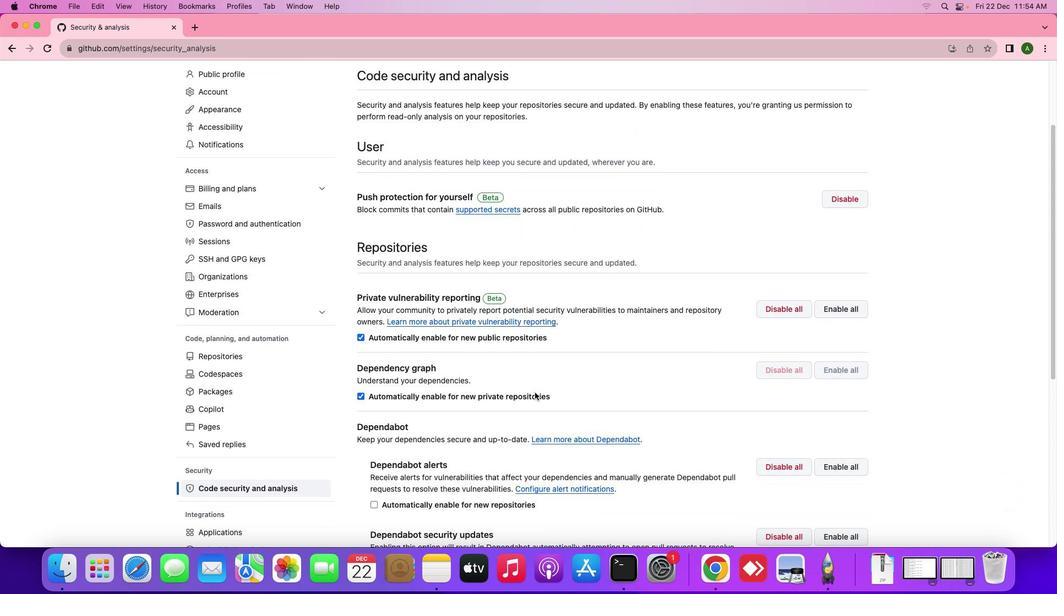 
Action: Mouse scrolled (534, 392) with delta (0, 0)
Screenshot: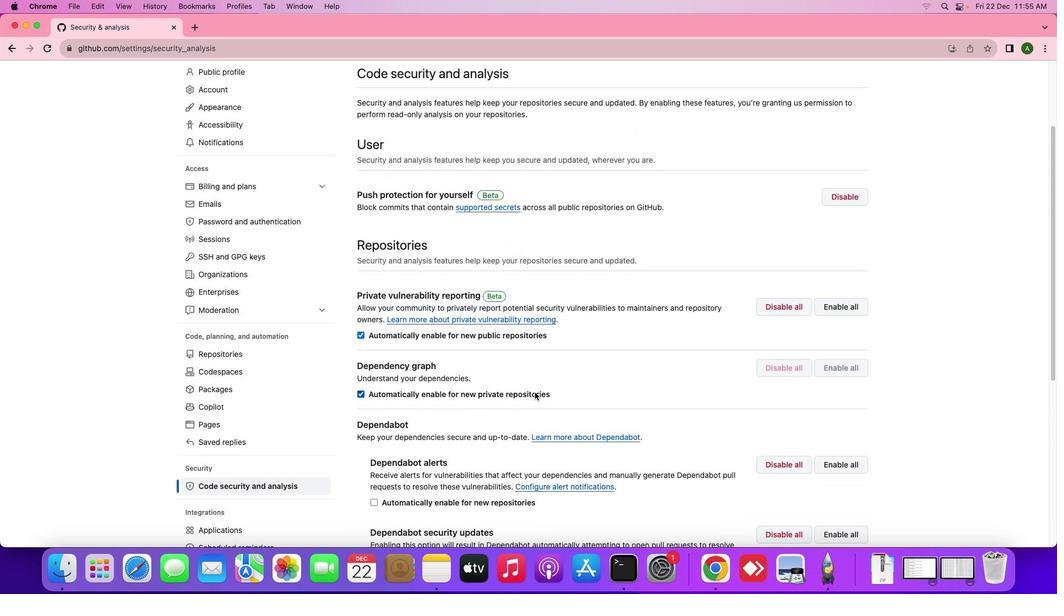 
Action: Mouse scrolled (534, 392) with delta (0, 0)
Screenshot: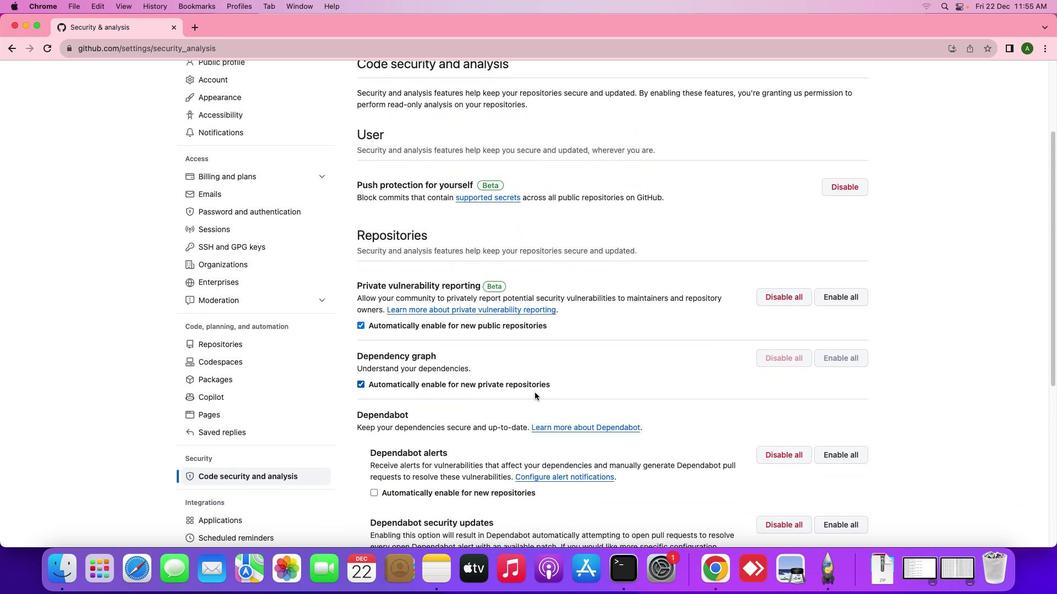 
Action: Mouse scrolled (534, 392) with delta (0, 0)
Screenshot: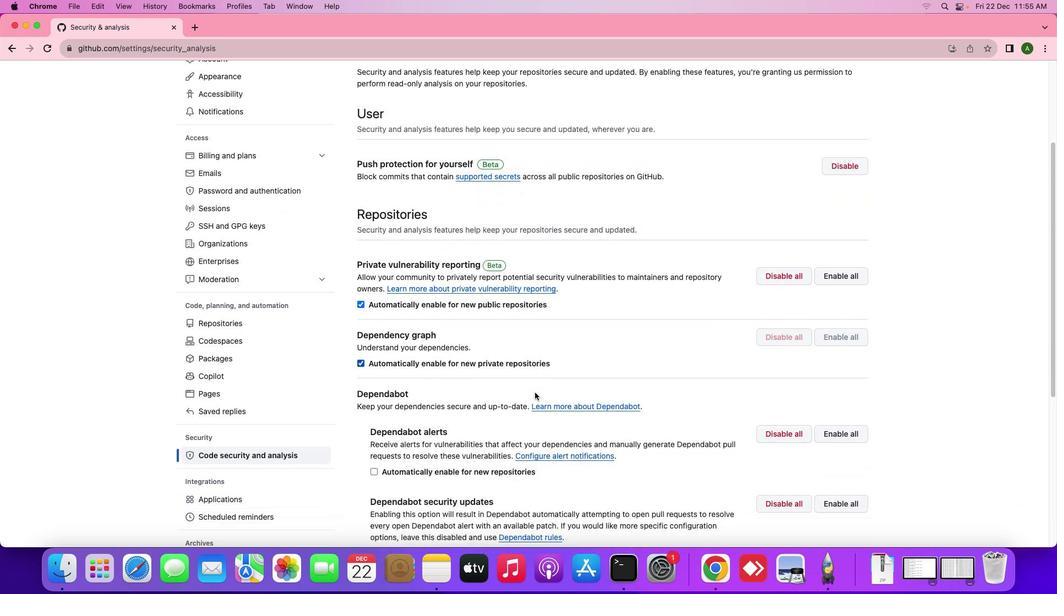 
Action: Mouse scrolled (534, 392) with delta (0, 0)
Screenshot: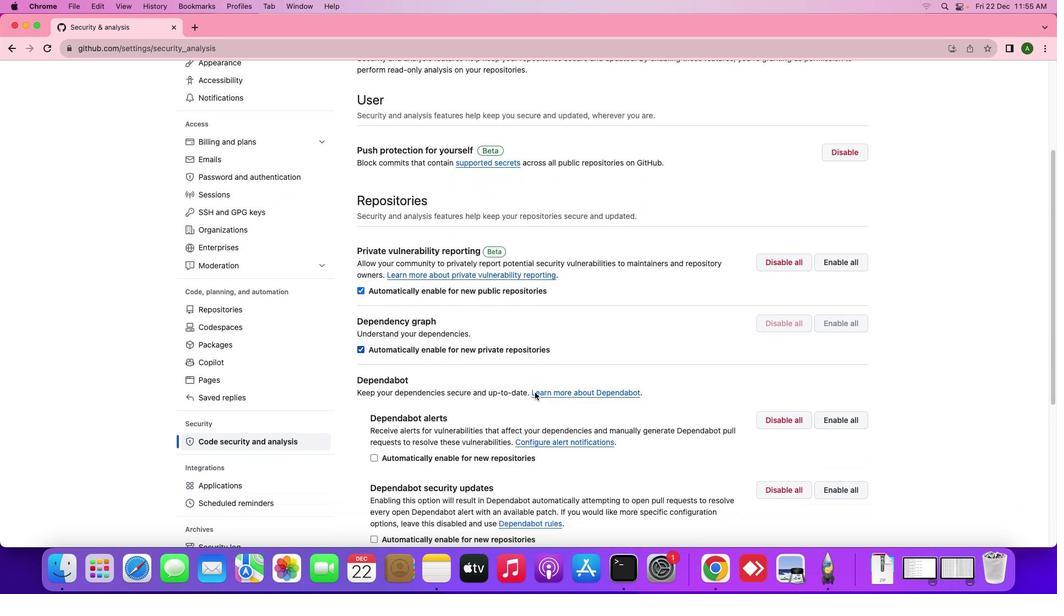 
Action: Mouse scrolled (534, 392) with delta (0, 0)
Screenshot: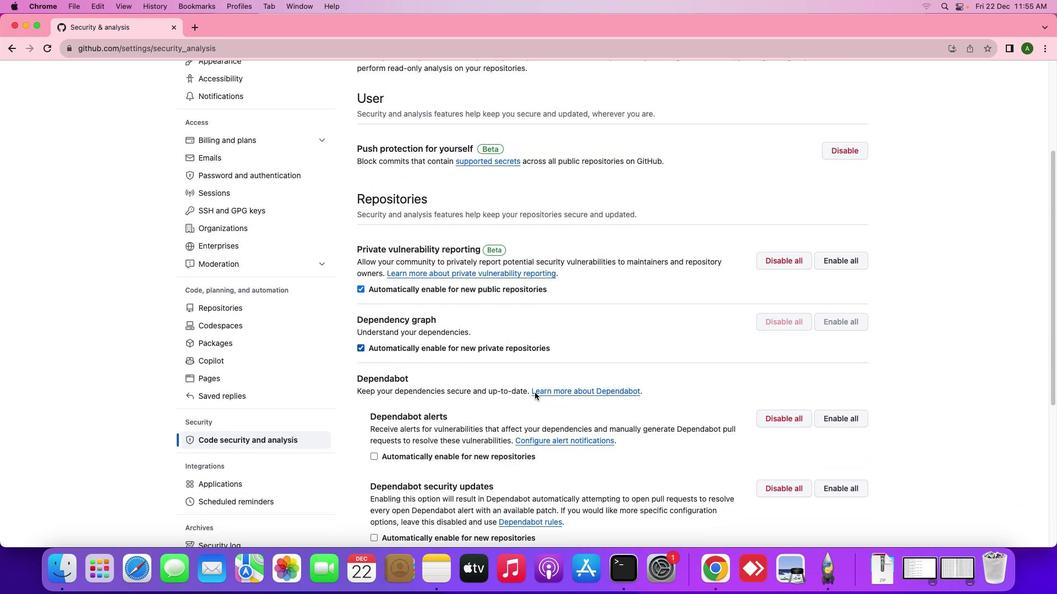 
Action: Mouse scrolled (534, 392) with delta (0, 0)
Screenshot: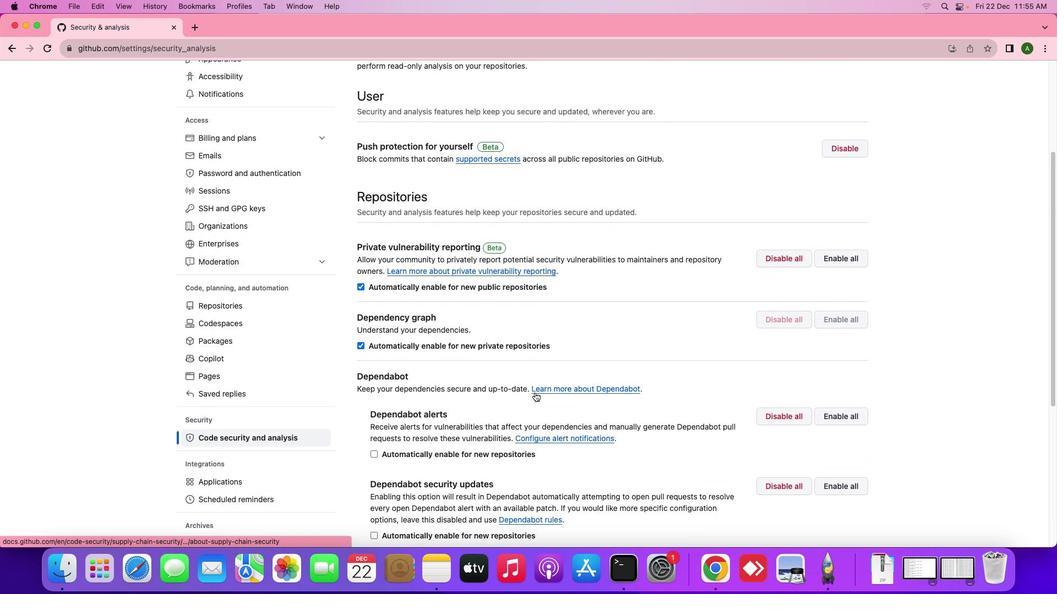 
Action: Mouse scrolled (534, 392) with delta (0, 0)
Screenshot: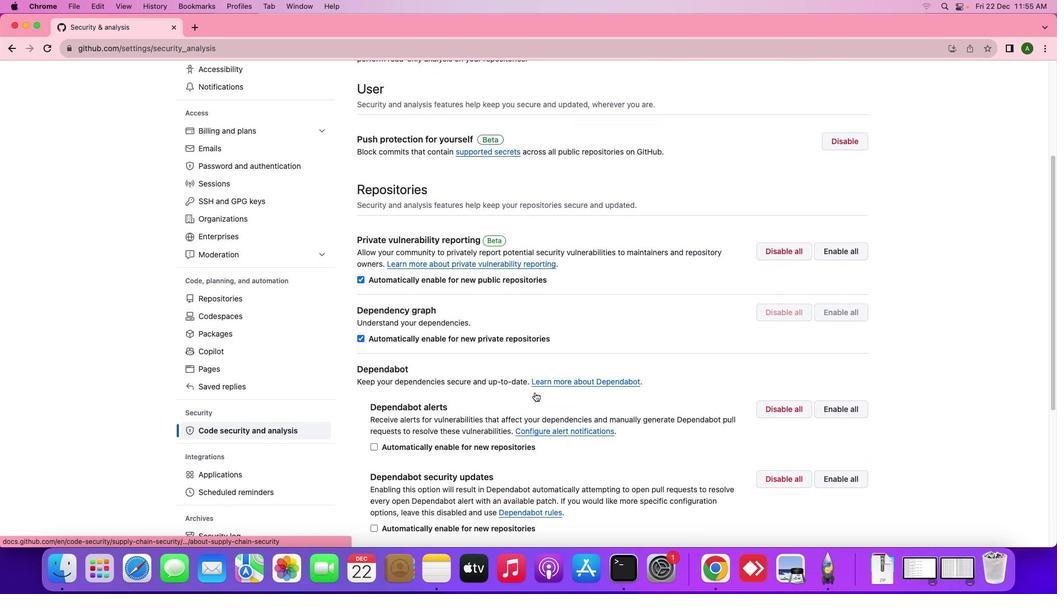 
Action: Mouse scrolled (534, 392) with delta (0, 0)
Screenshot: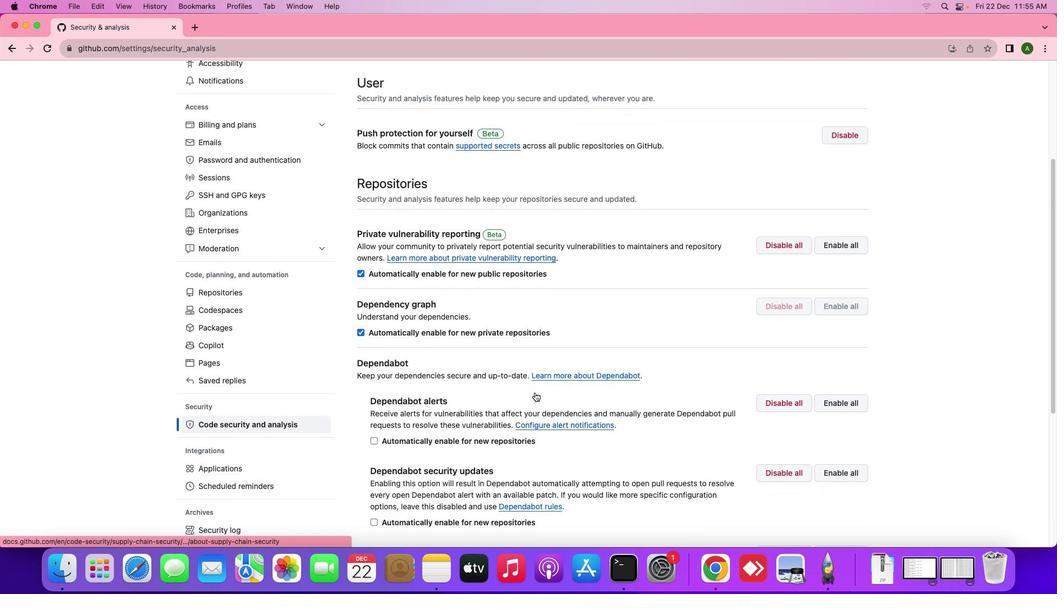 
Action: Mouse scrolled (534, 392) with delta (0, 0)
Screenshot: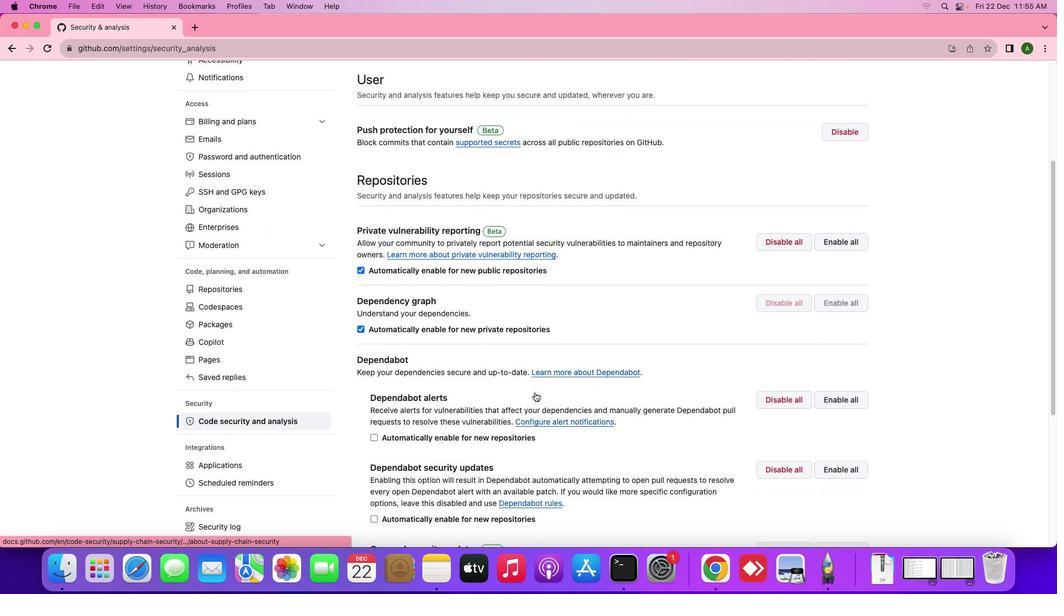 
Action: Mouse scrolled (534, 392) with delta (0, 0)
Screenshot: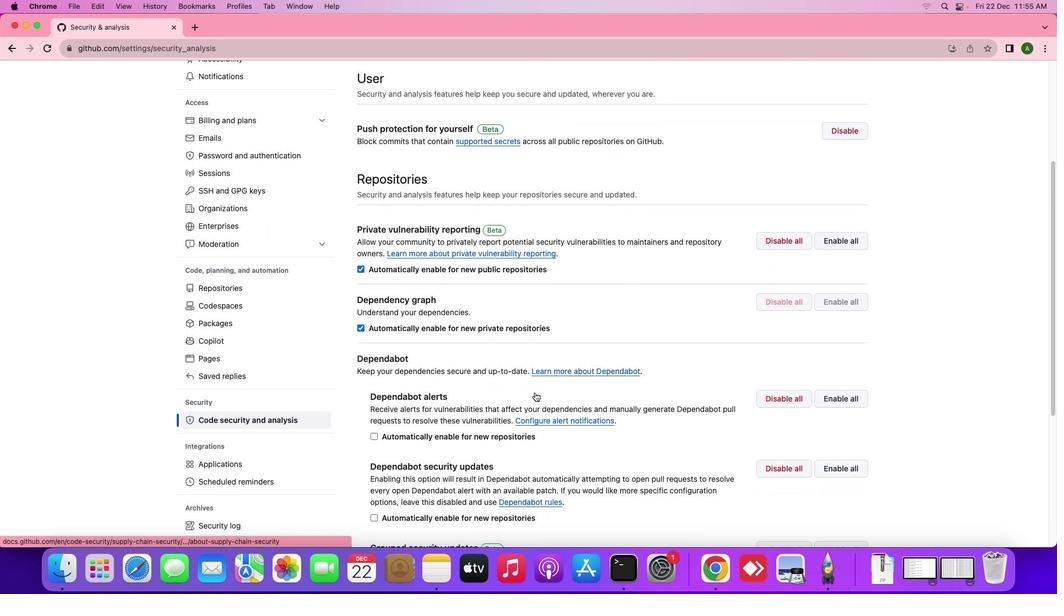 
Action: Mouse moved to (552, 393)
Screenshot: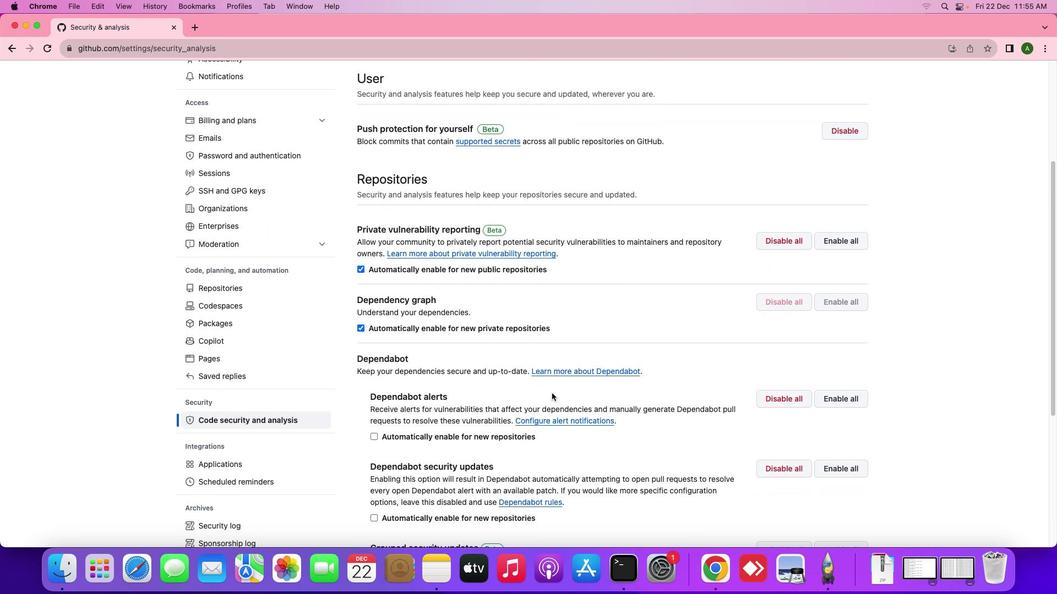 
Action: Mouse scrolled (552, 393) with delta (0, 0)
Screenshot: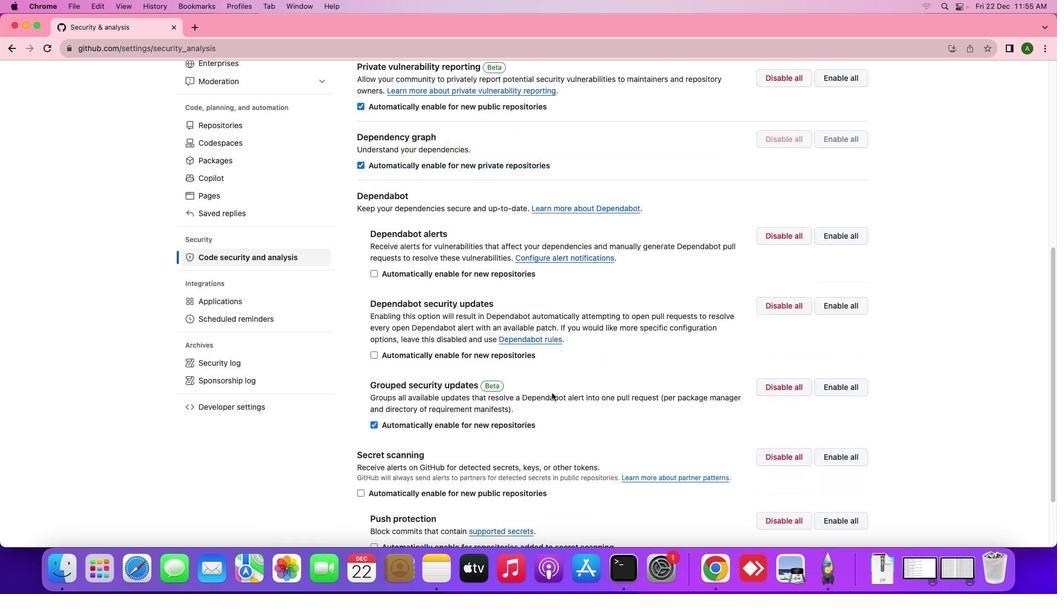 
Action: Mouse scrolled (552, 393) with delta (0, 0)
Screenshot: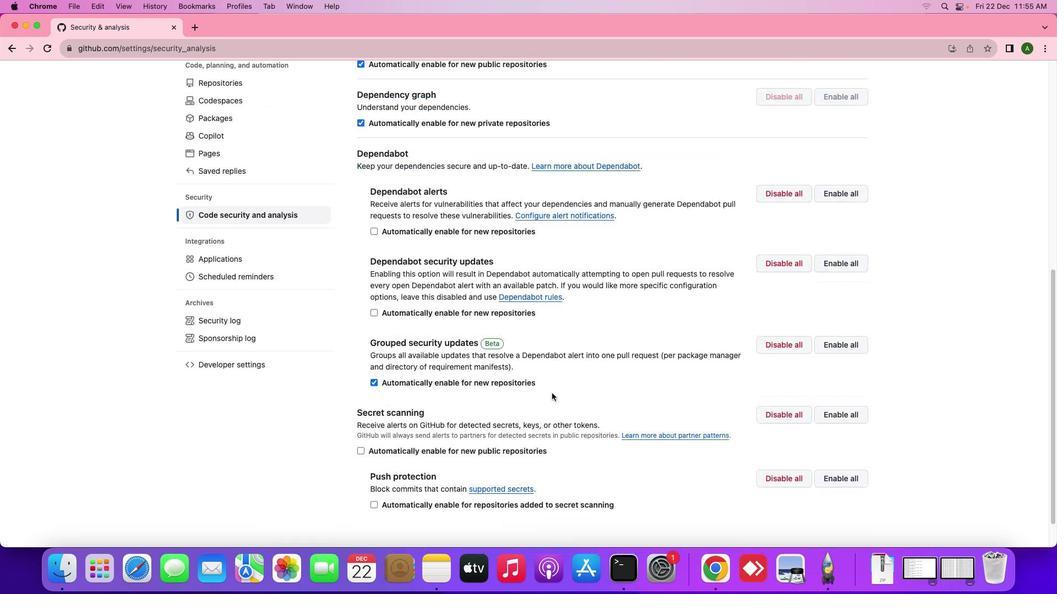 
Action: Mouse scrolled (552, 393) with delta (0, -1)
Screenshot: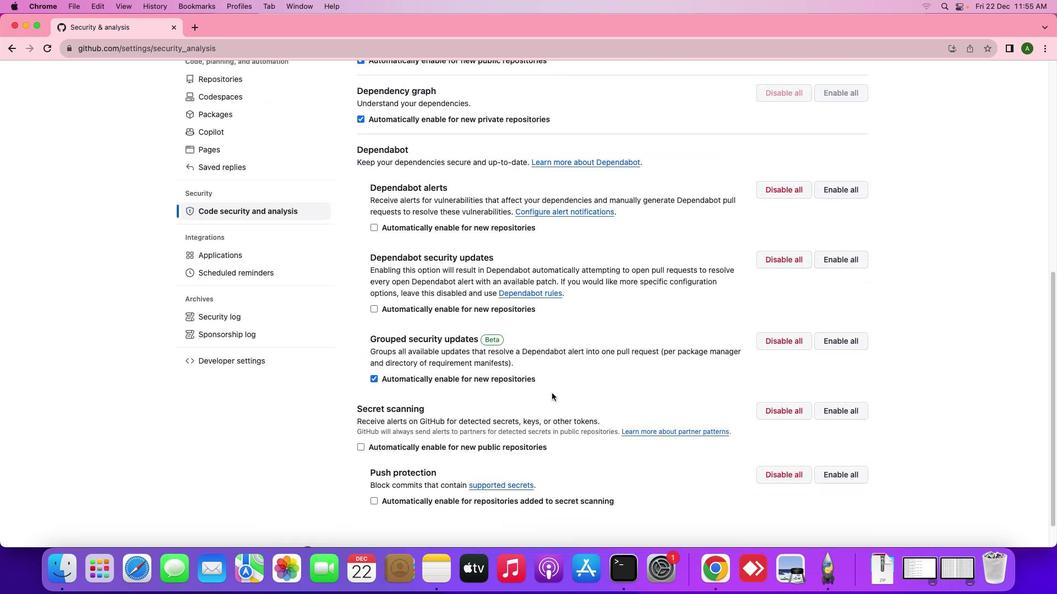 
Action: Mouse scrolled (552, 393) with delta (0, -2)
Screenshot: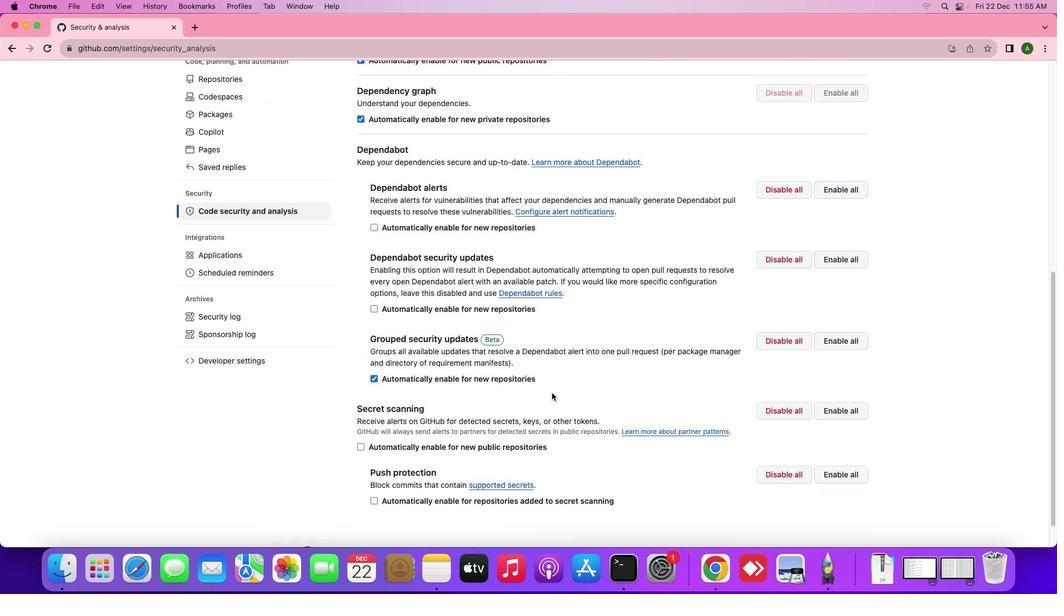 
Action: Mouse scrolled (552, 393) with delta (0, 0)
Screenshot: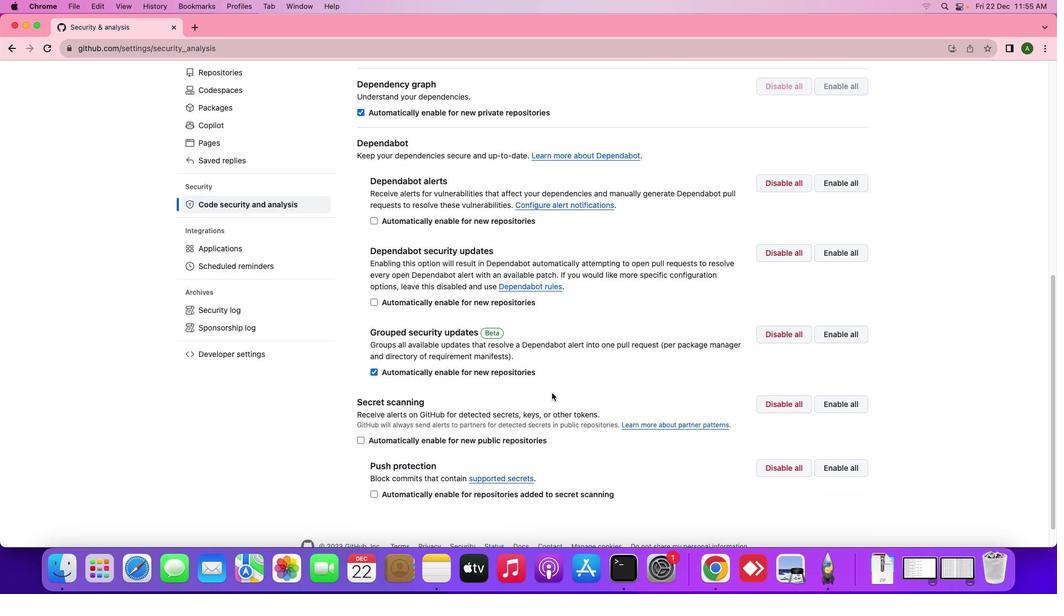 
Action: Mouse scrolled (552, 393) with delta (0, 0)
Screenshot: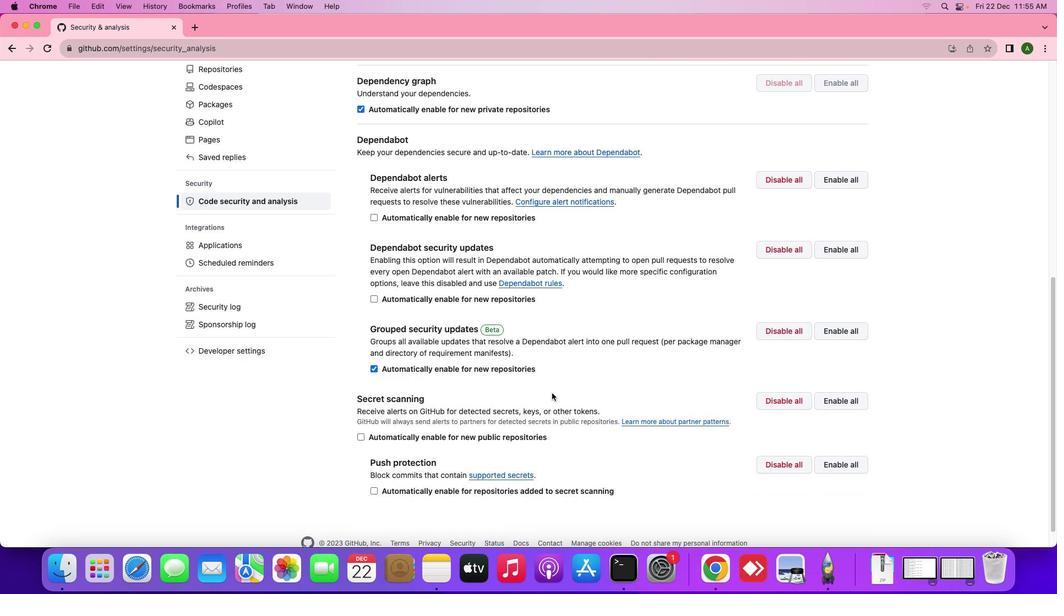 
Action: Mouse moved to (489, 406)
Screenshot: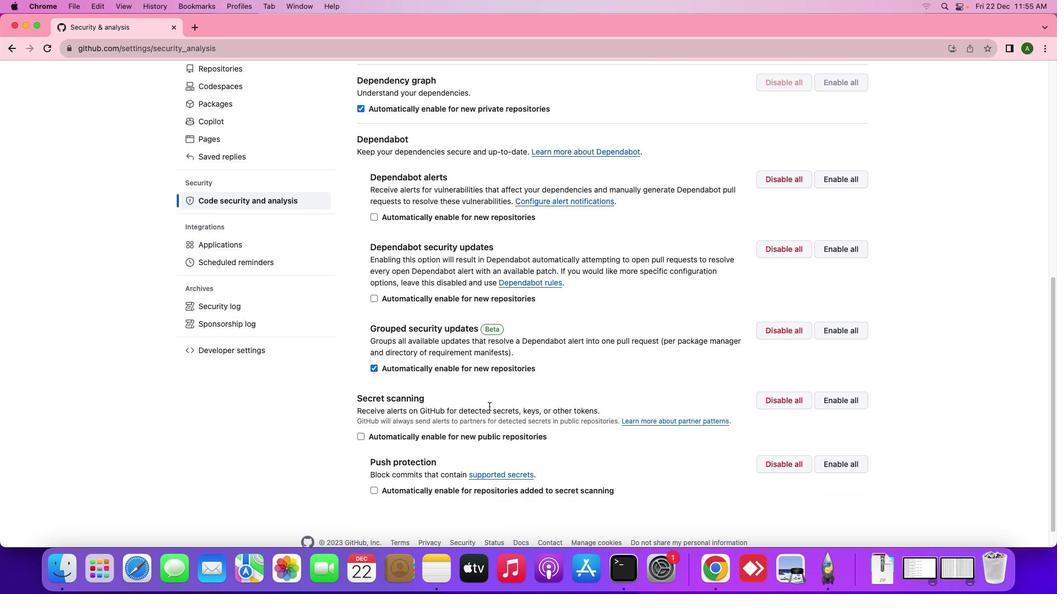 
Action: Mouse scrolled (489, 406) with delta (0, 0)
Screenshot: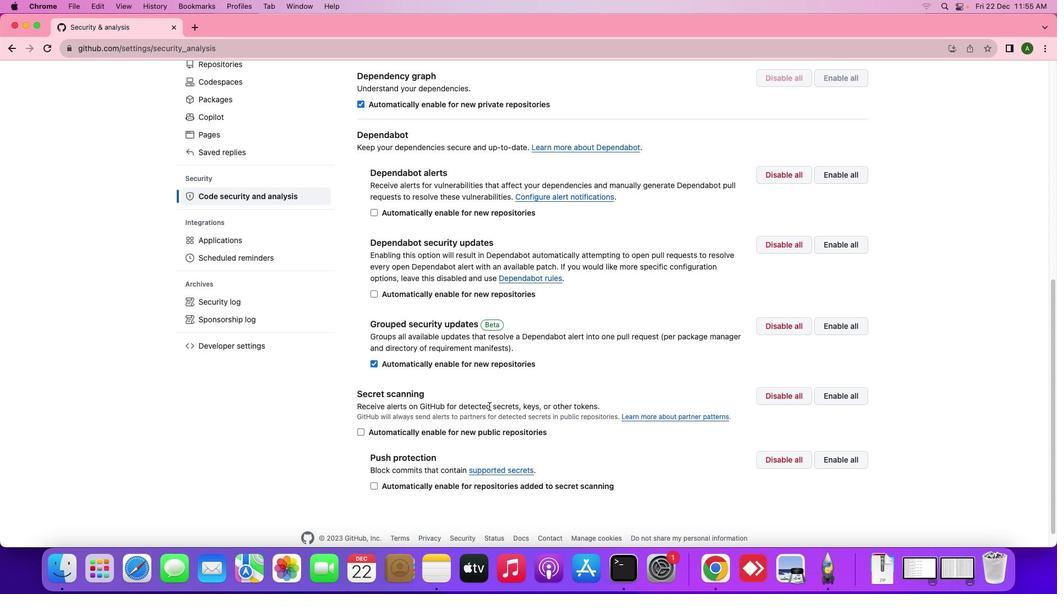 
Action: Mouse scrolled (489, 406) with delta (0, 0)
Screenshot: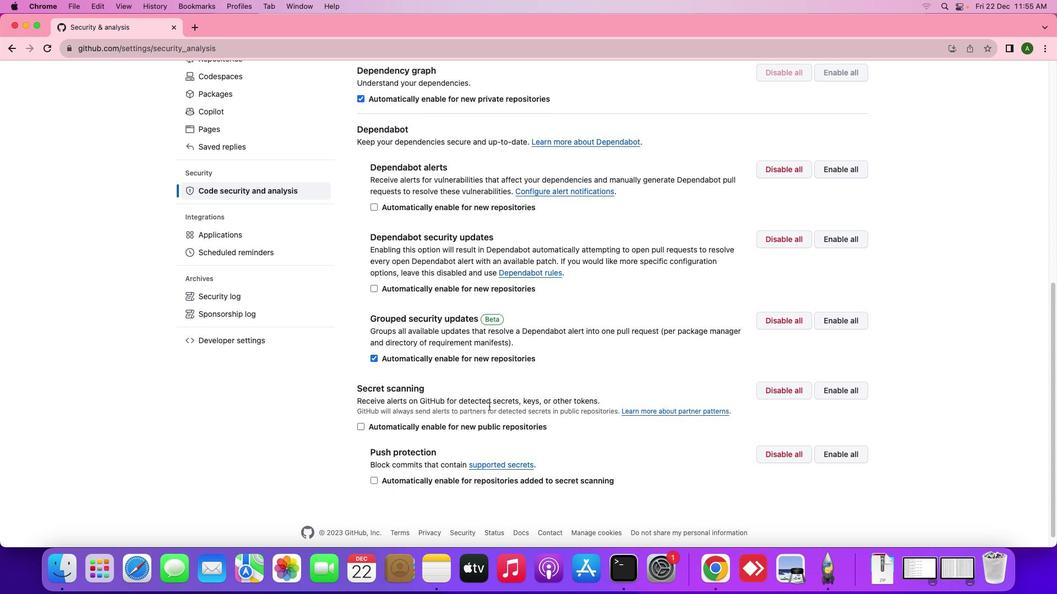 
Action: Mouse scrolled (489, 406) with delta (0, 0)
Screenshot: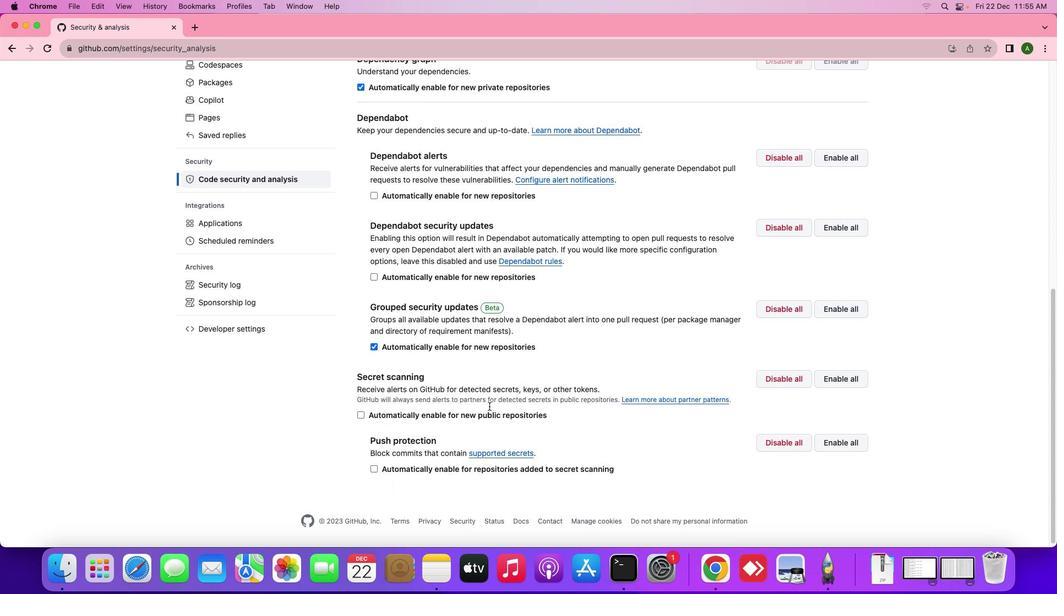 
Action: Mouse scrolled (489, 406) with delta (0, 0)
Screenshot: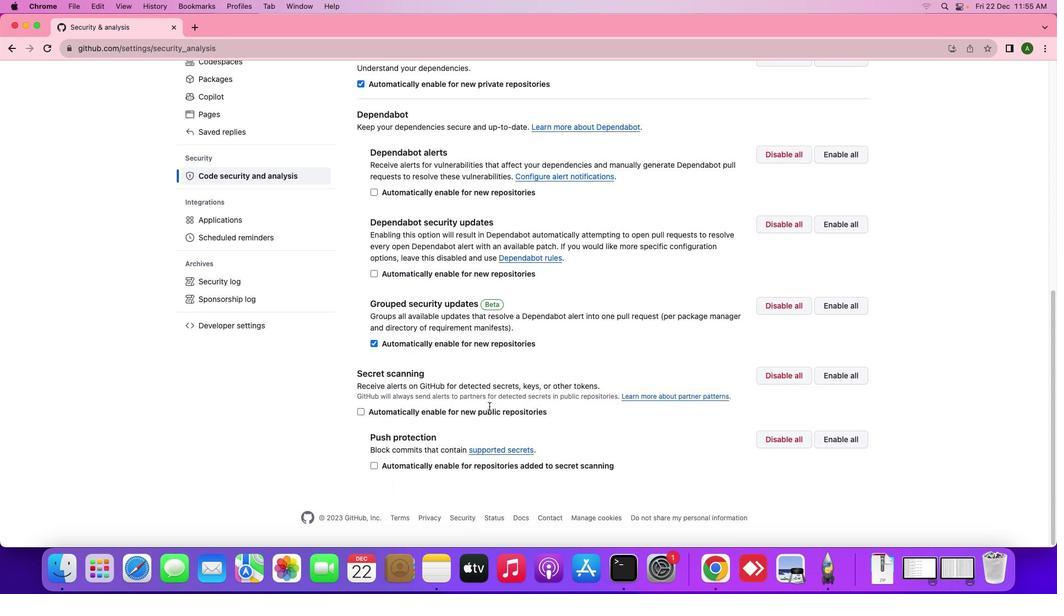 
Action: Mouse scrolled (489, 406) with delta (0, 0)
Screenshot: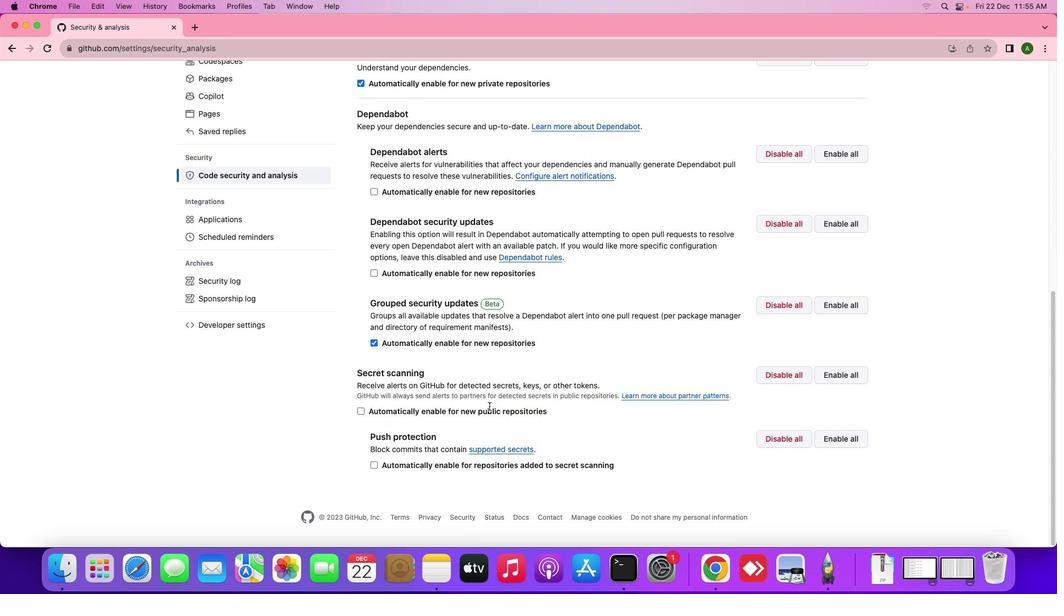 
Action: Mouse scrolled (489, 406) with delta (0, 0)
Screenshot: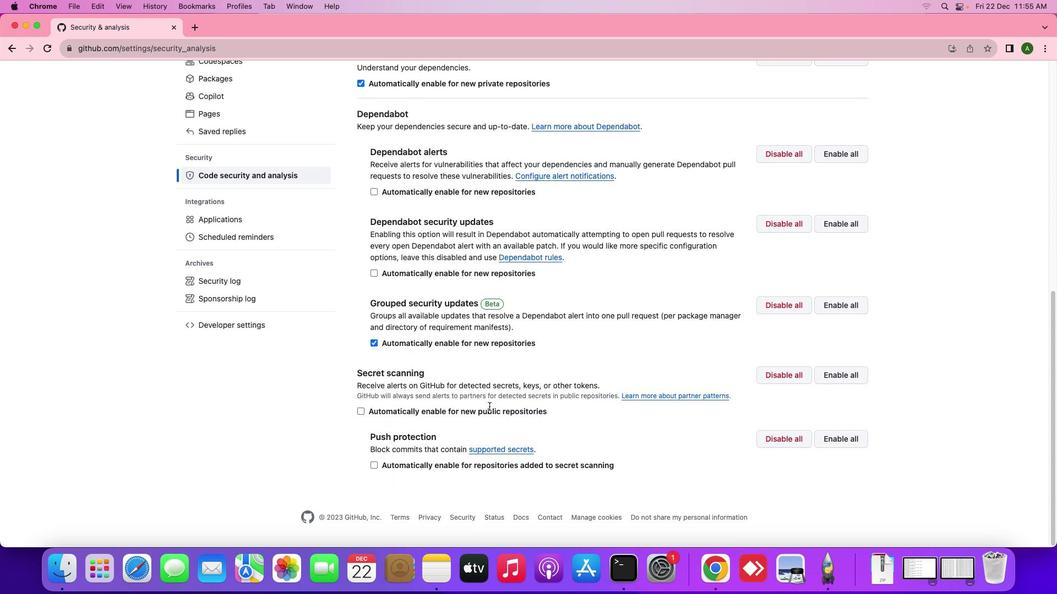 
Action: Mouse scrolled (489, 406) with delta (0, 0)
Screenshot: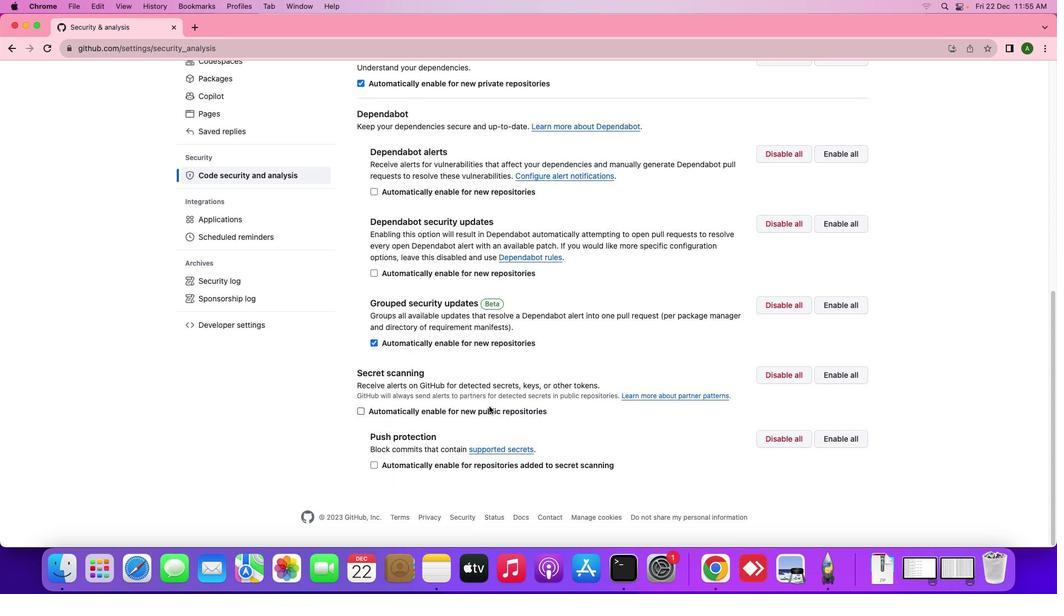 
Action: Mouse moved to (850, 441)
Screenshot: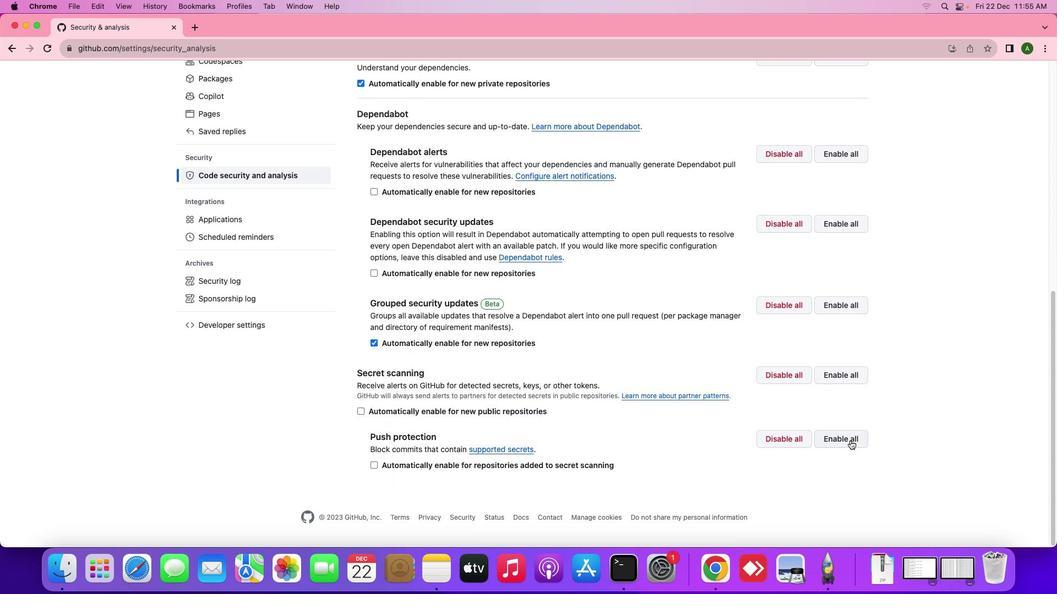 
Action: Mouse pressed left at (850, 441)
Screenshot: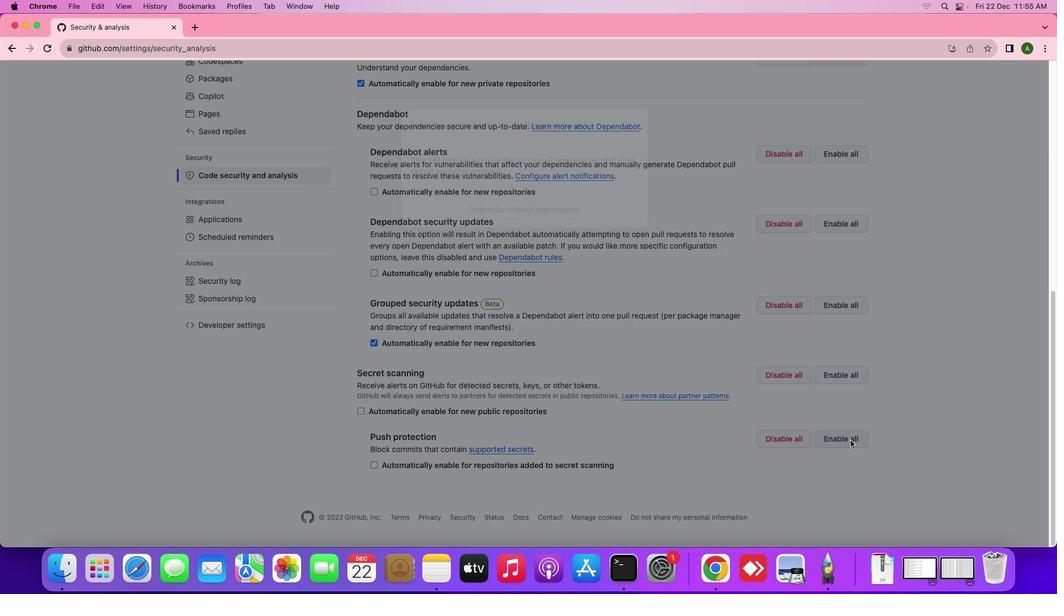 
Action: Mouse moved to (531, 210)
Screenshot: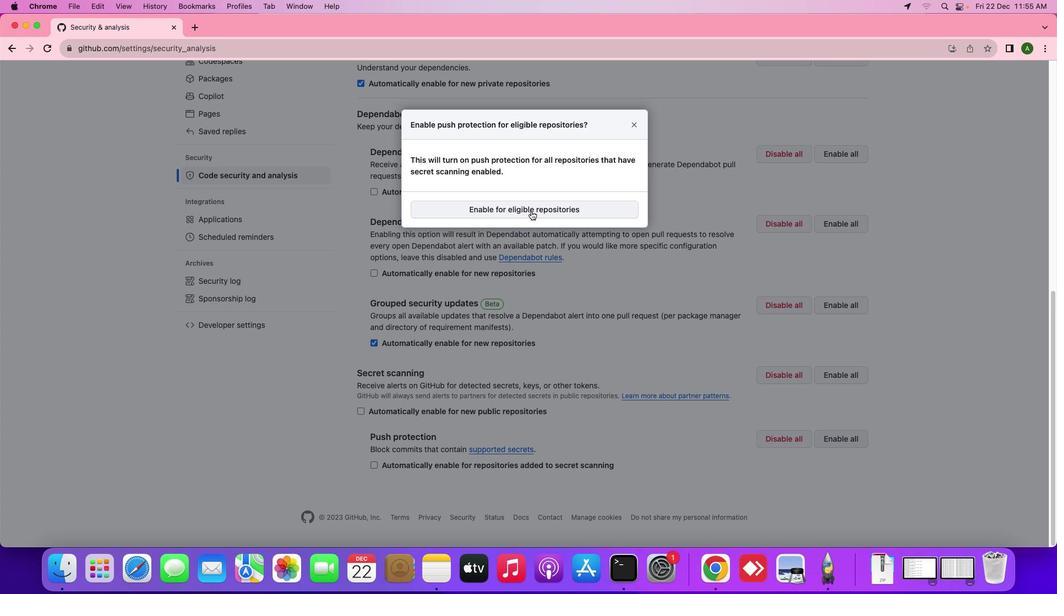 
Action: Mouse pressed left at (531, 210)
Screenshot: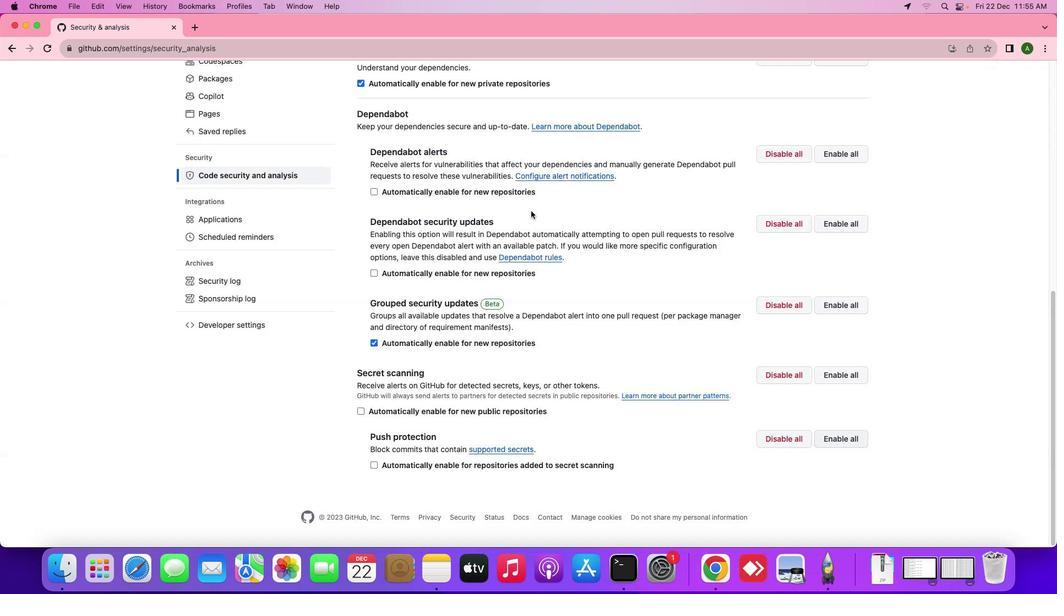 
Action: Mouse moved to (599, 323)
Screenshot: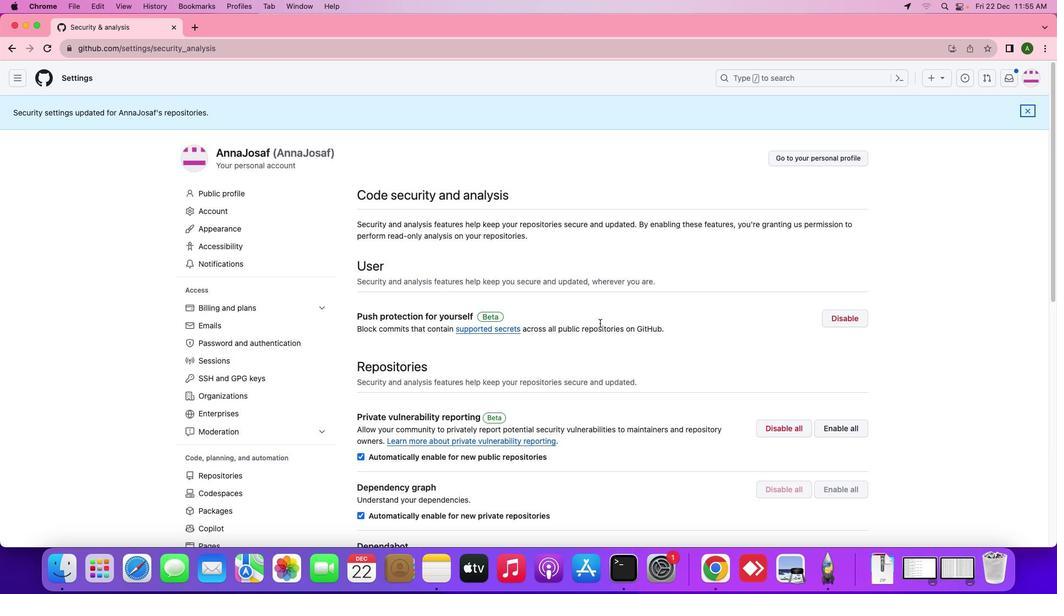 
Action: Mouse scrolled (599, 323) with delta (0, 0)
Screenshot: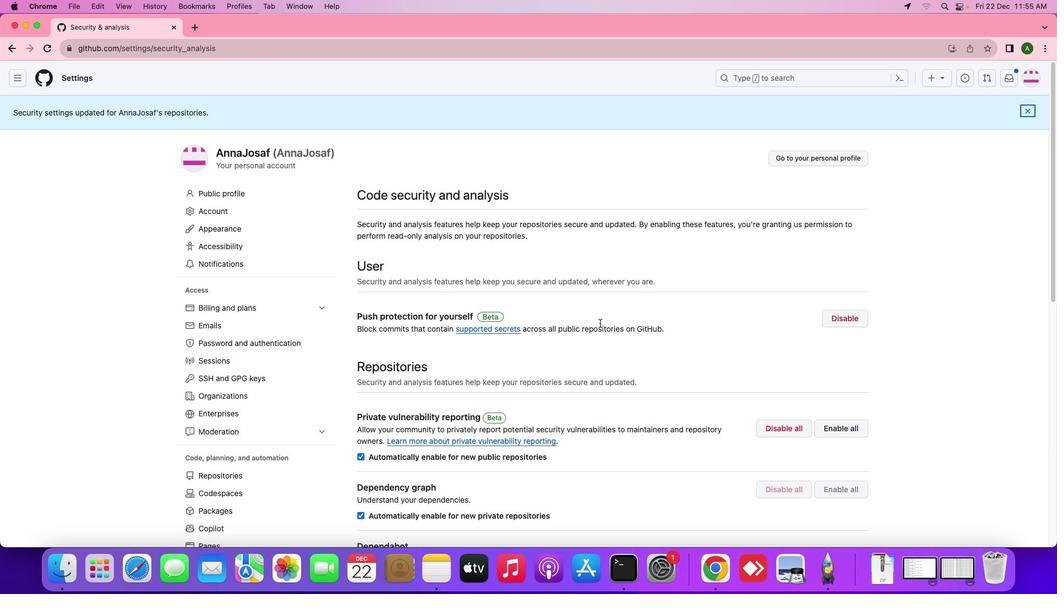 
Action: Mouse scrolled (599, 323) with delta (0, 0)
Screenshot: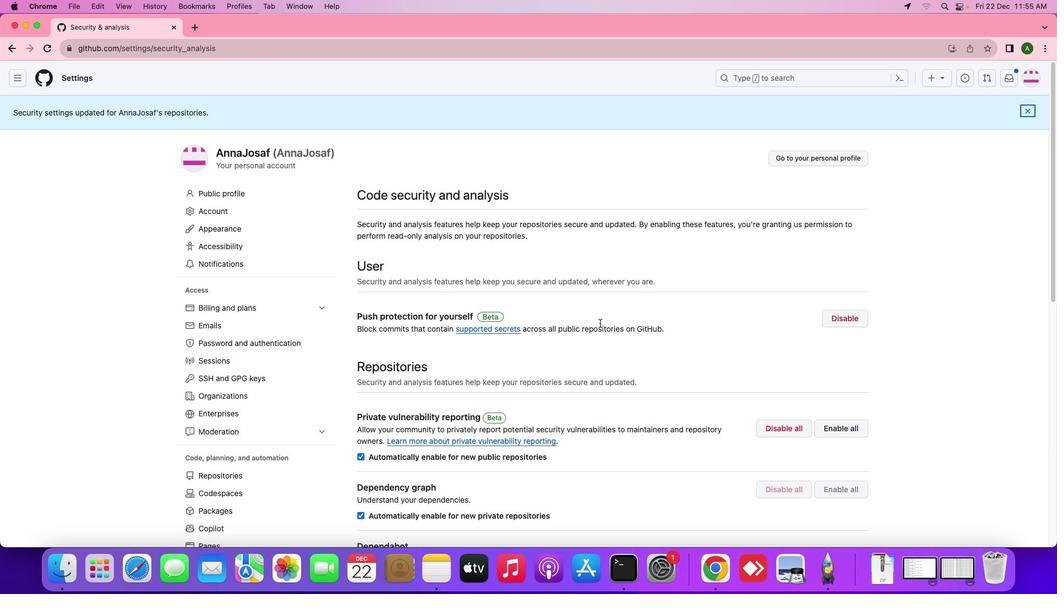 
Action: Mouse scrolled (599, 323) with delta (0, 1)
Screenshot: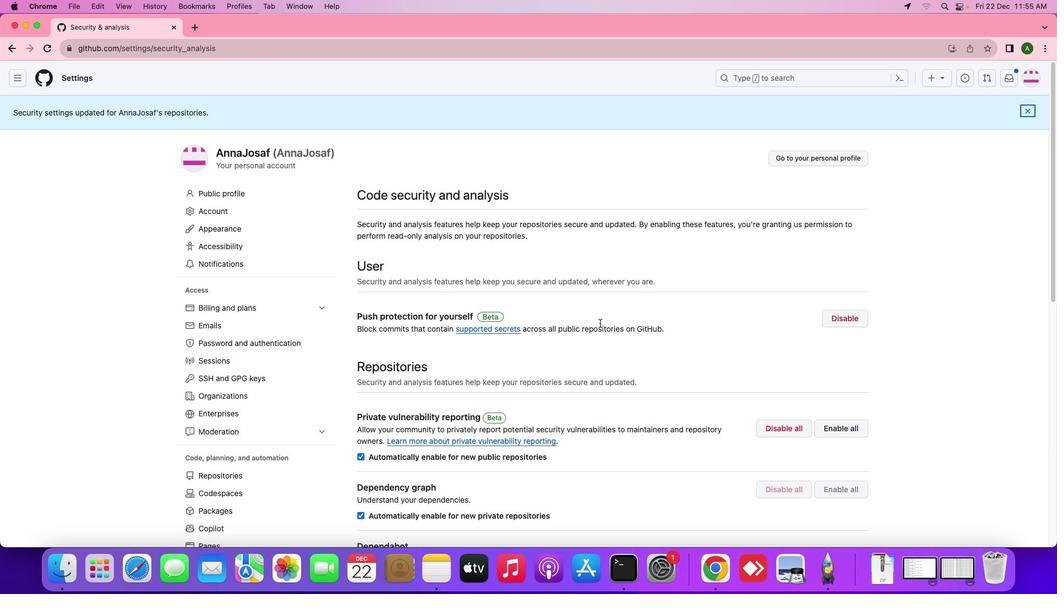 
Action: Mouse scrolled (599, 323) with delta (0, 2)
Screenshot: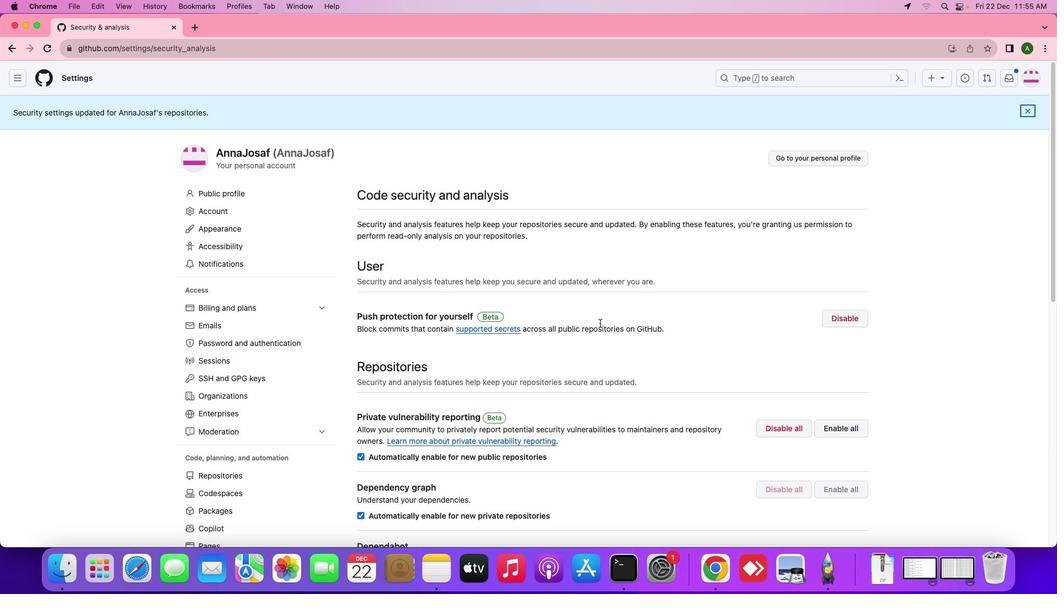 
Action: Mouse scrolled (599, 323) with delta (0, 0)
Screenshot: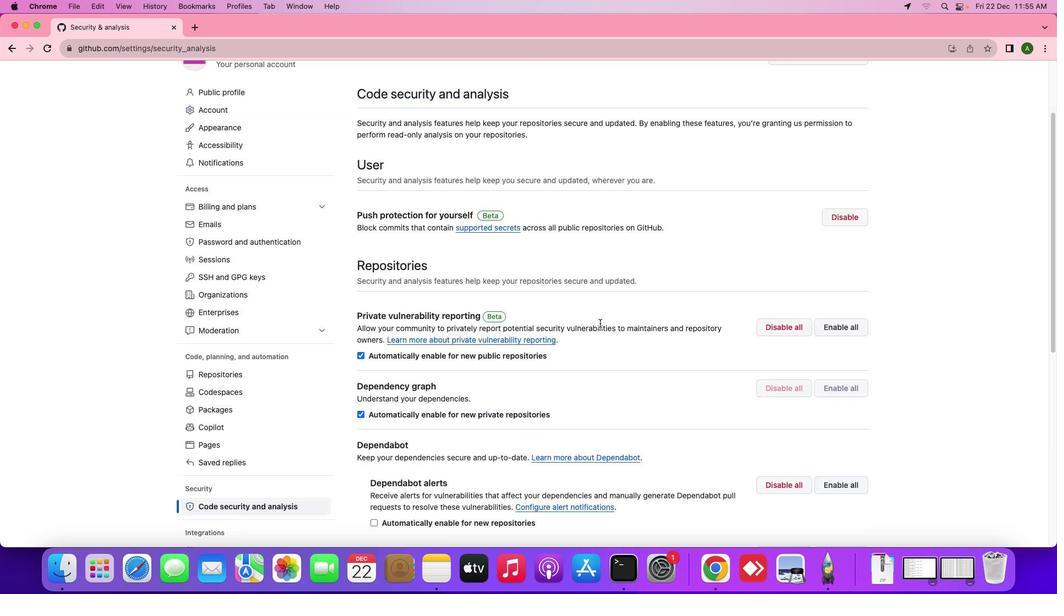 
Action: Mouse scrolled (599, 323) with delta (0, 0)
Screenshot: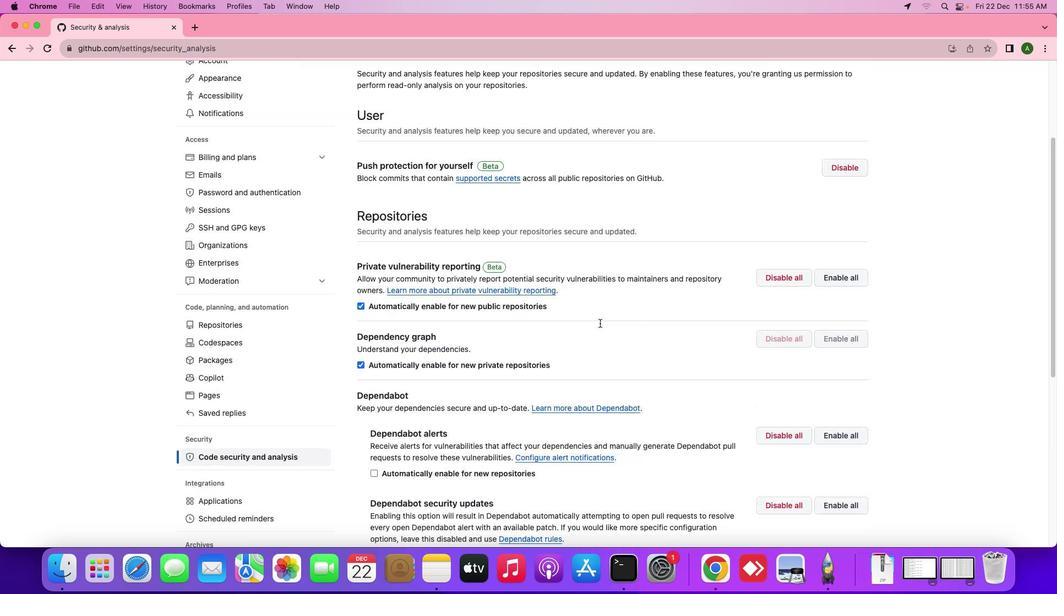 
Action: Mouse scrolled (599, 323) with delta (0, -1)
Screenshot: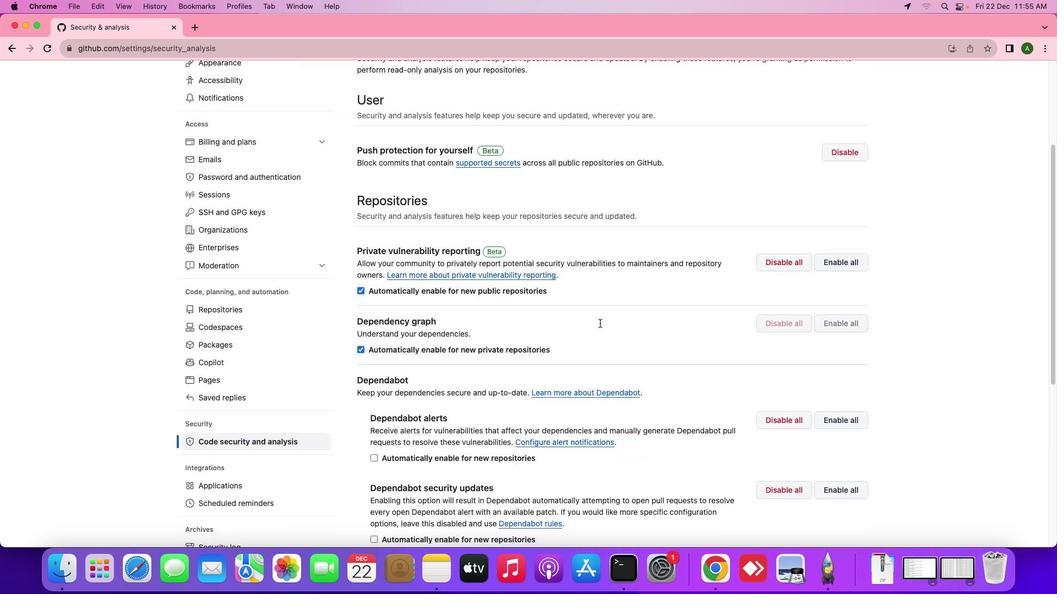 
Action: Mouse scrolled (599, 323) with delta (0, -2)
Screenshot: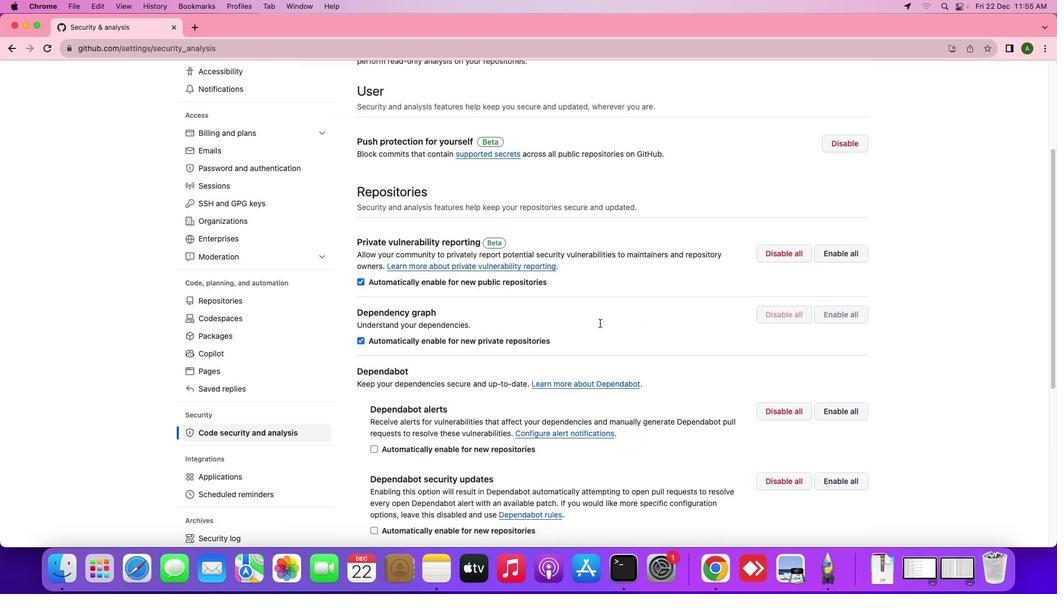 
Action: Mouse moved to (600, 323)
Screenshot: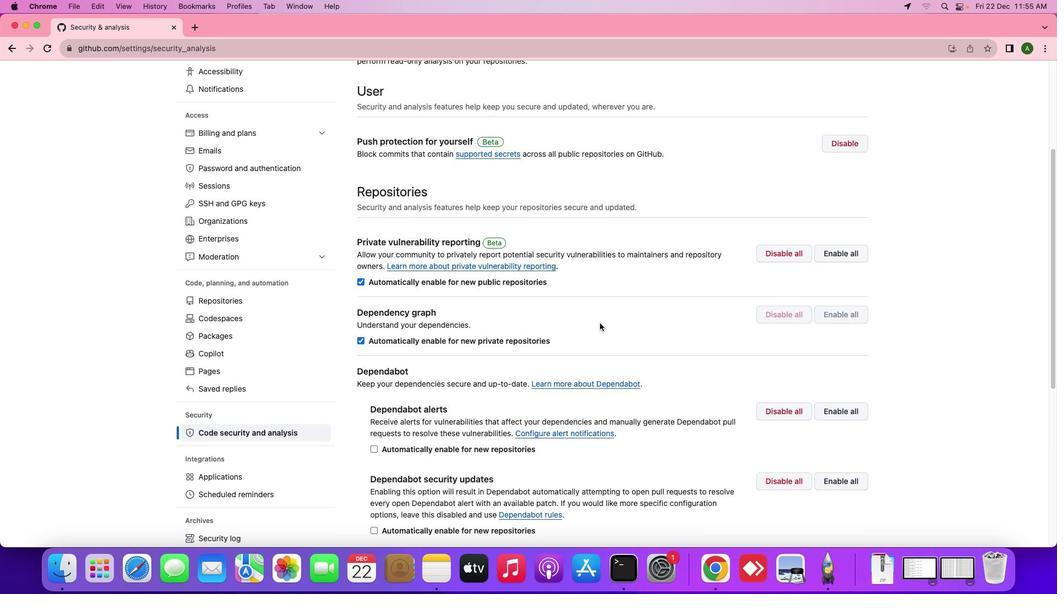 
Action: Mouse scrolled (600, 323) with delta (0, 0)
Screenshot: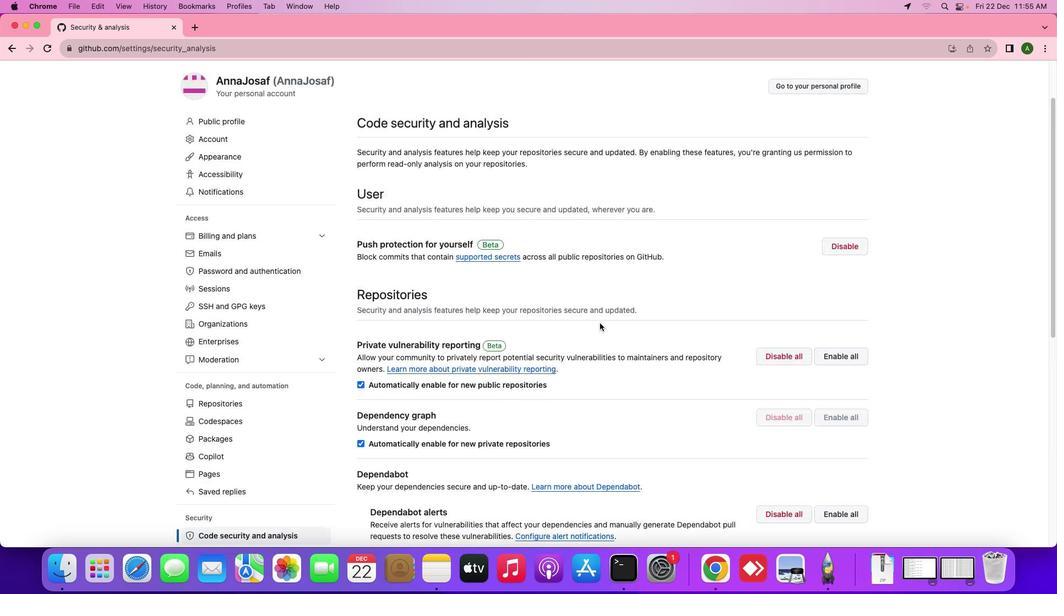 
Action: Mouse scrolled (600, 323) with delta (0, 0)
Screenshot: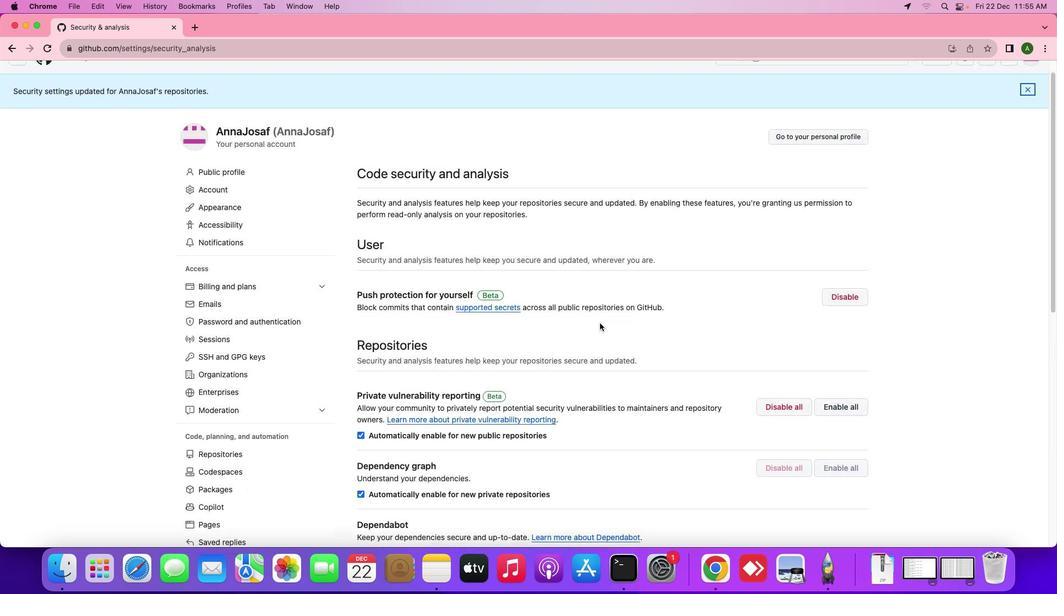 
Action: Mouse scrolled (600, 323) with delta (0, 1)
Screenshot: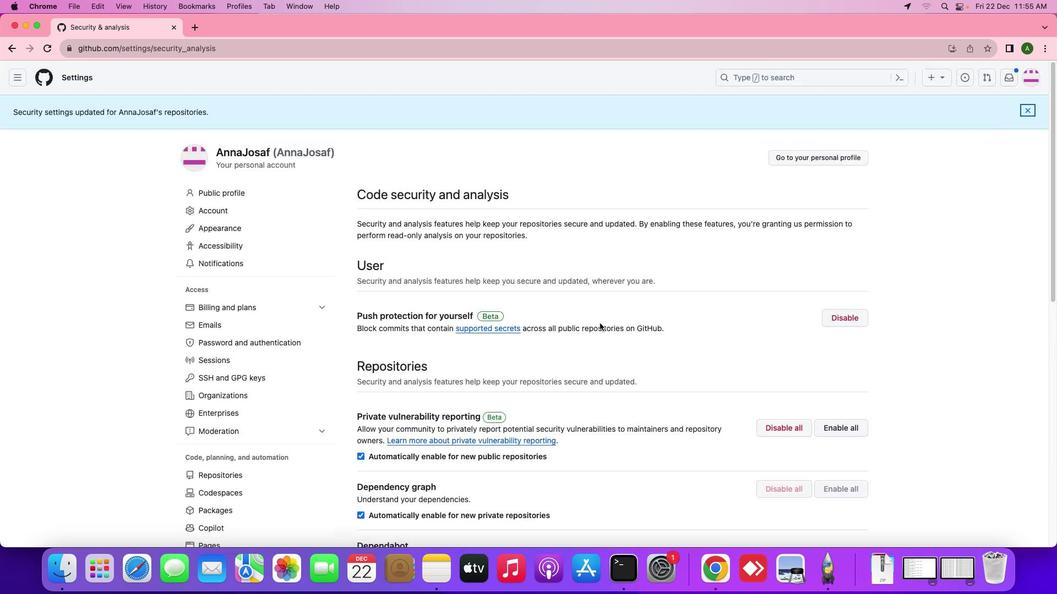 
Action: Mouse scrolled (600, 323) with delta (0, 2)
Screenshot: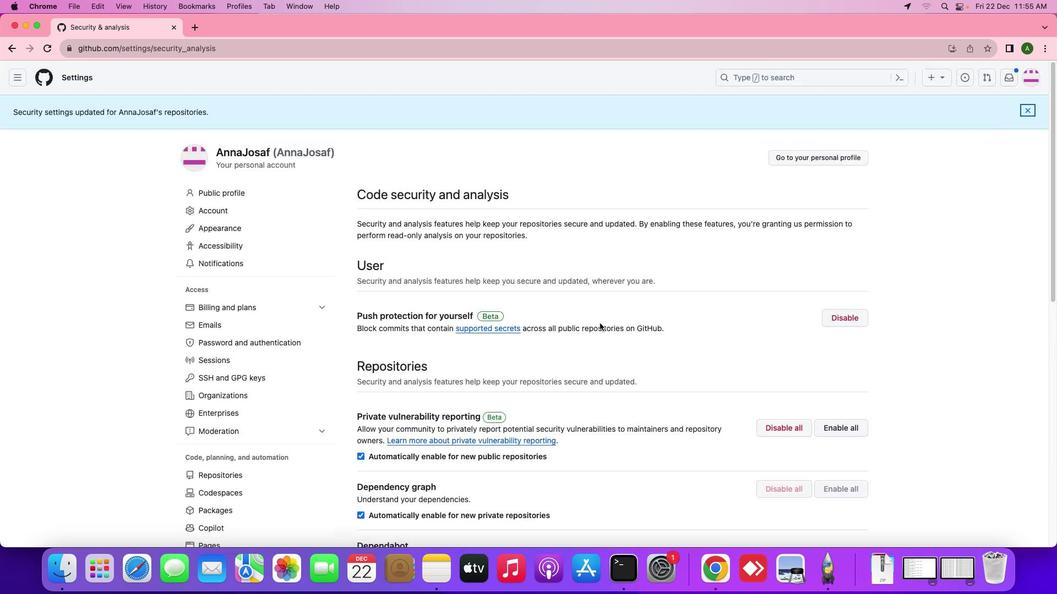 
Action: Mouse scrolled (600, 323) with delta (0, 3)
Screenshot: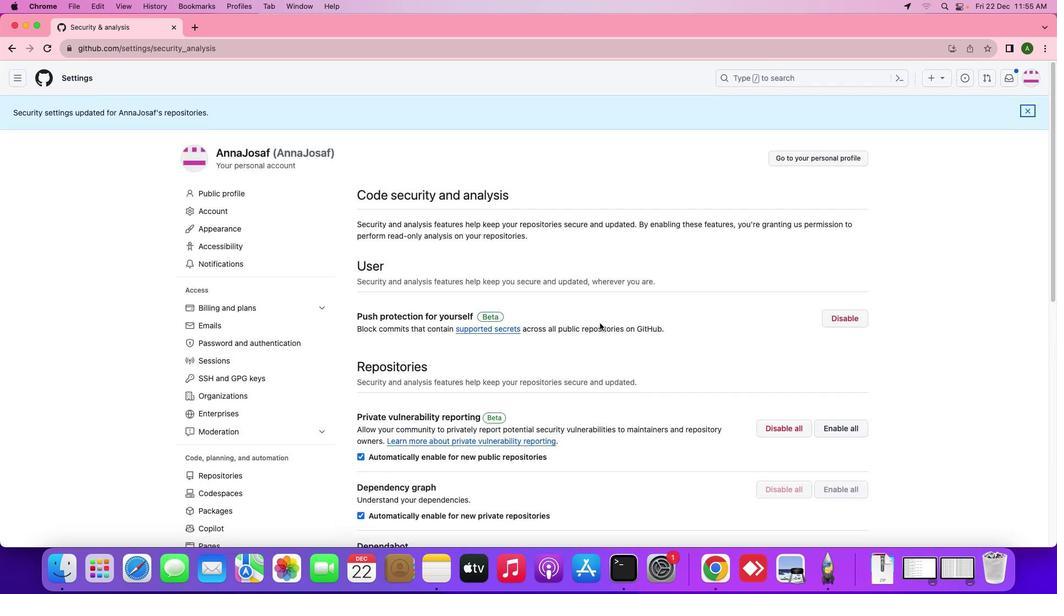 
Action: Mouse scrolled (600, 323) with delta (0, 3)
Screenshot: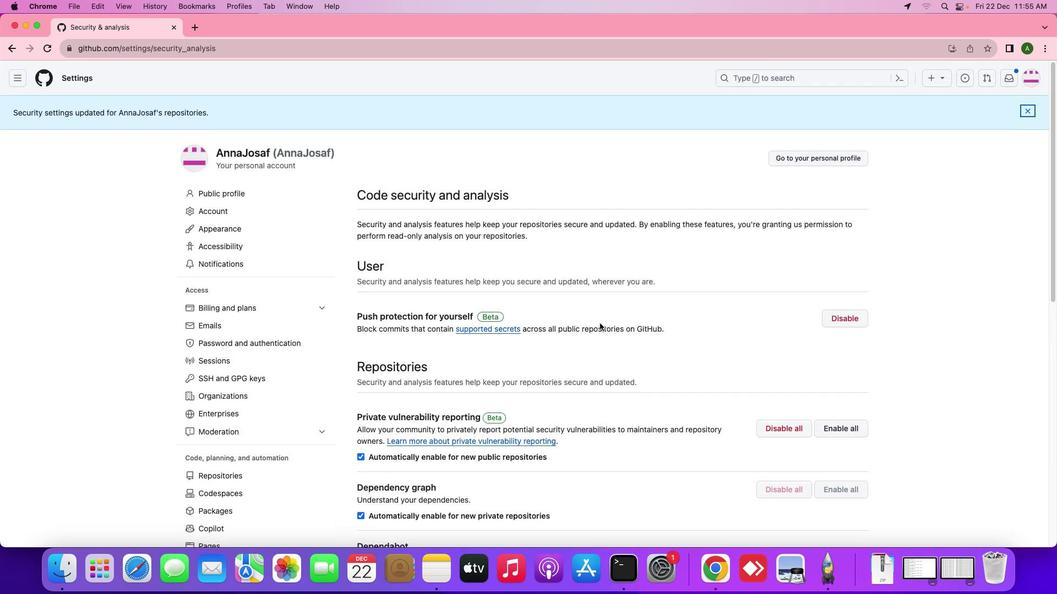 
